 Task: Open Card Cryptocurrency Review in Board Customer Service to Workspace Acquisitions and Mergers and add a team member Softage.4@softage.net, a label Green, a checklist User Testing, an attachment from Trello, a color Green and finally, add a card description 'Develop and launch new customer retention program for high-value customers' and a comment 'This task requires us to be detail-oriented and meticulous, ensuring that we do not miss any important information or details.'. Add a start date 'Jan 08, 1900' with a due date 'Jan 15, 1900'
Action: Mouse moved to (111, 432)
Screenshot: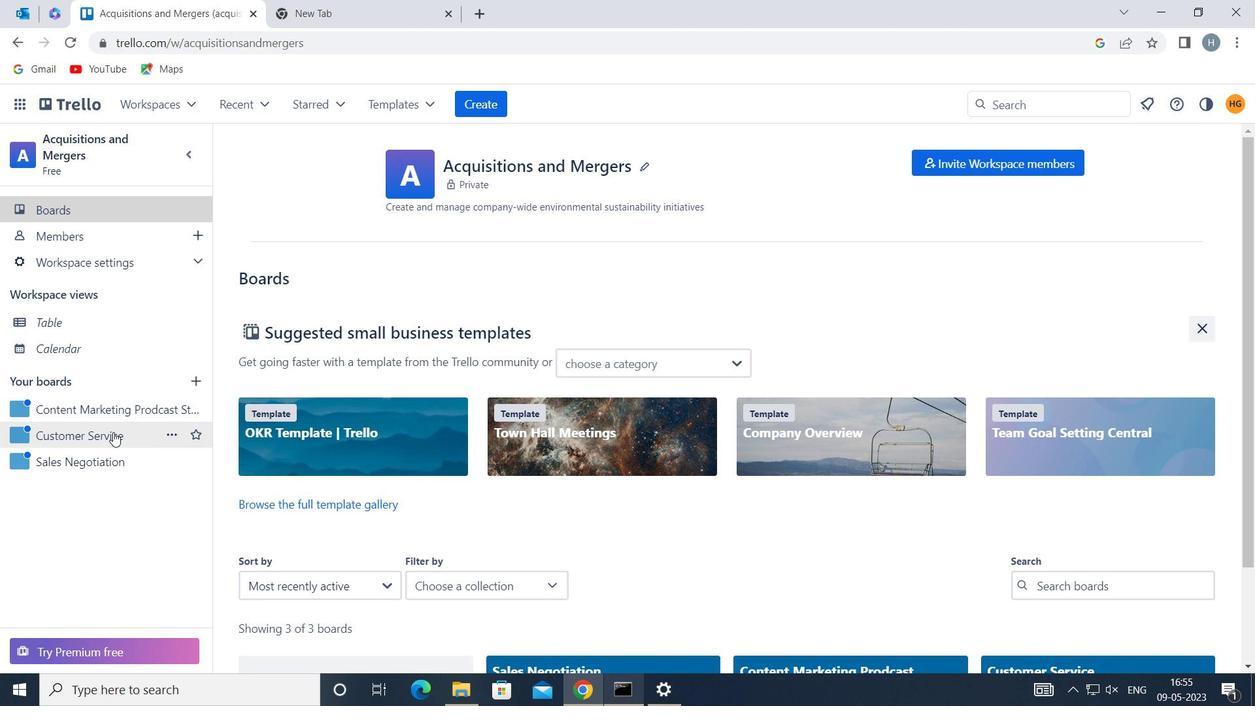 
Action: Mouse pressed left at (111, 432)
Screenshot: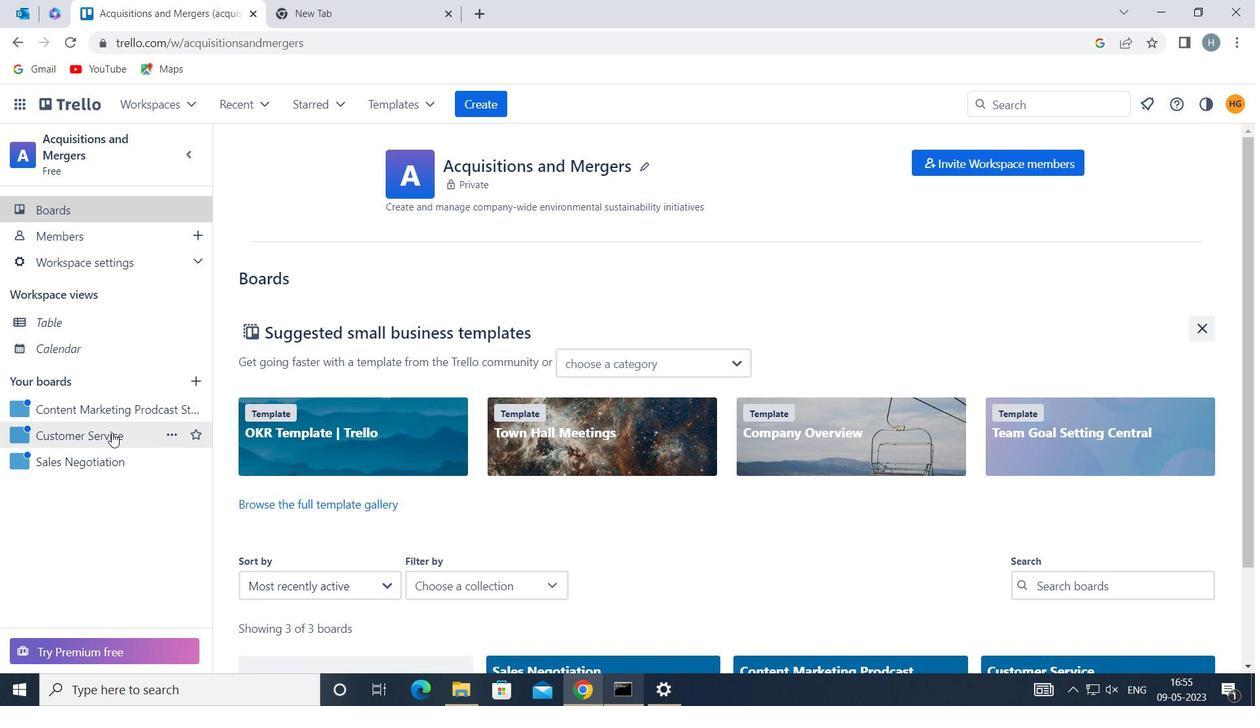
Action: Mouse moved to (772, 238)
Screenshot: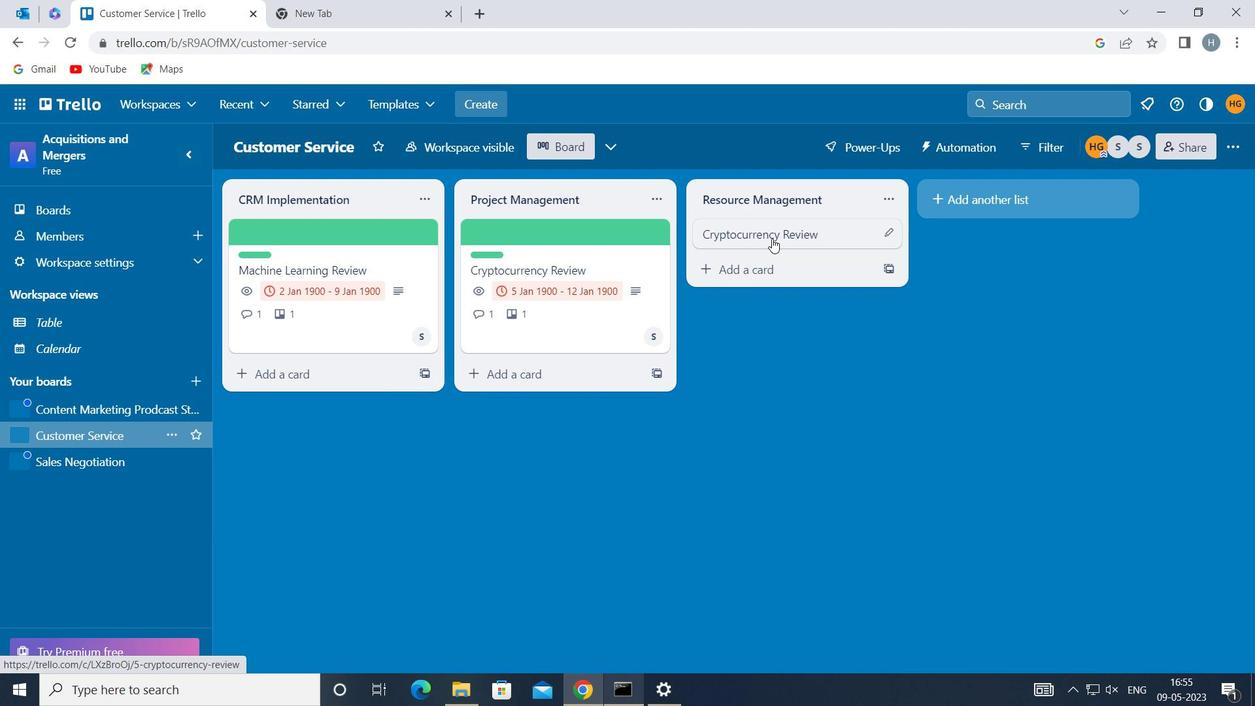 
Action: Mouse pressed left at (772, 238)
Screenshot: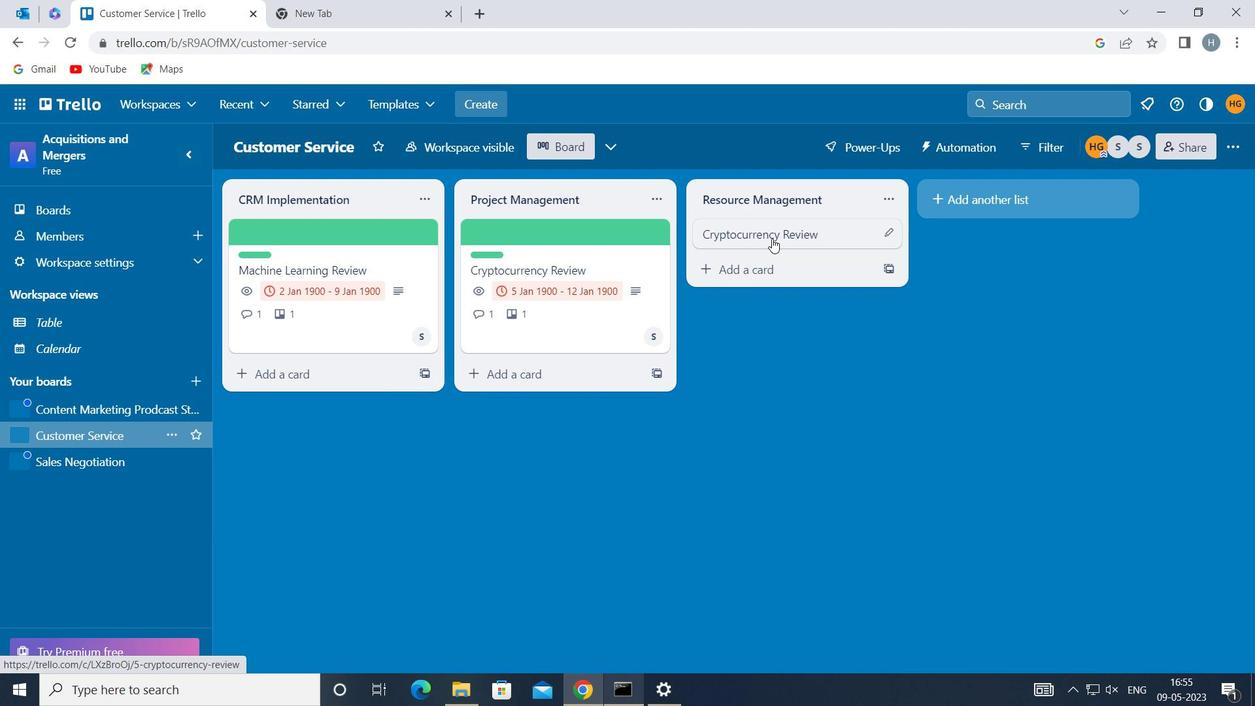 
Action: Mouse moved to (841, 287)
Screenshot: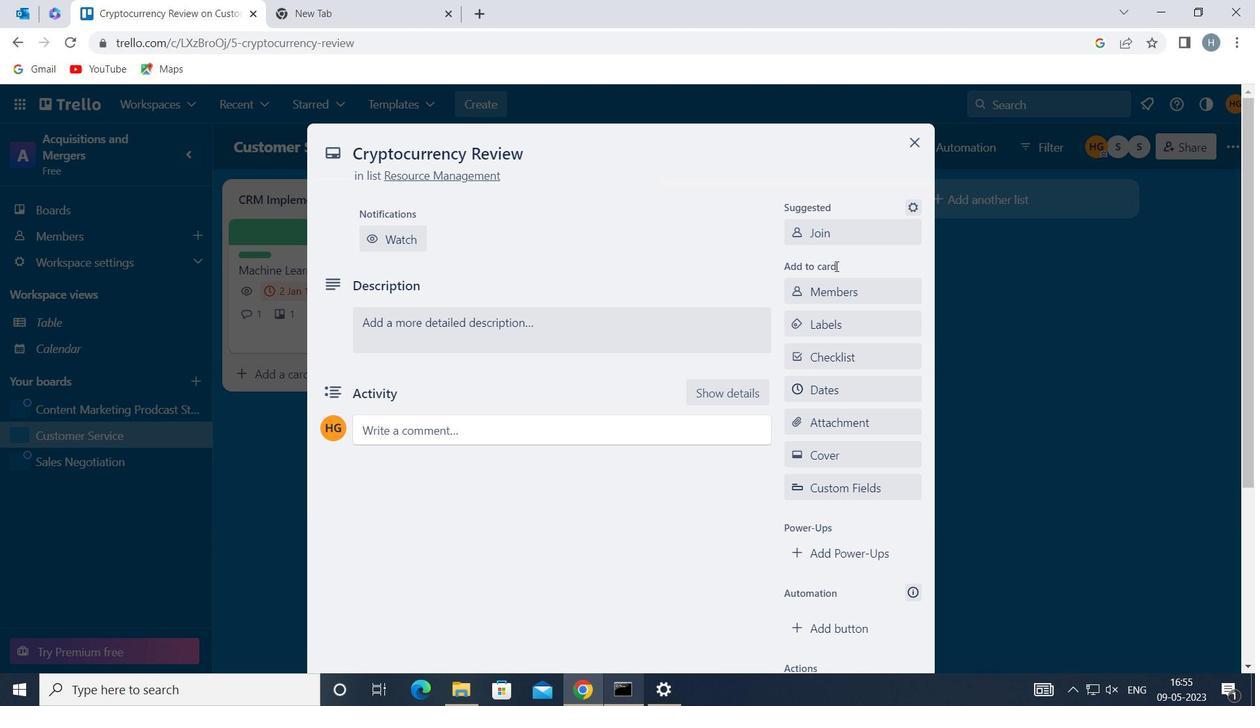
Action: Mouse pressed left at (841, 287)
Screenshot: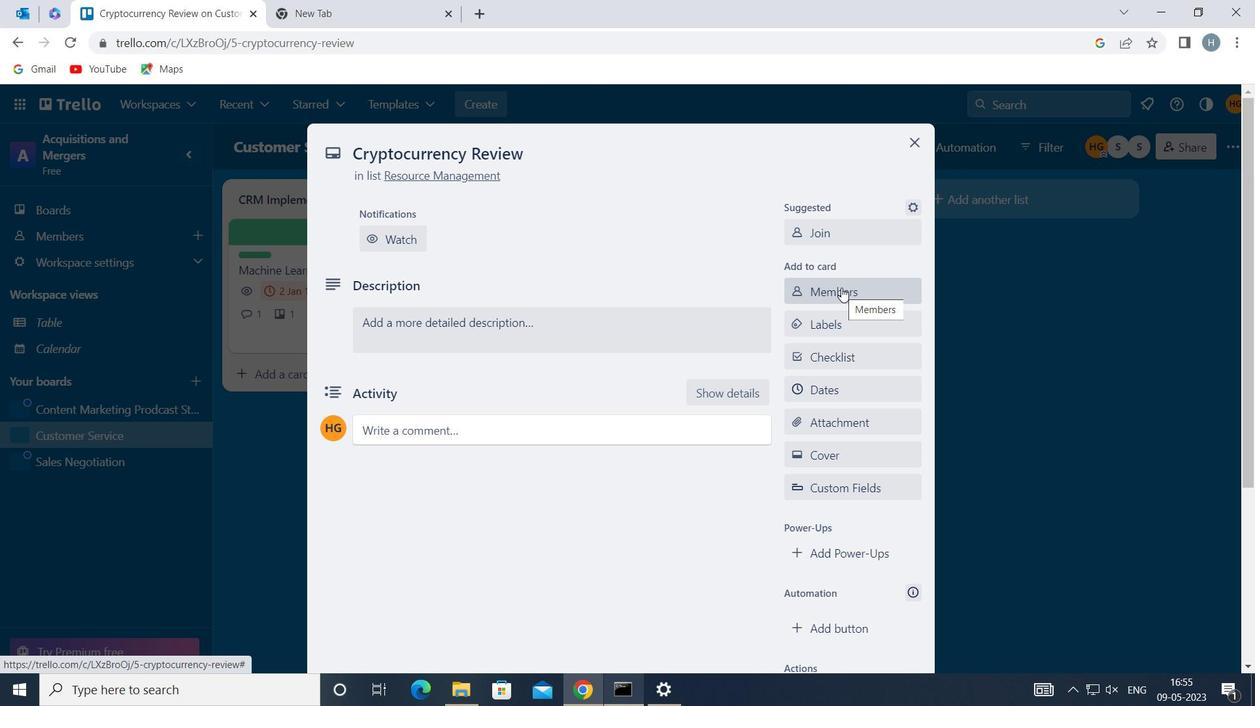 
Action: Mouse moved to (831, 299)
Screenshot: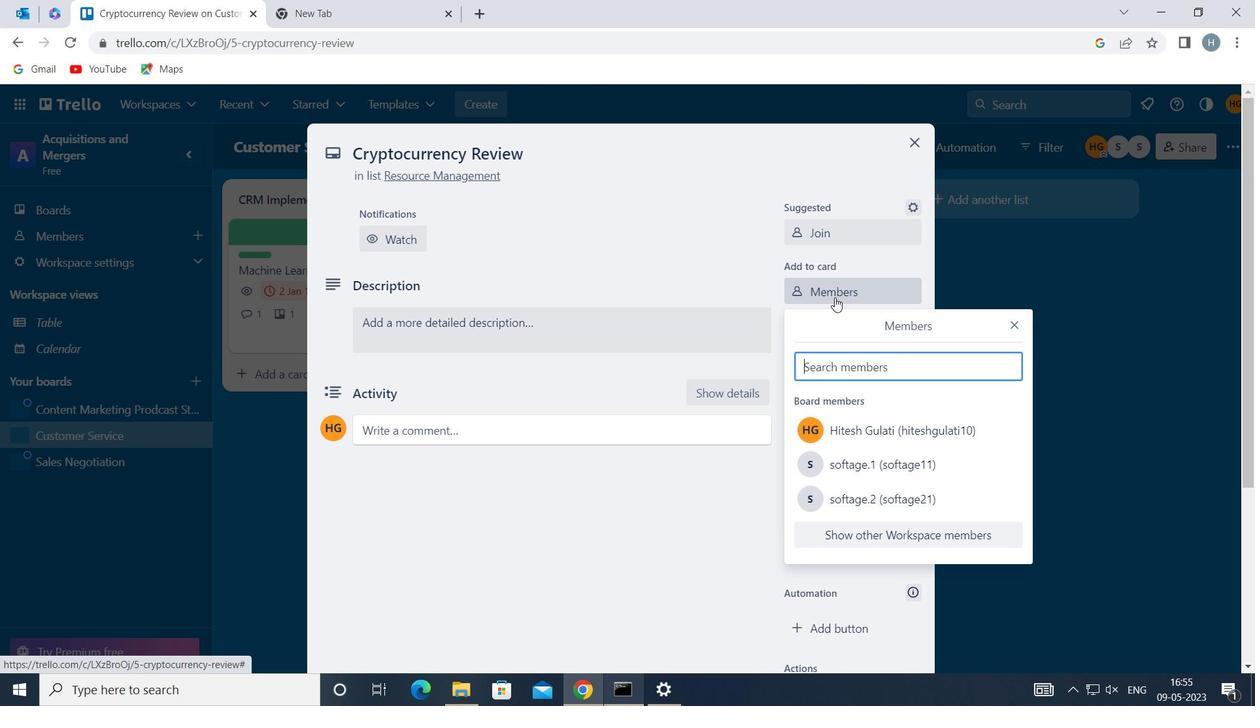 
Action: Key pressed s
Screenshot: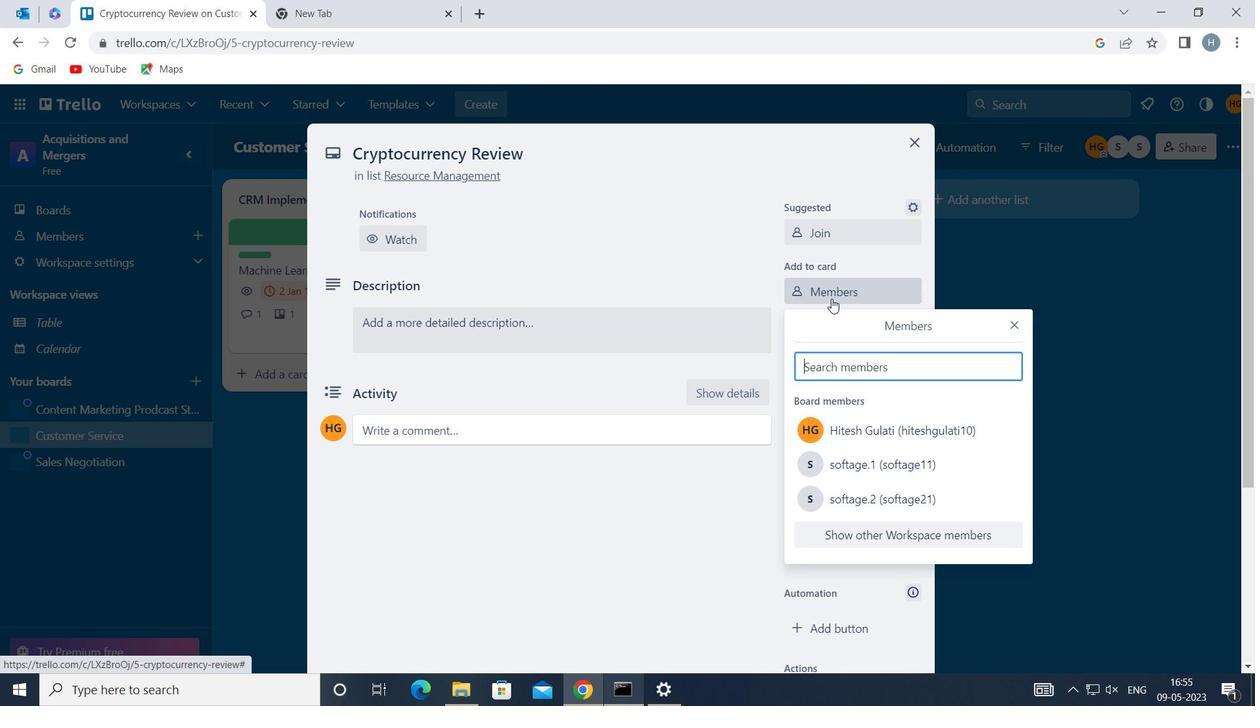 
Action: Mouse moved to (831, 299)
Screenshot: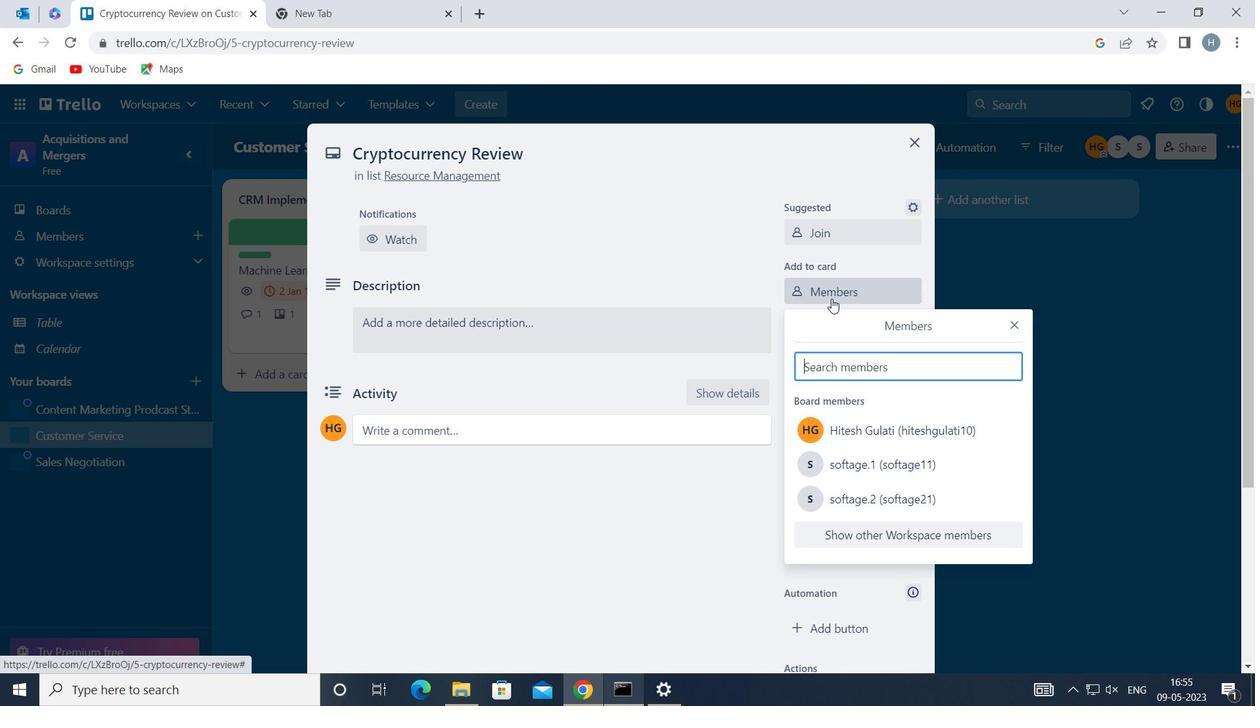 
Action: Key pressed o
Screenshot: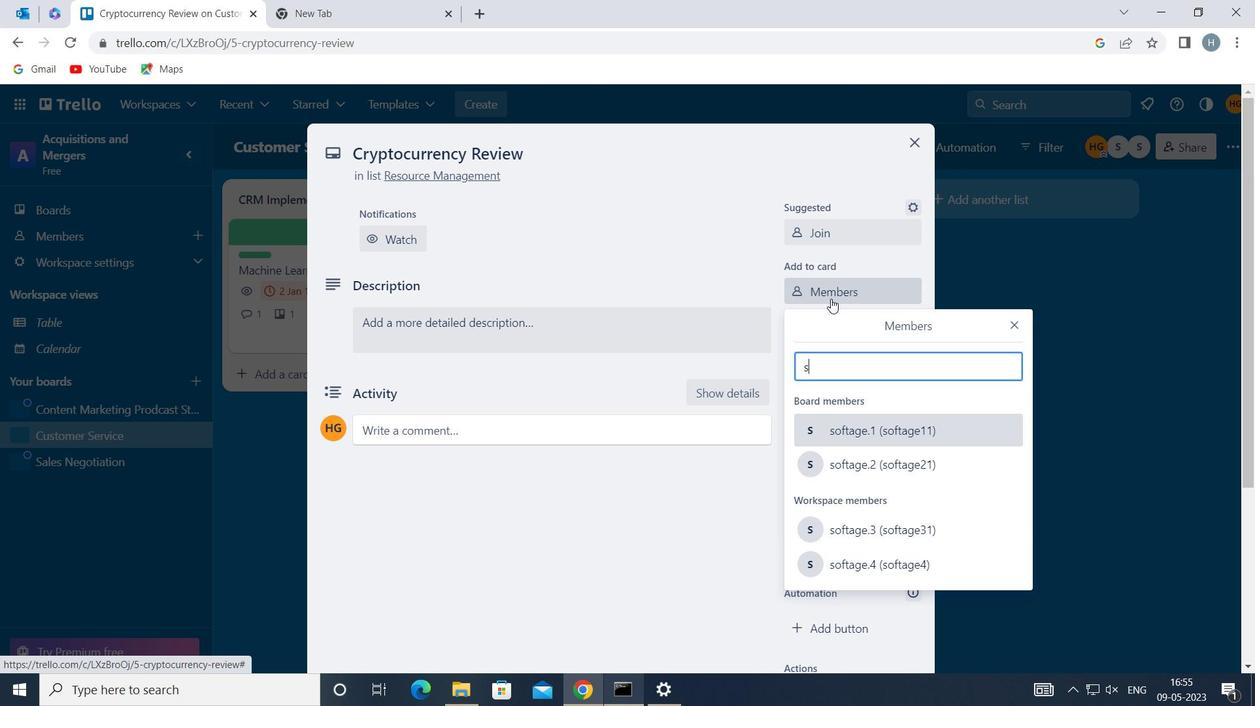 
Action: Mouse moved to (886, 558)
Screenshot: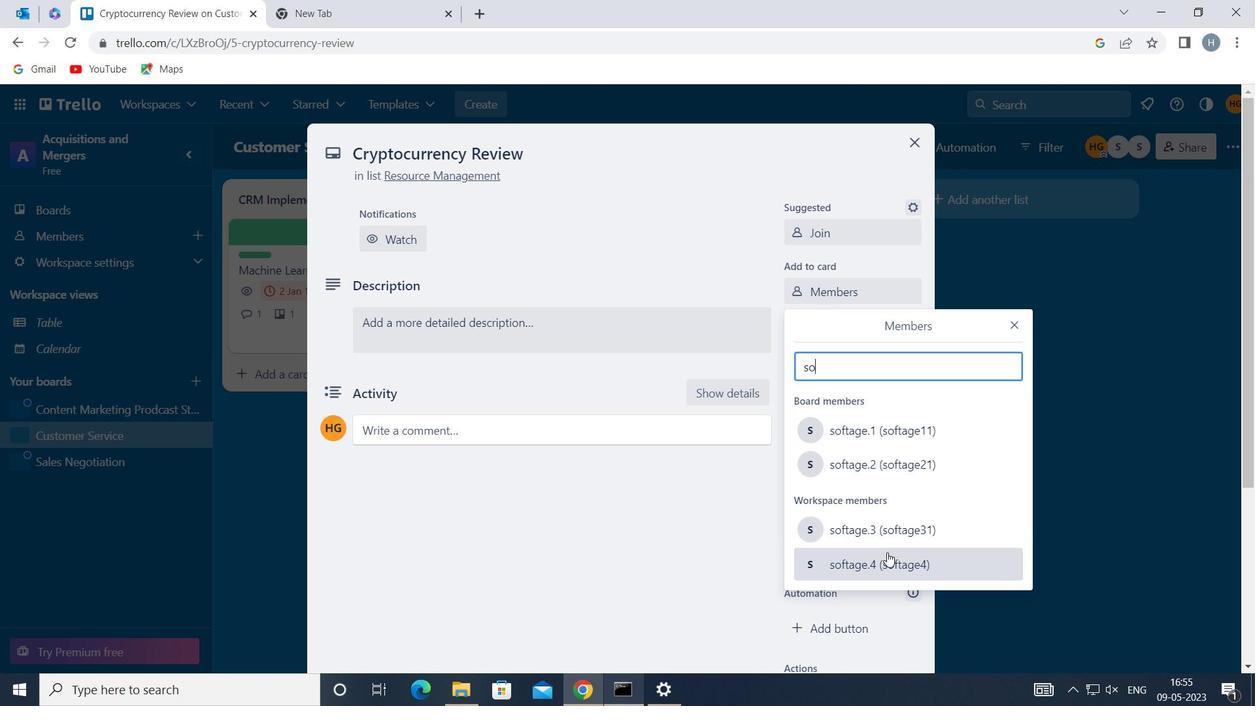 
Action: Mouse pressed left at (886, 558)
Screenshot: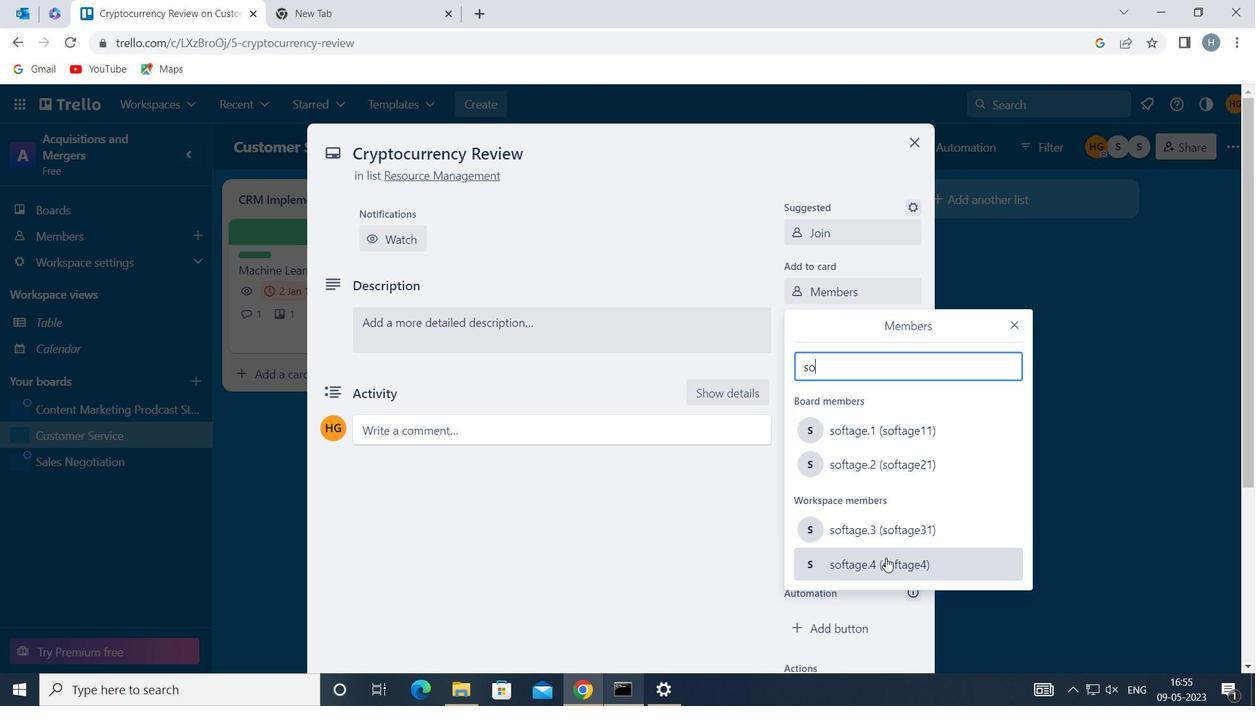 
Action: Mouse moved to (1018, 325)
Screenshot: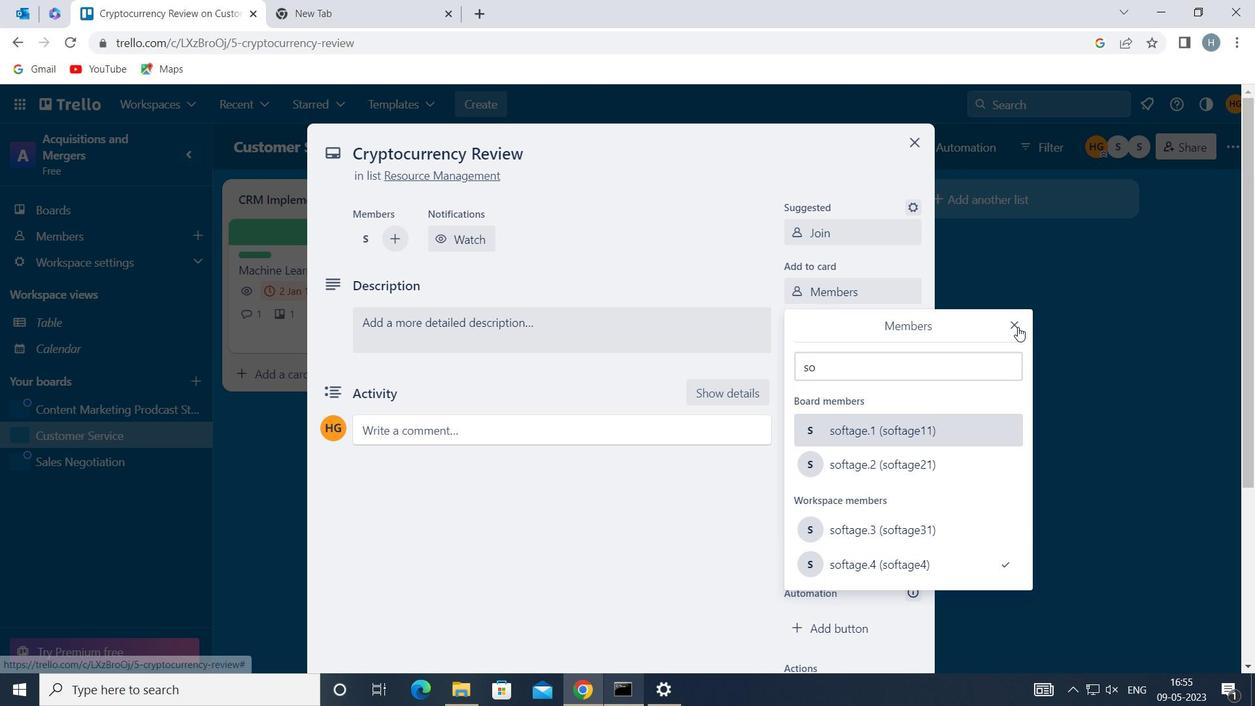 
Action: Mouse pressed left at (1018, 325)
Screenshot: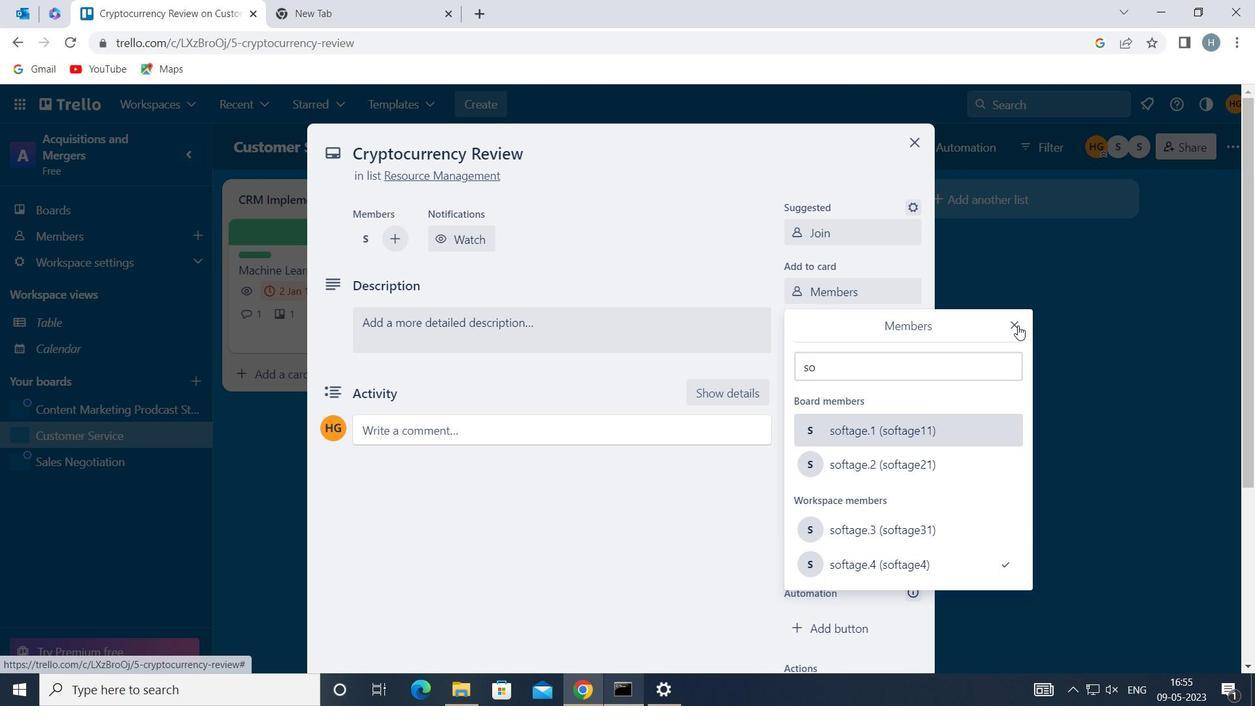 
Action: Mouse moved to (882, 319)
Screenshot: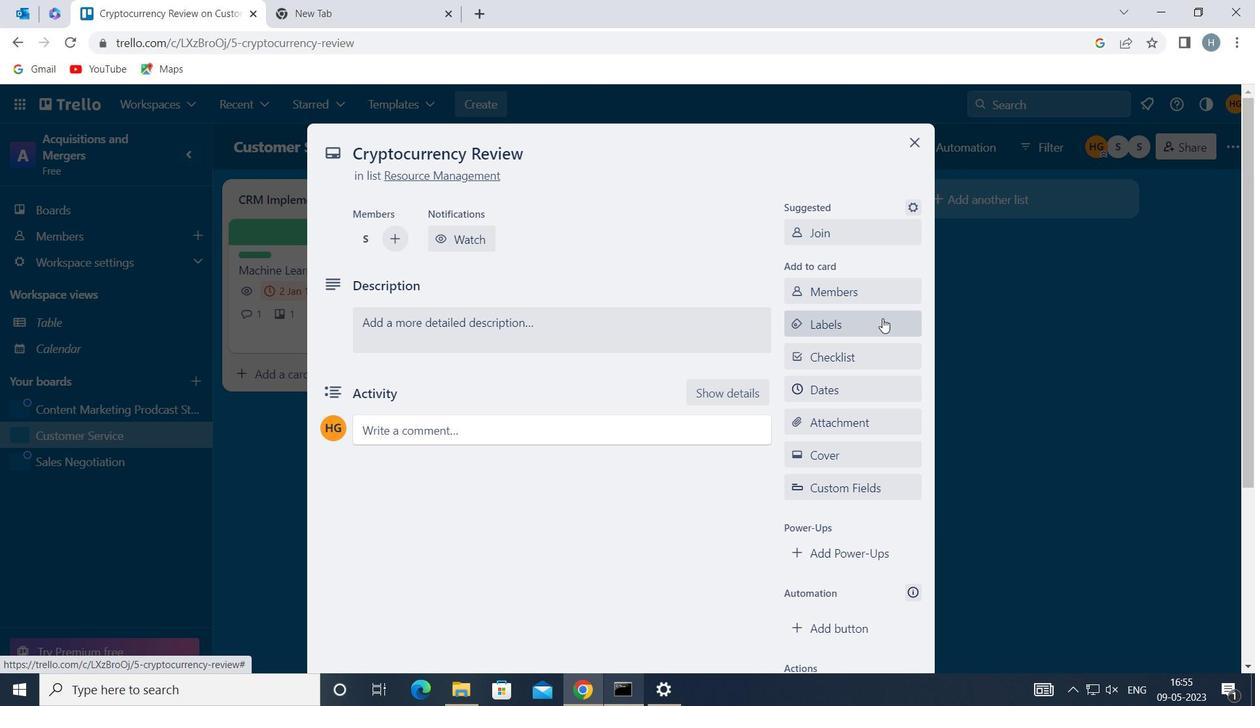 
Action: Mouse pressed left at (882, 319)
Screenshot: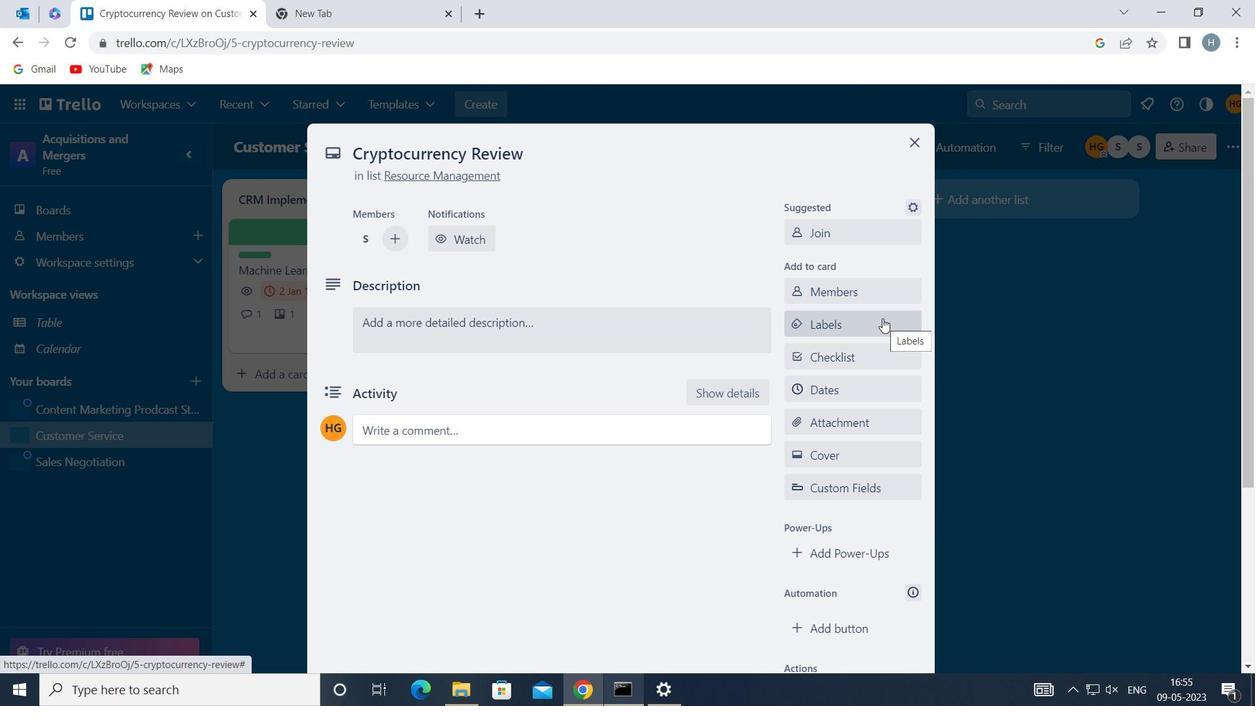 
Action: Mouse moved to (911, 243)
Screenshot: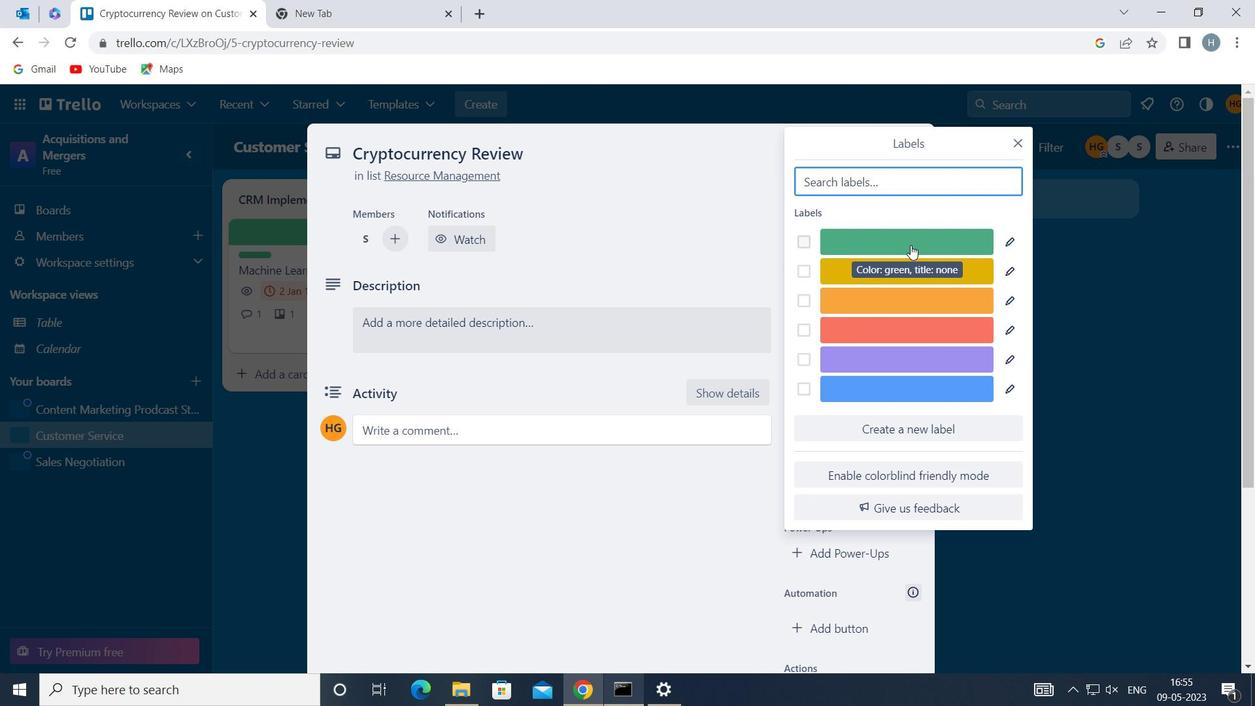 
Action: Mouse pressed left at (911, 243)
Screenshot: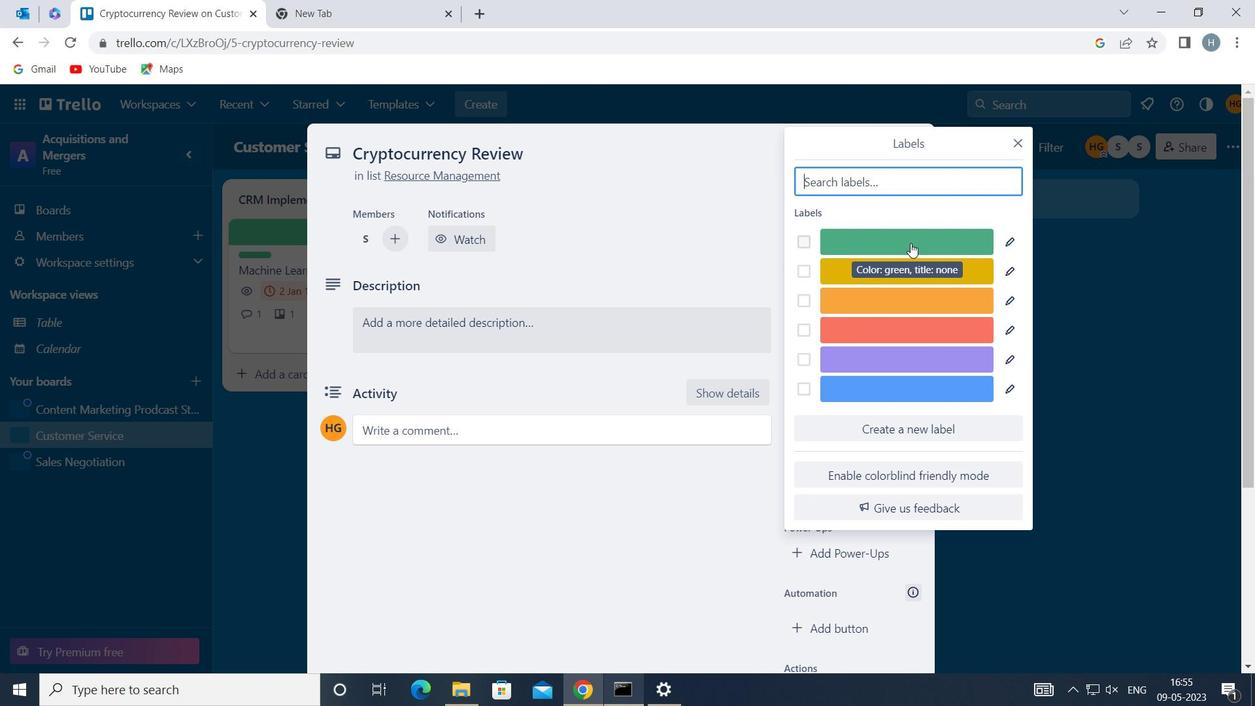 
Action: Mouse moved to (1022, 144)
Screenshot: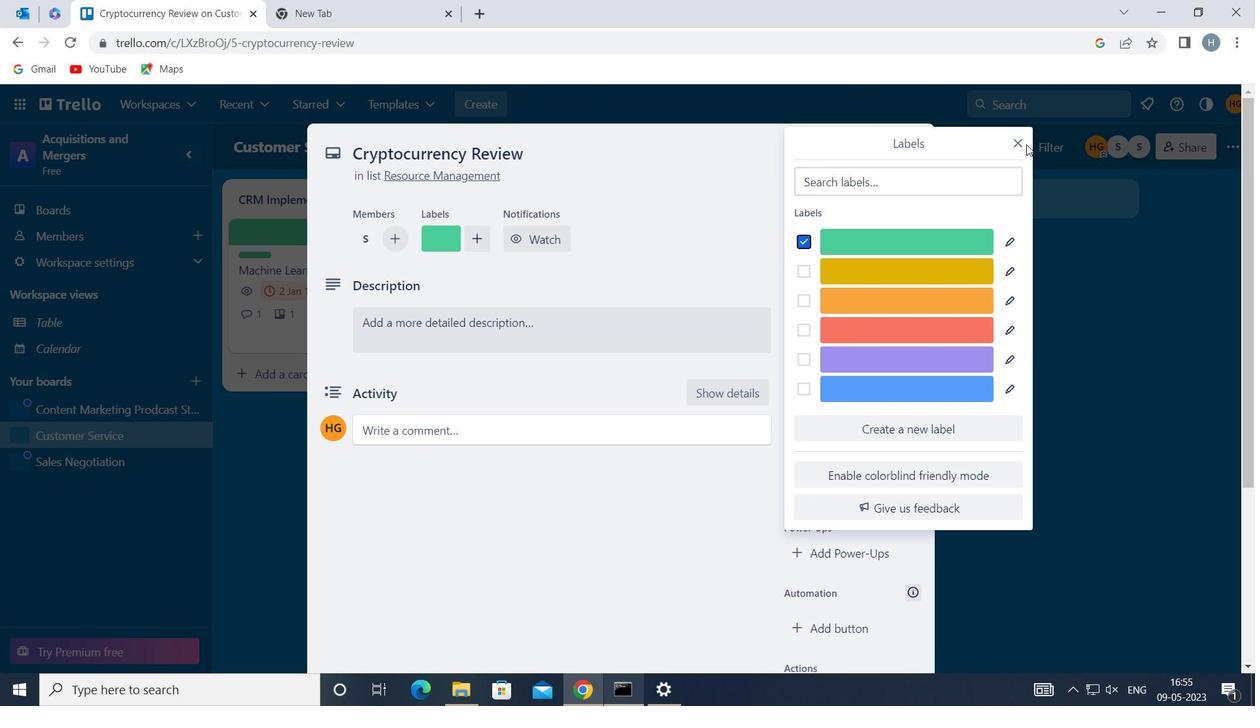 
Action: Mouse pressed left at (1022, 144)
Screenshot: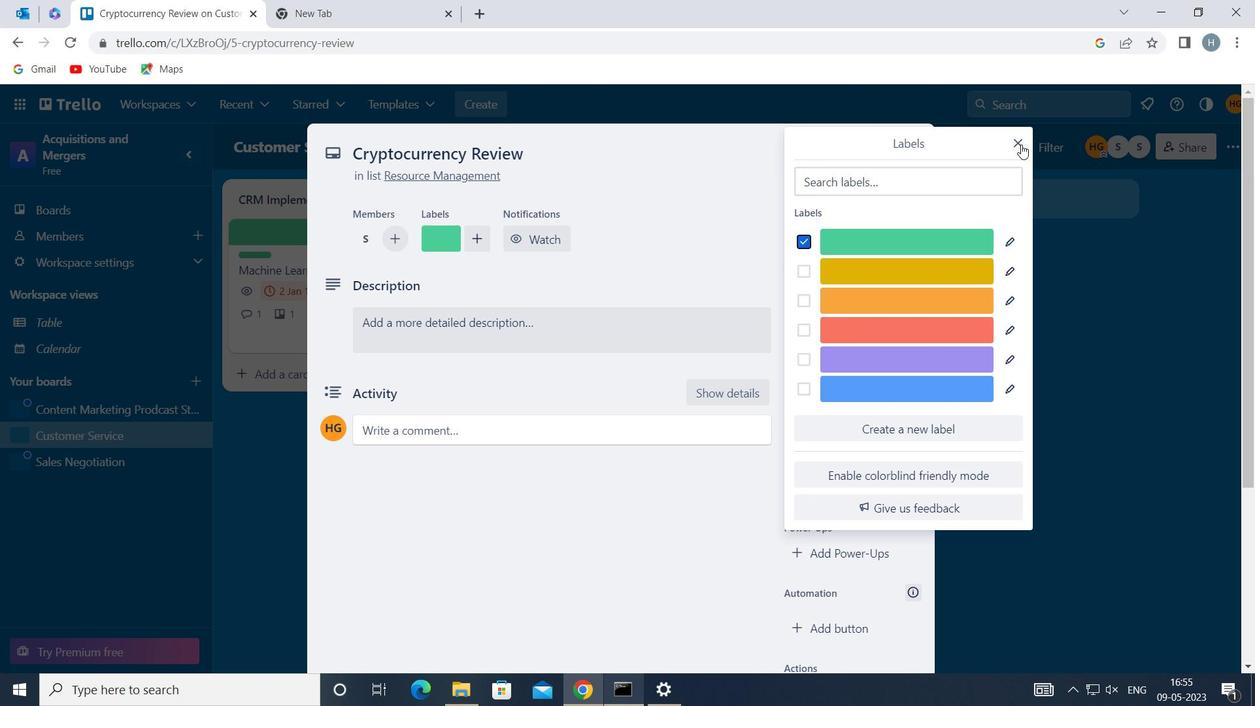 
Action: Mouse moved to (894, 347)
Screenshot: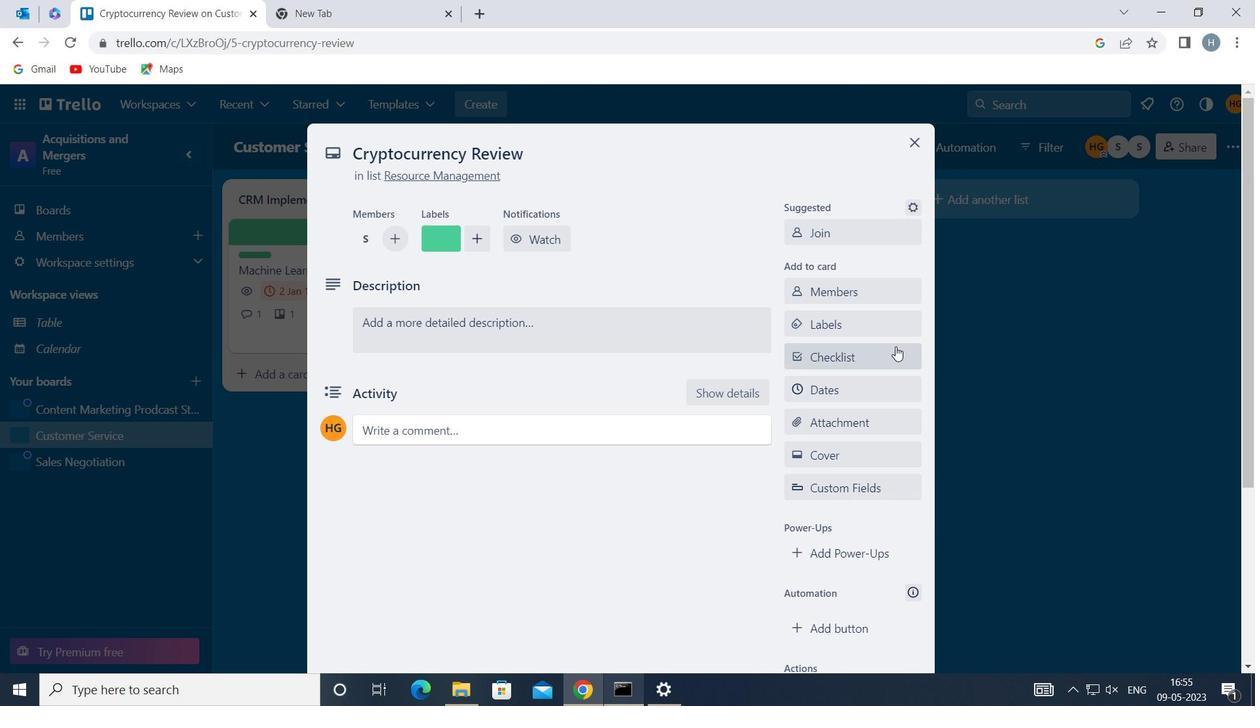
Action: Mouse pressed left at (894, 347)
Screenshot: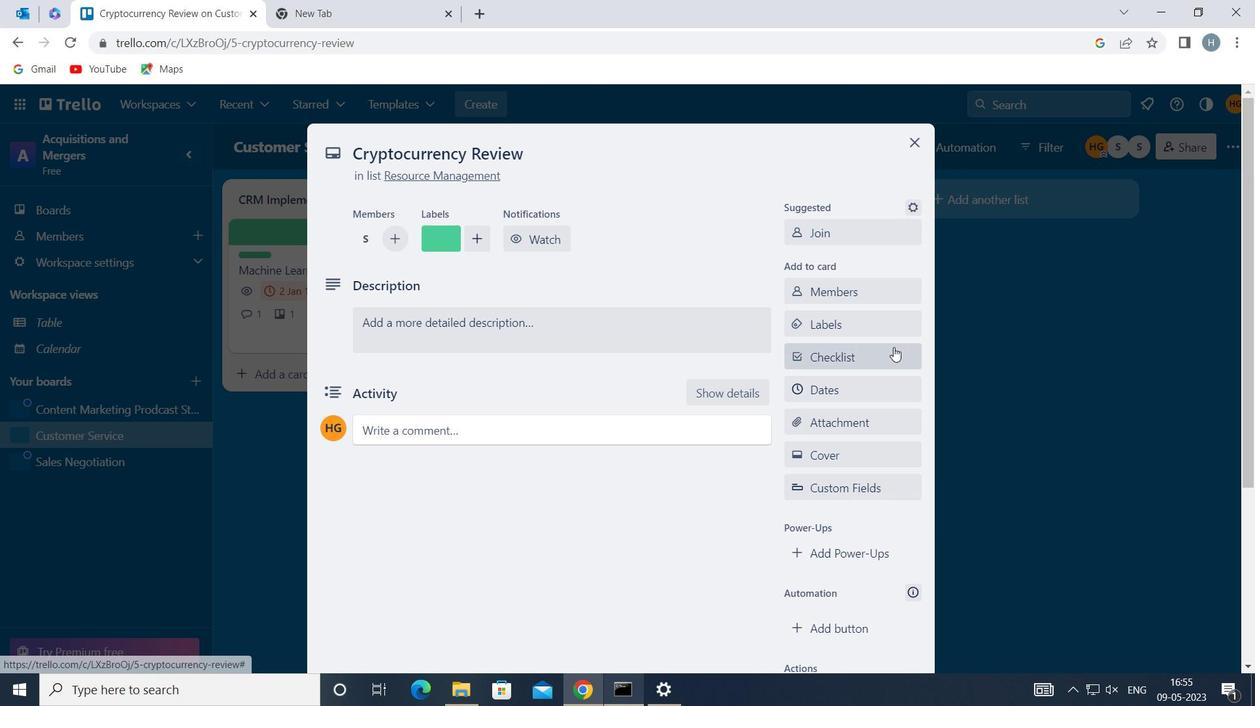 
Action: Mouse moved to (890, 348)
Screenshot: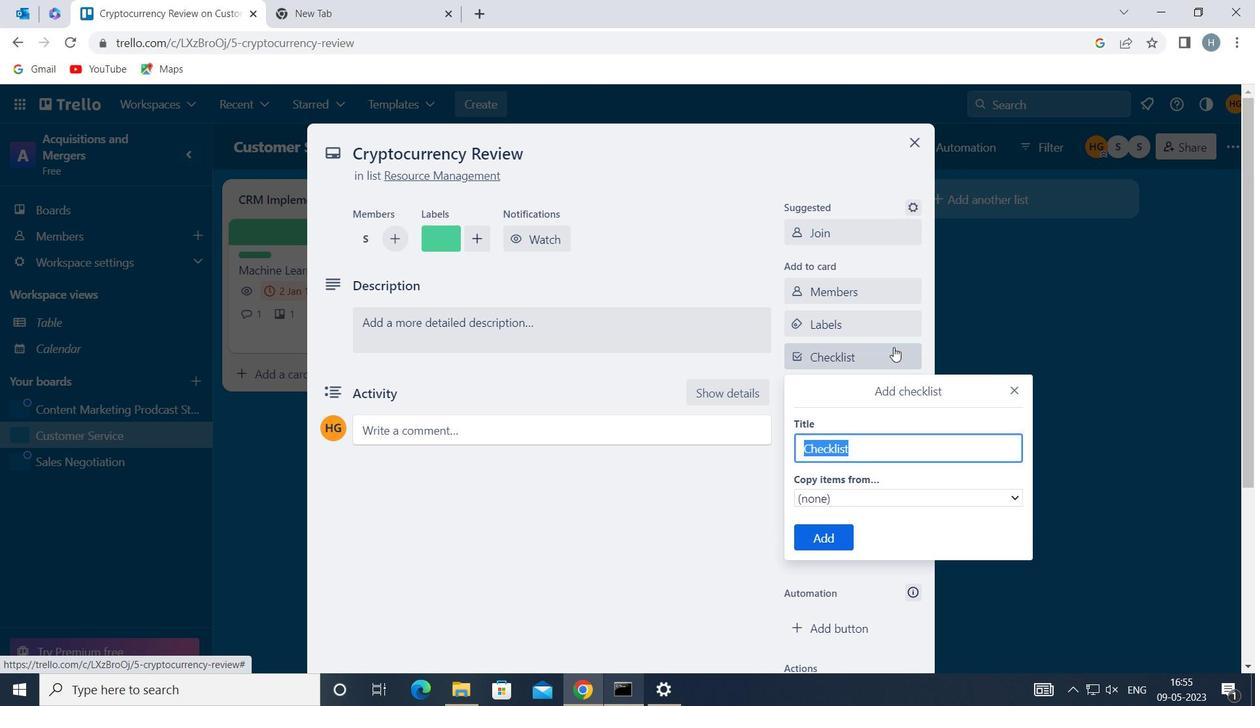 
Action: Key pressed <Key.shift>USER<Key.space><Key.shift>TESTING
Screenshot: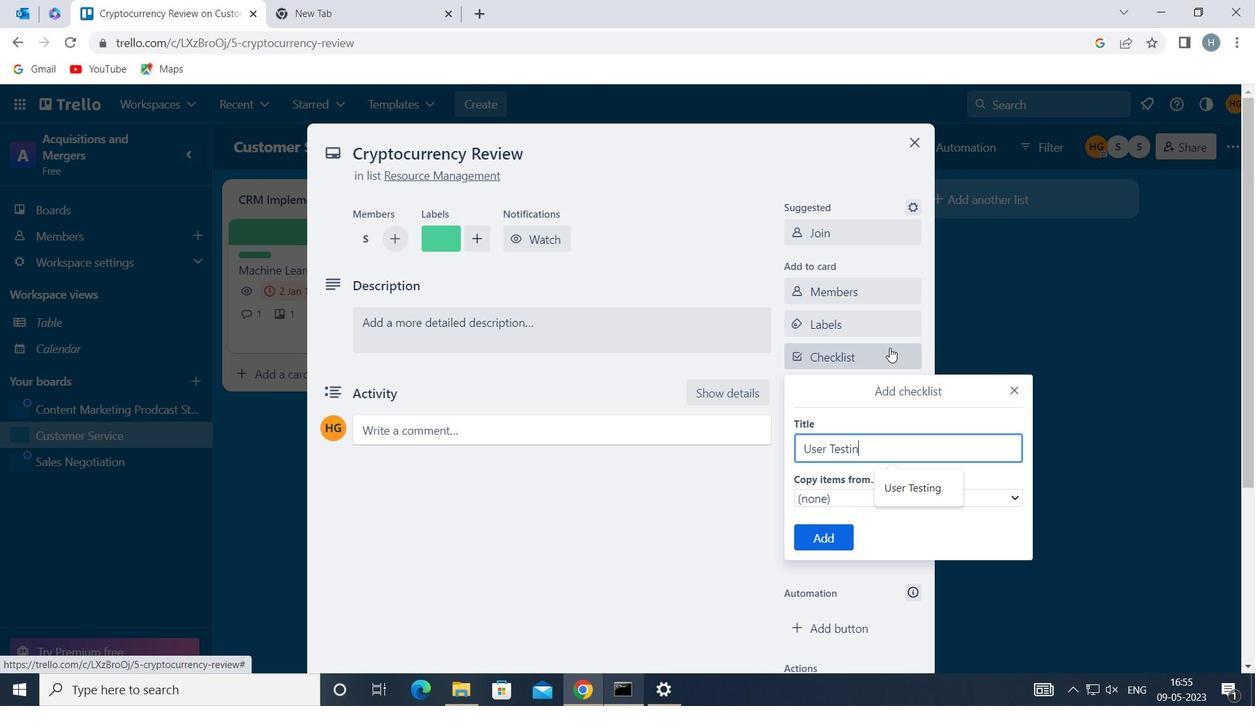 
Action: Mouse moved to (812, 539)
Screenshot: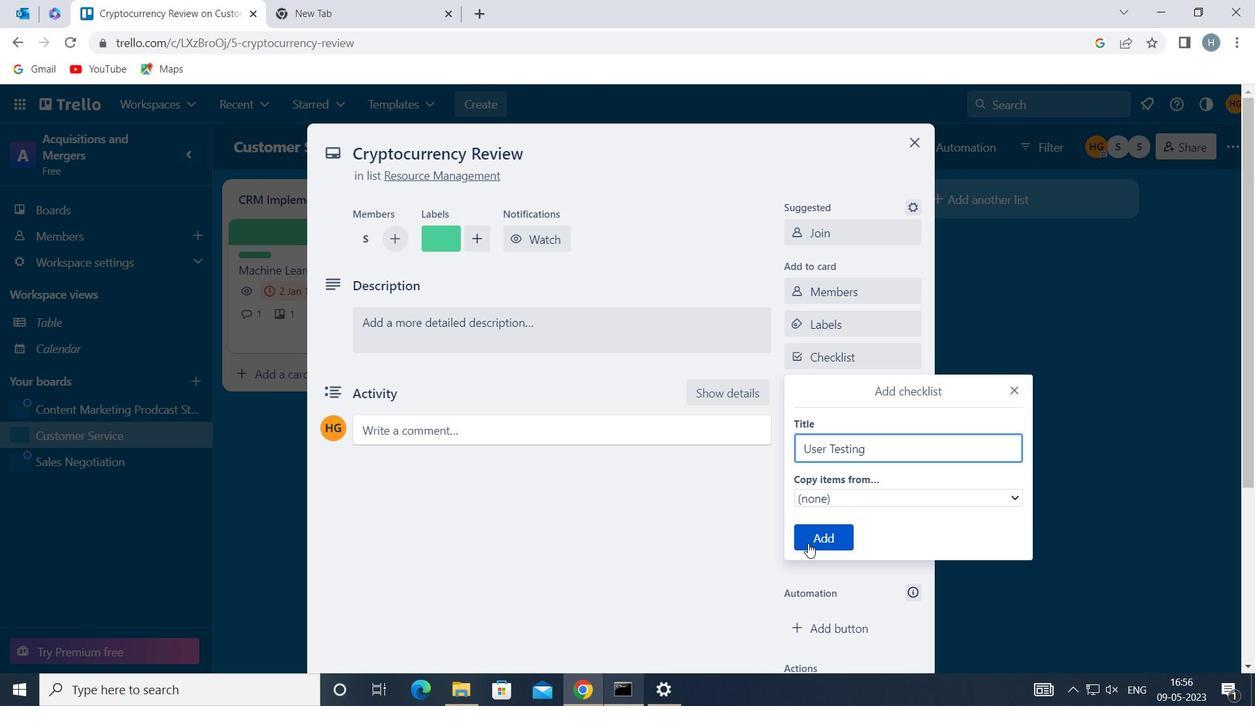 
Action: Mouse pressed left at (812, 539)
Screenshot: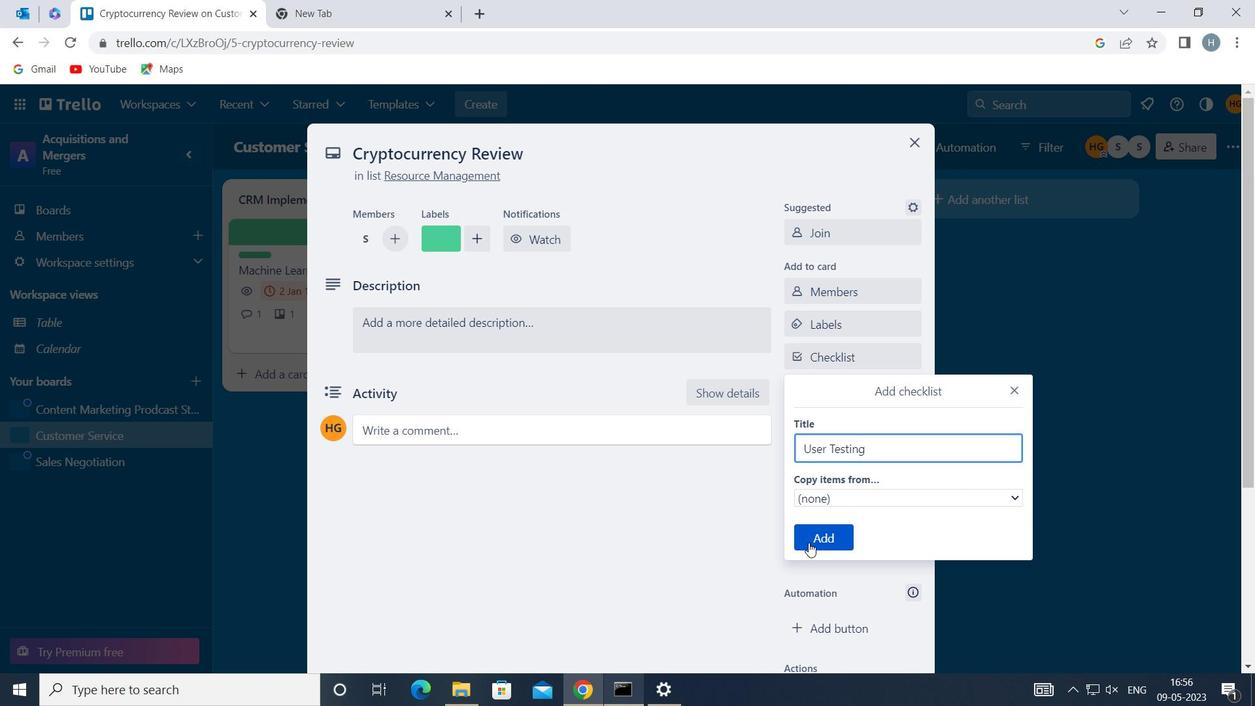
Action: Mouse moved to (861, 413)
Screenshot: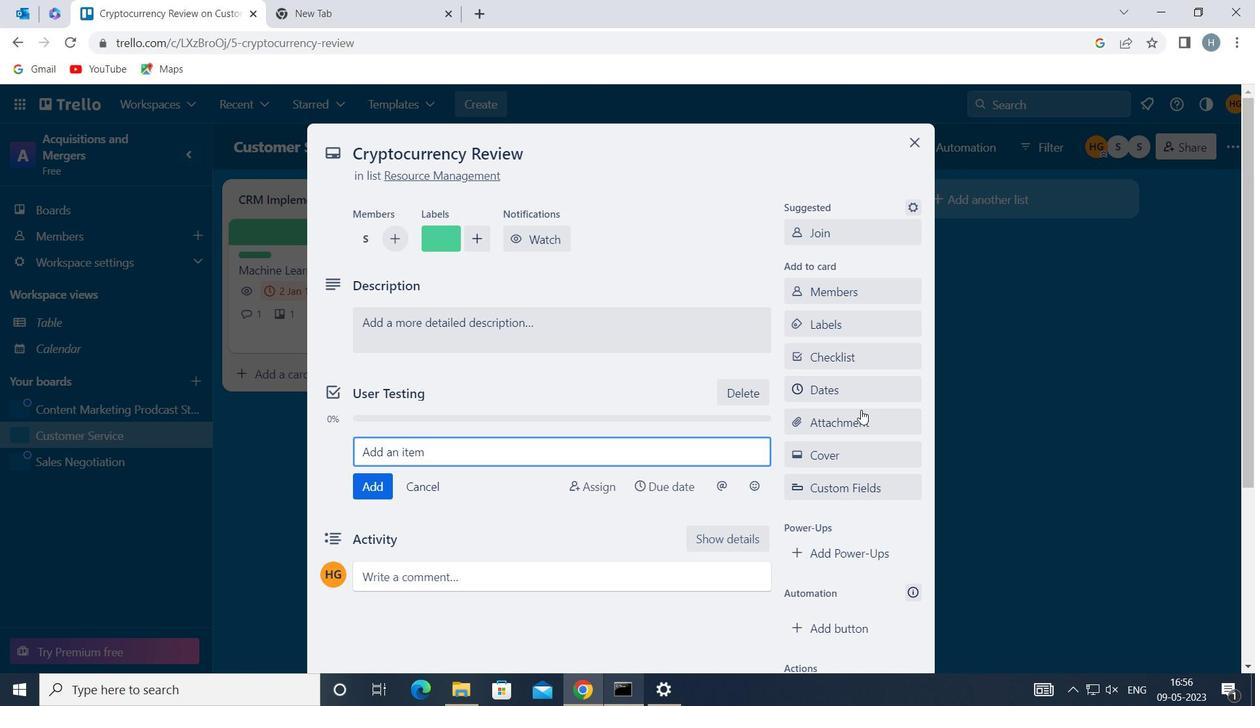 
Action: Mouse pressed left at (861, 413)
Screenshot: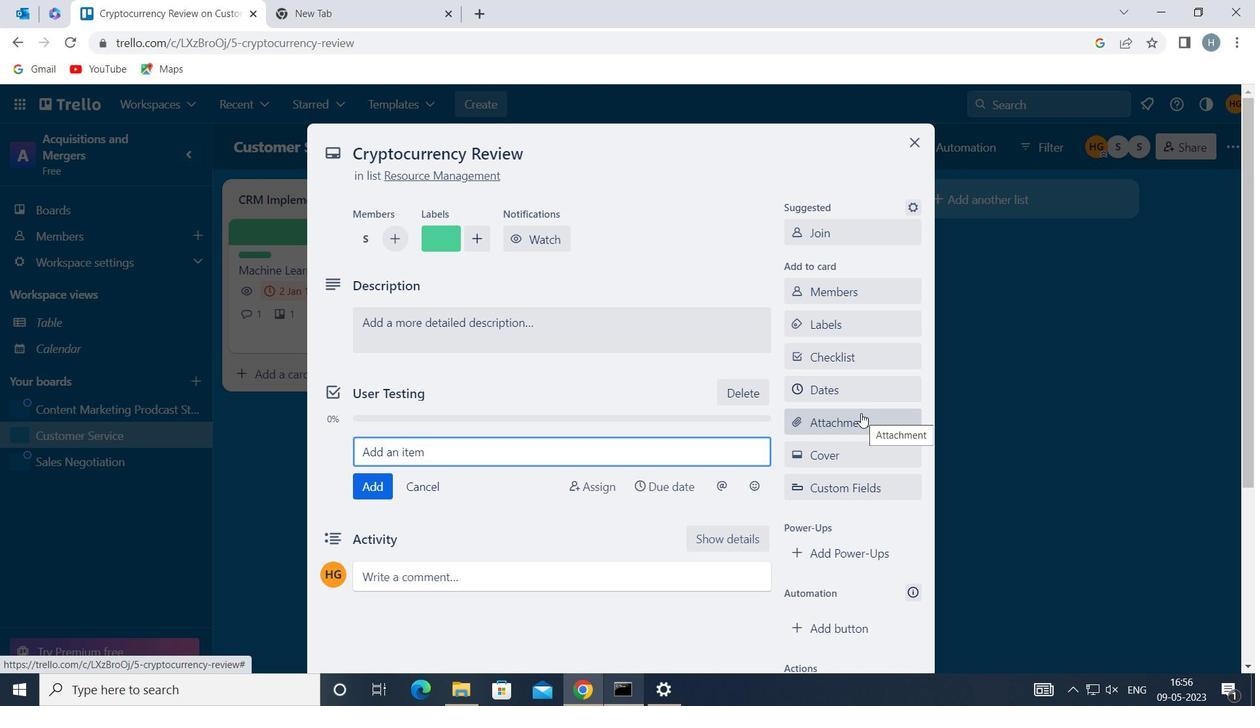 
Action: Mouse moved to (867, 202)
Screenshot: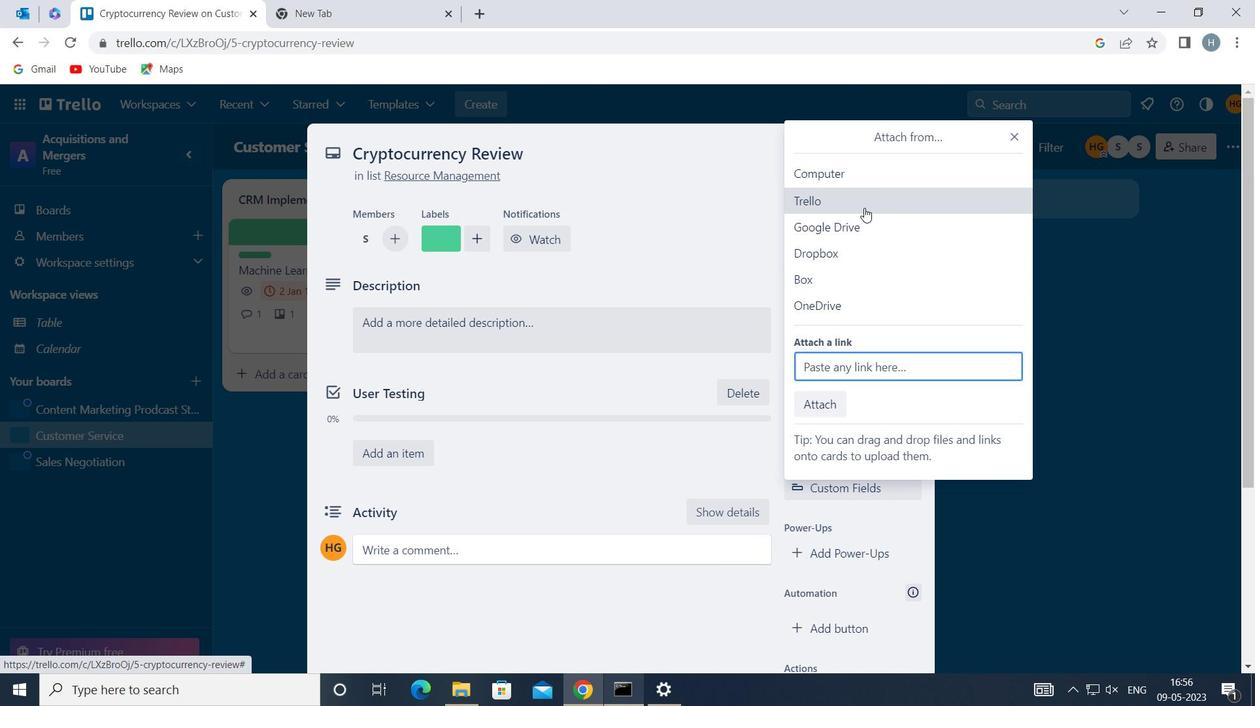 
Action: Mouse pressed left at (867, 202)
Screenshot: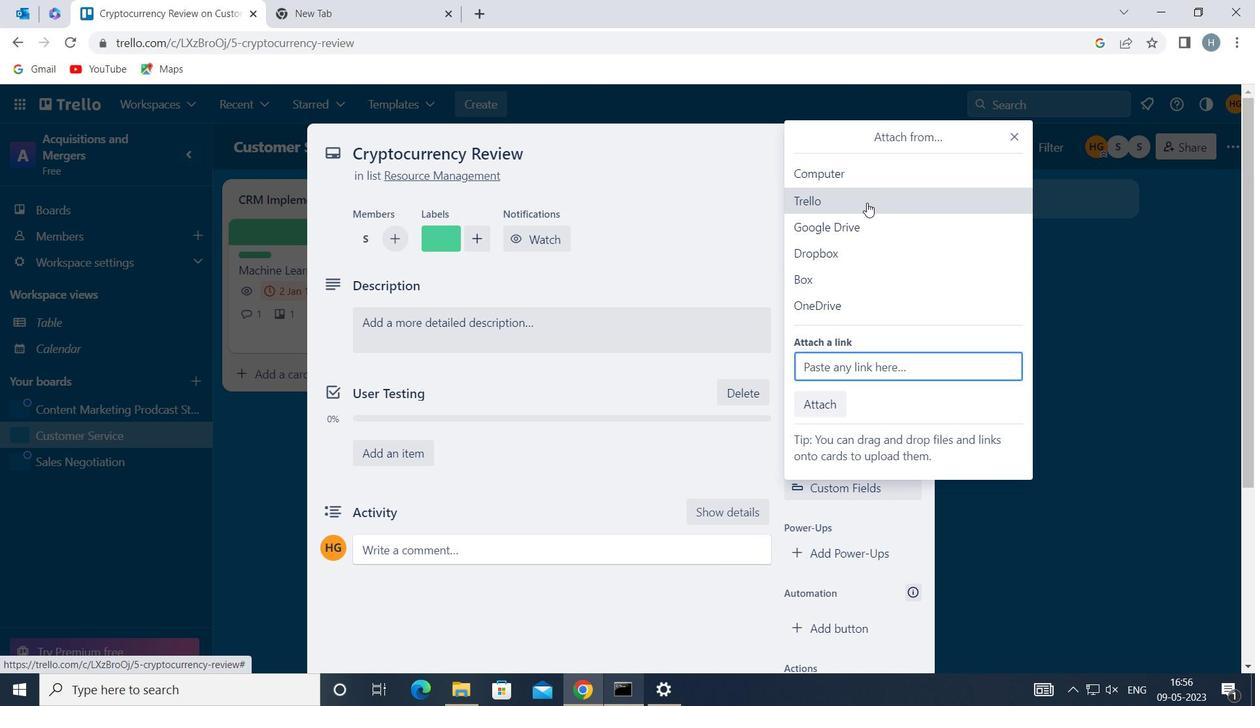 
Action: Mouse moved to (912, 312)
Screenshot: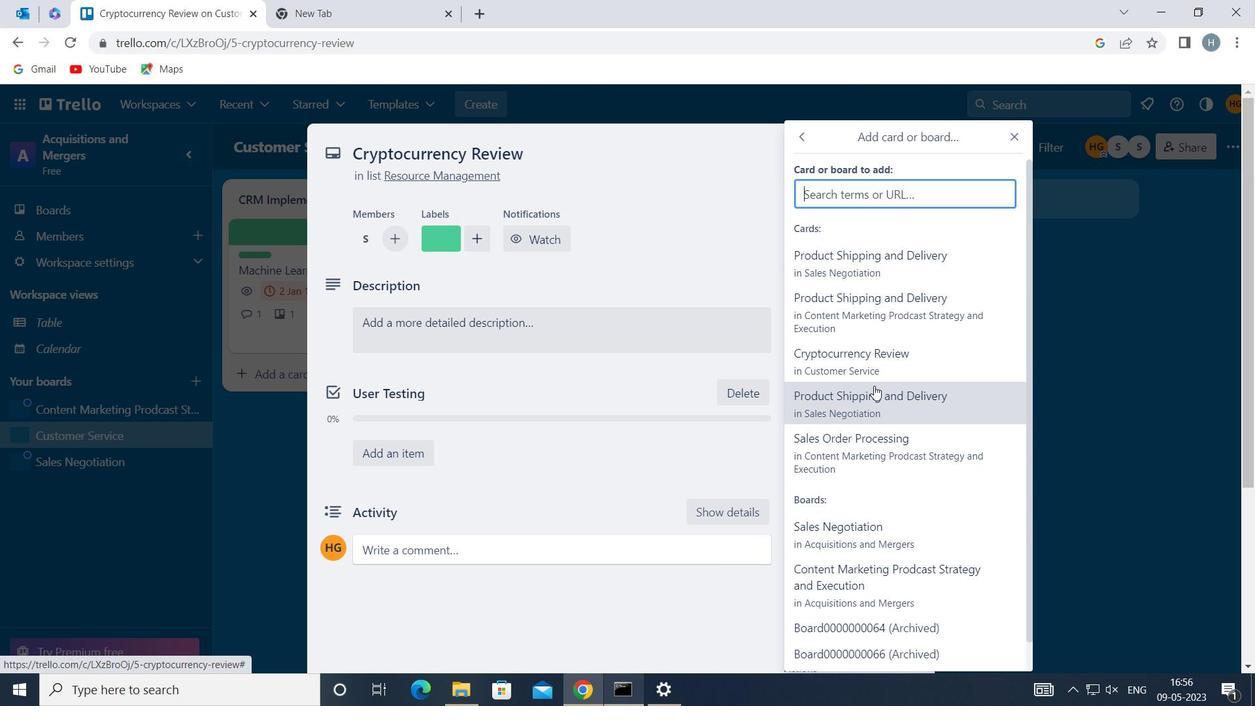 
Action: Mouse pressed left at (912, 312)
Screenshot: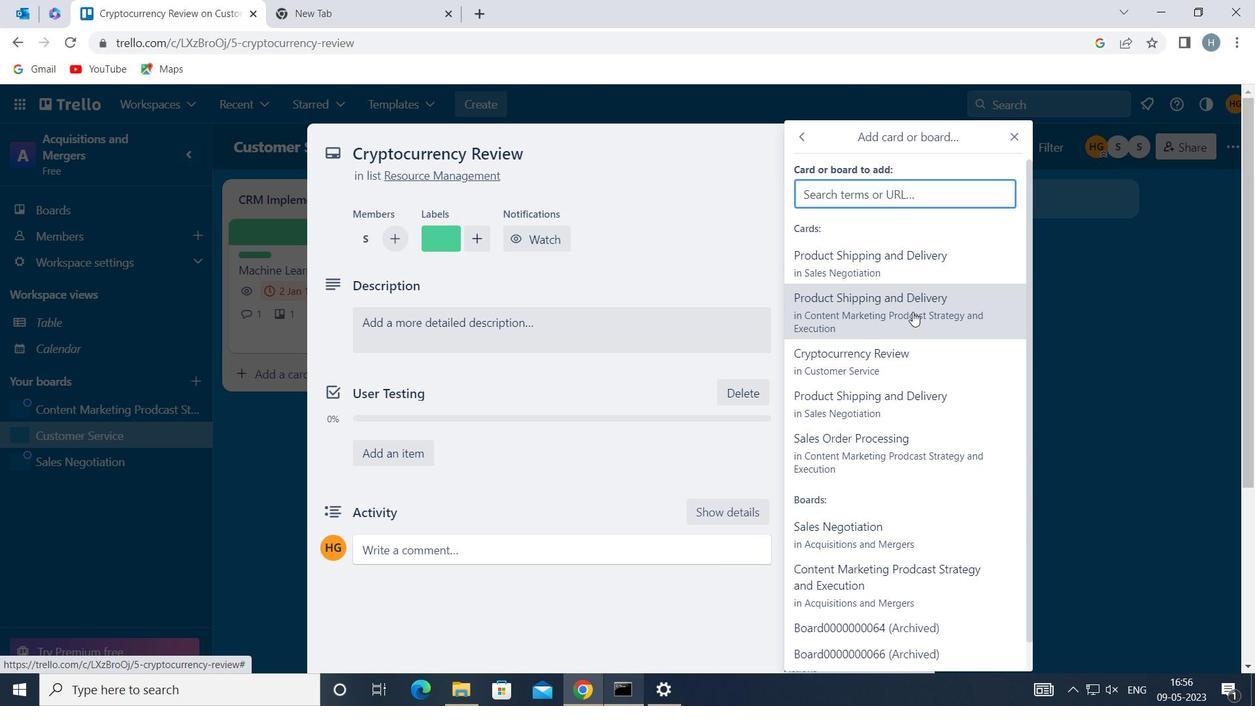 
Action: Mouse moved to (873, 451)
Screenshot: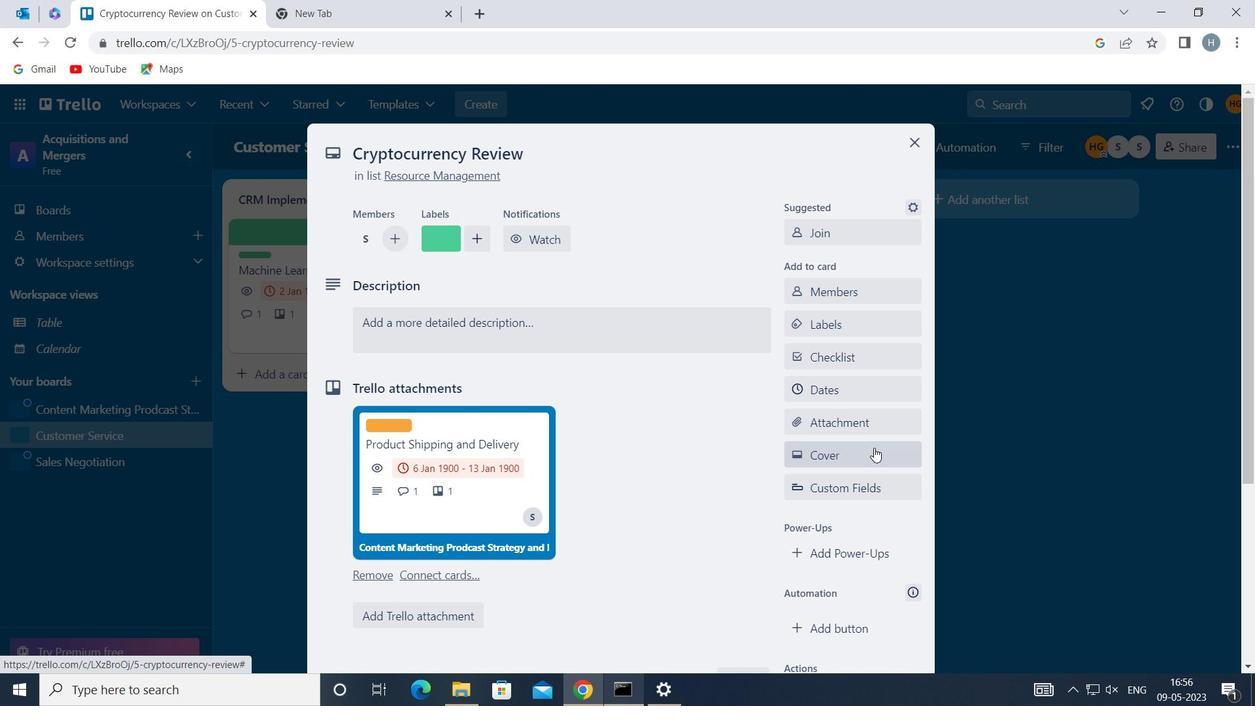 
Action: Mouse pressed left at (873, 451)
Screenshot: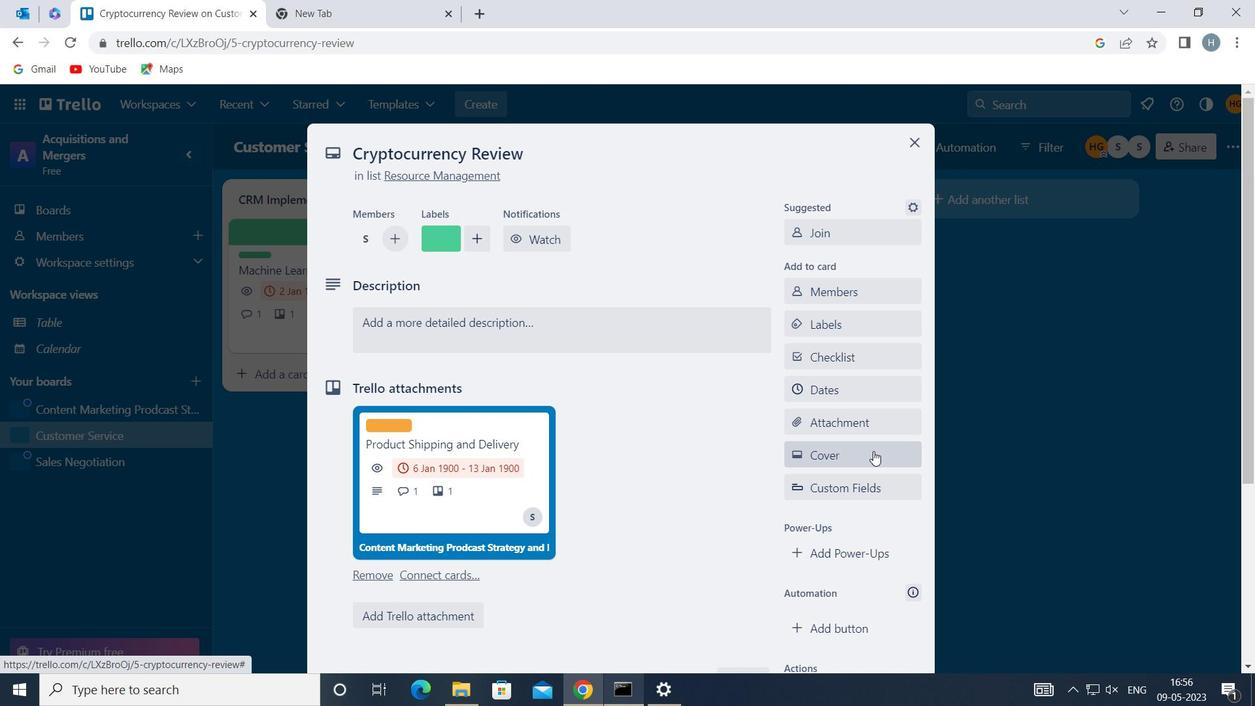 
Action: Mouse moved to (820, 345)
Screenshot: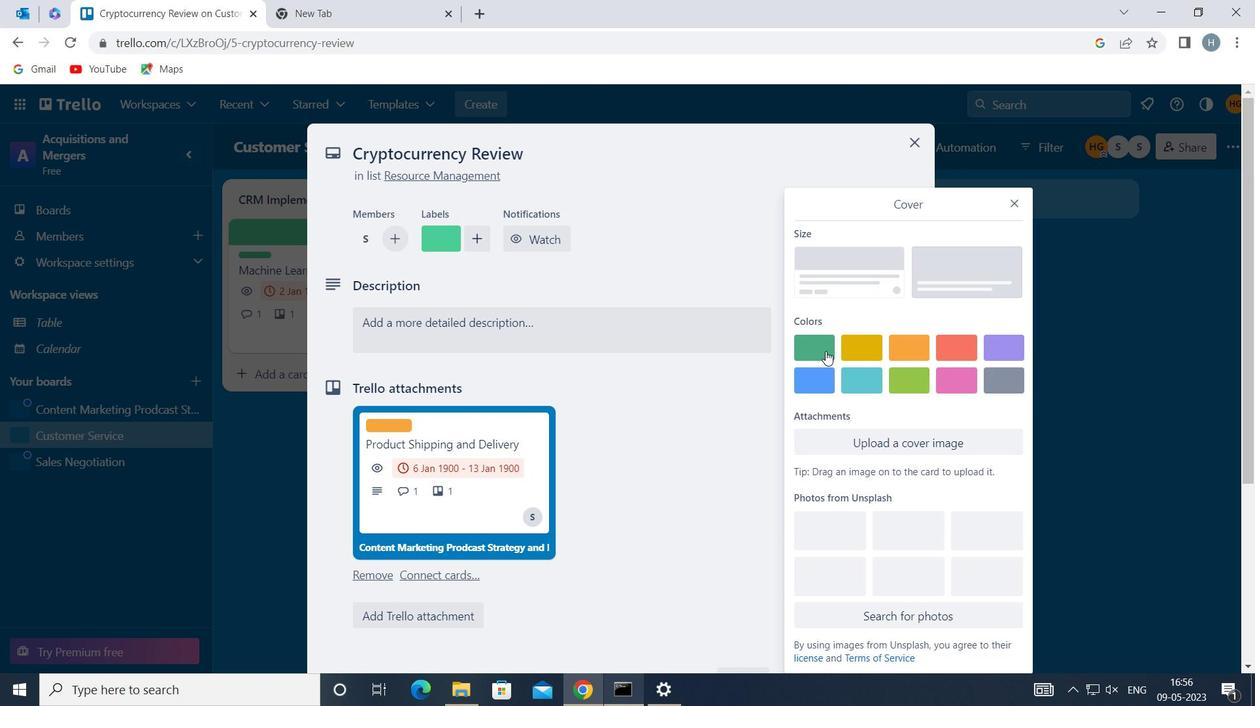 
Action: Mouse pressed left at (820, 345)
Screenshot: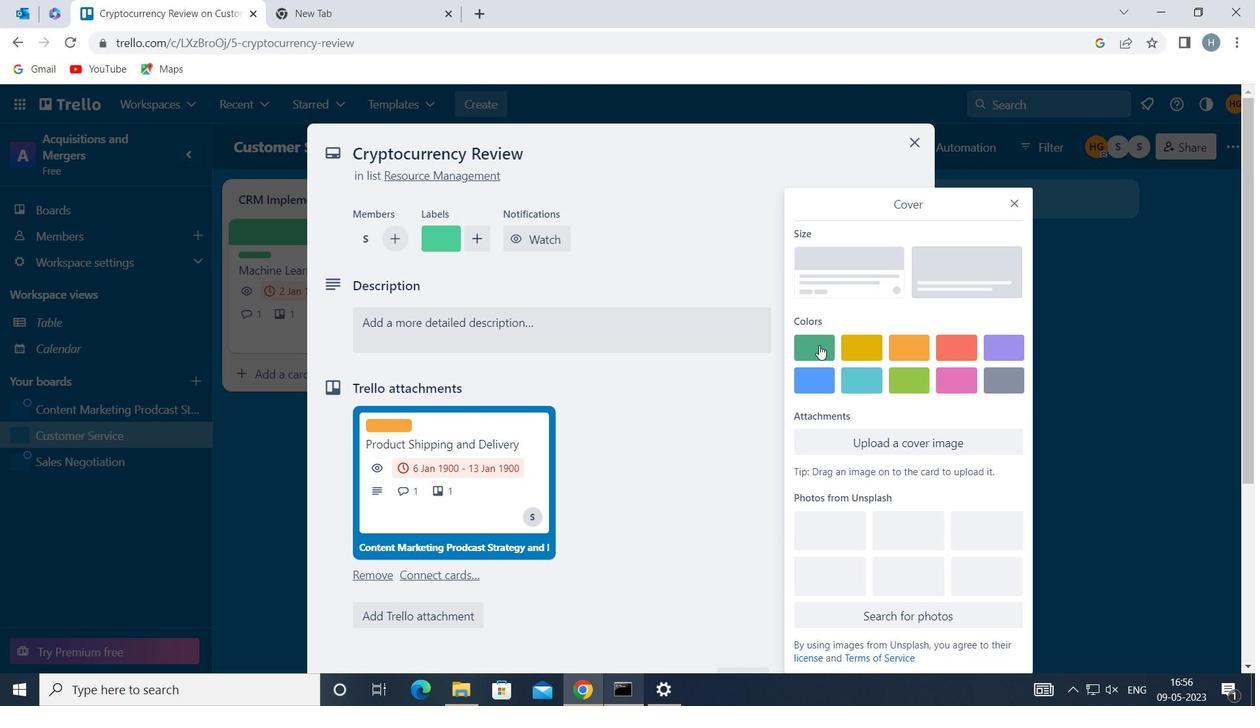 
Action: Mouse moved to (1012, 170)
Screenshot: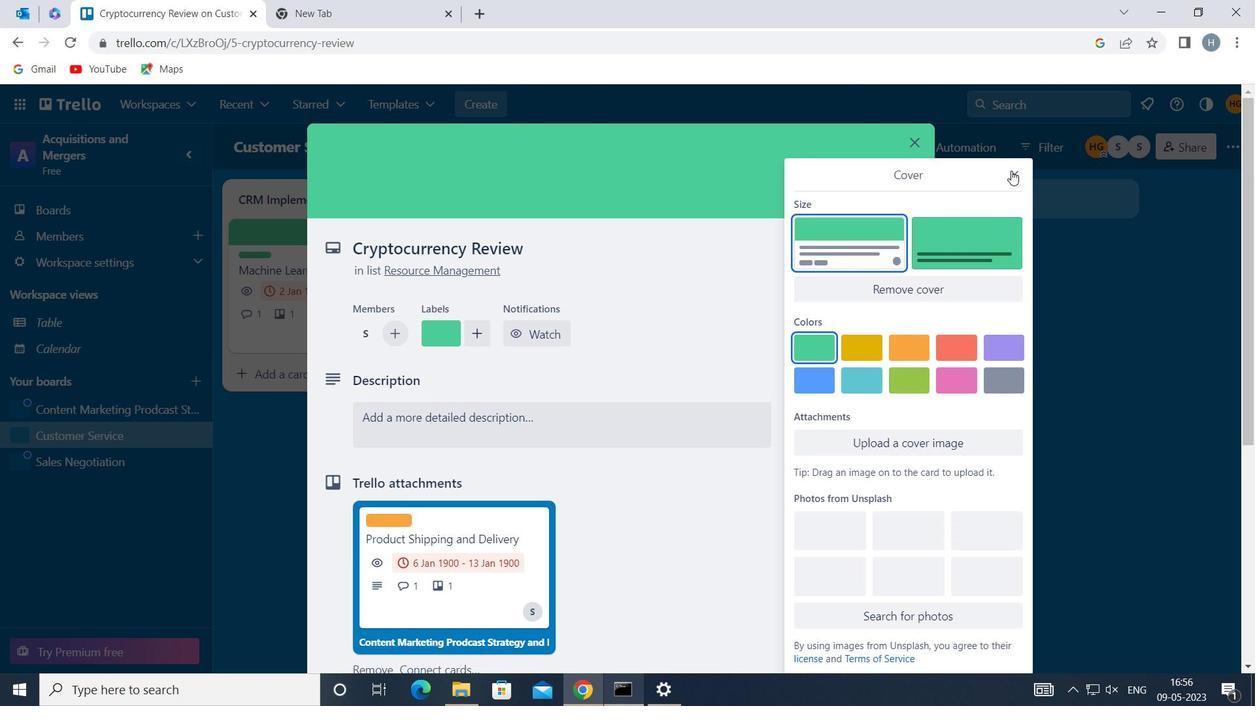 
Action: Mouse pressed left at (1012, 170)
Screenshot: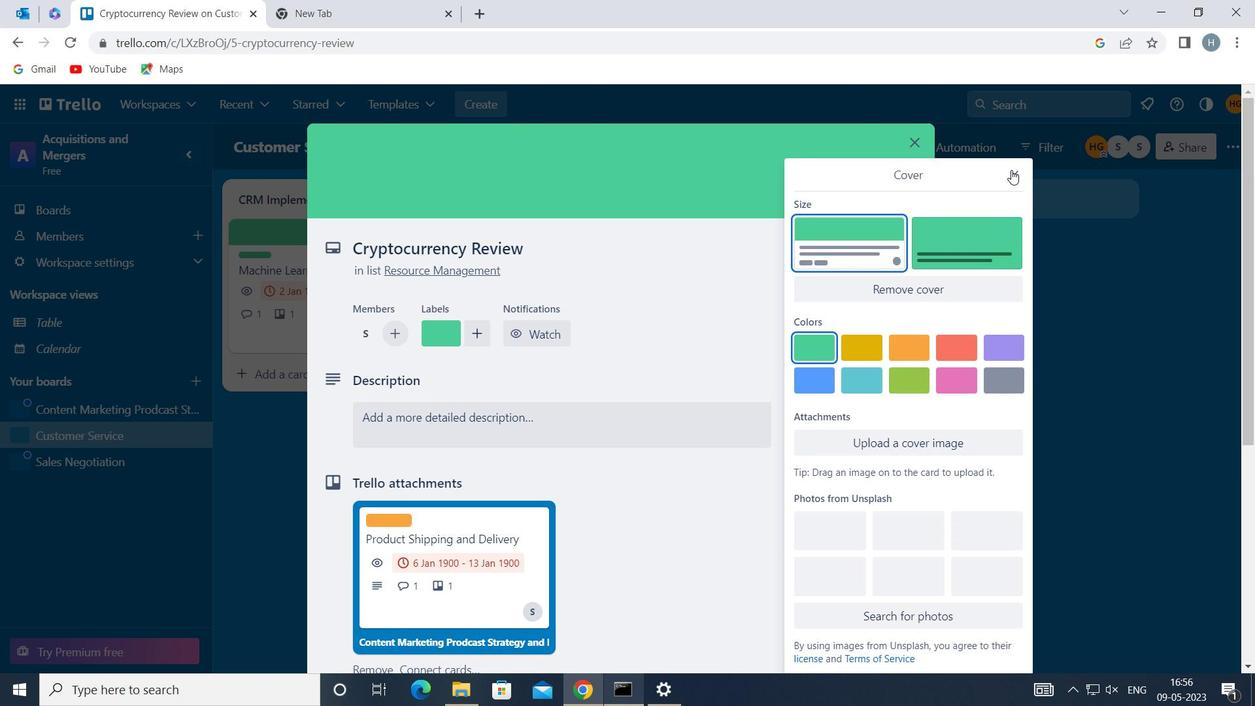 
Action: Mouse moved to (863, 375)
Screenshot: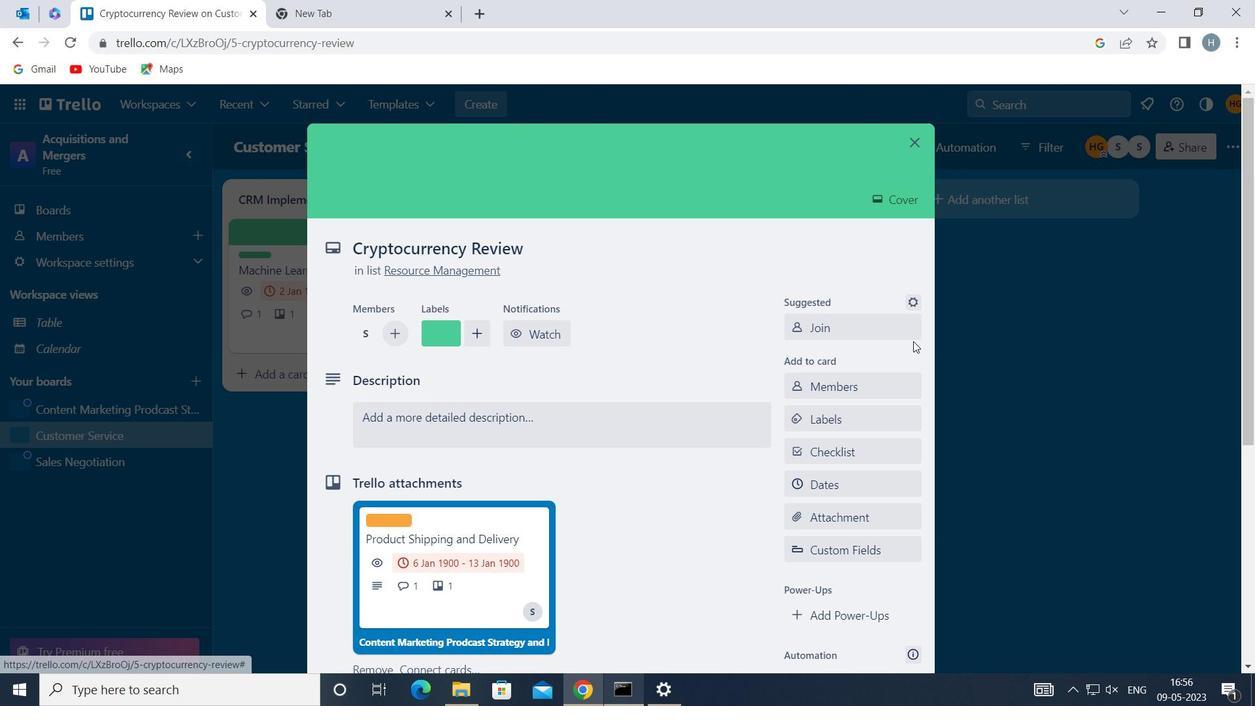 
Action: Mouse scrolled (863, 374) with delta (0, 0)
Screenshot: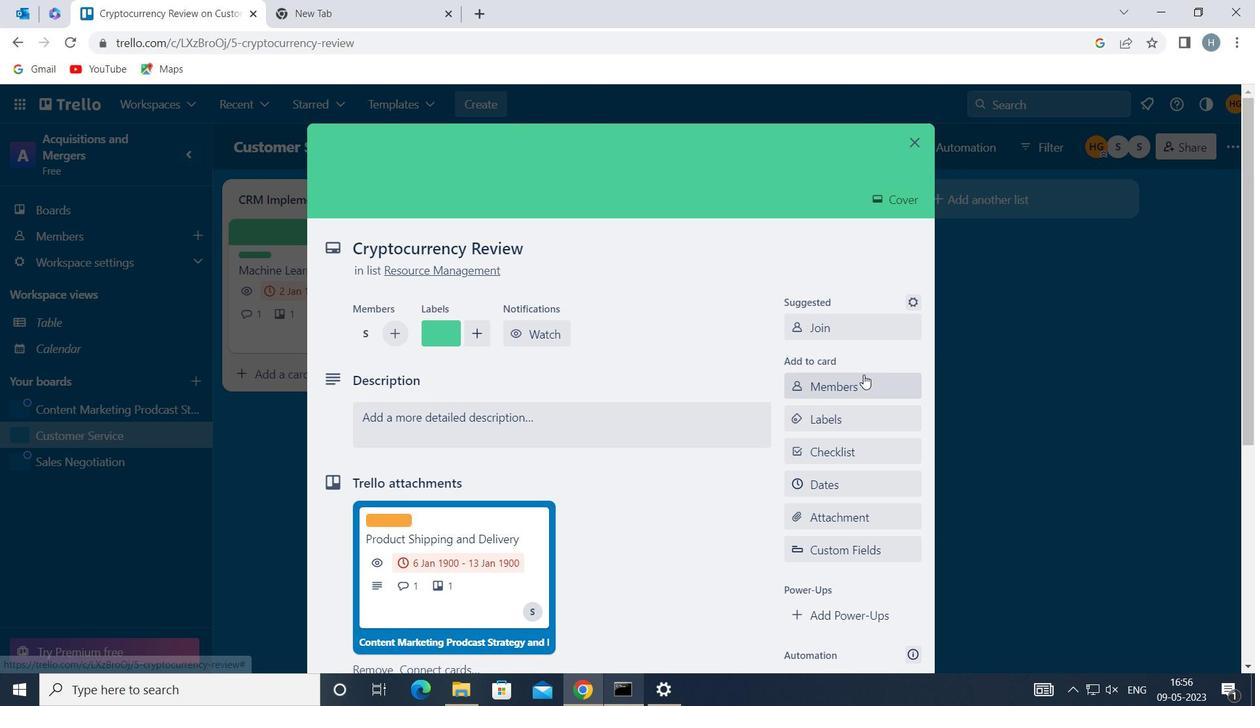 
Action: Mouse moved to (869, 372)
Screenshot: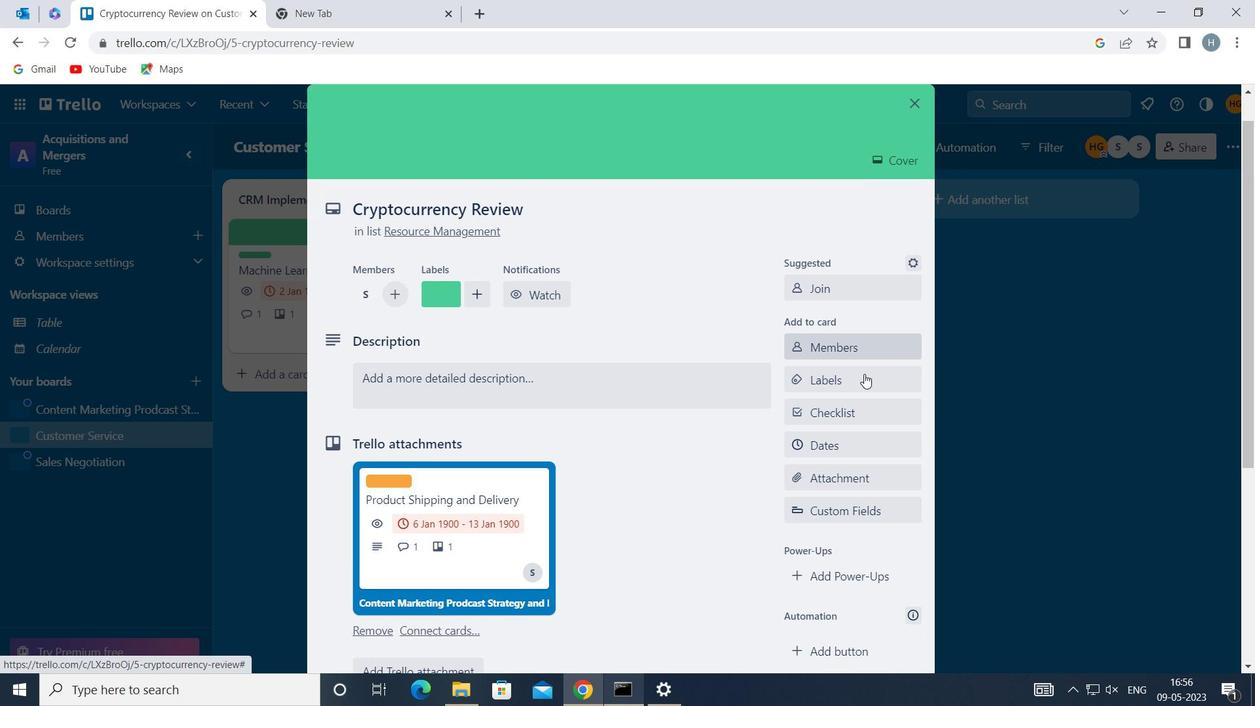 
Action: Mouse scrolled (869, 372) with delta (0, 0)
Screenshot: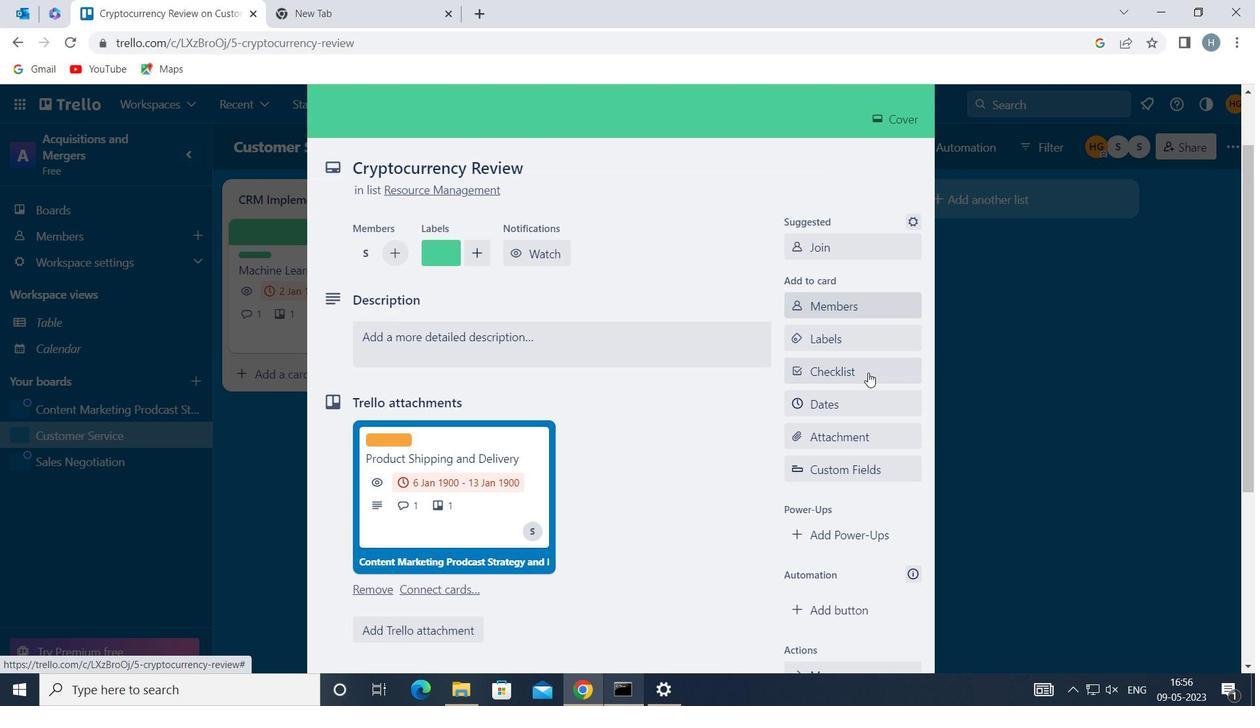 
Action: Mouse moved to (676, 266)
Screenshot: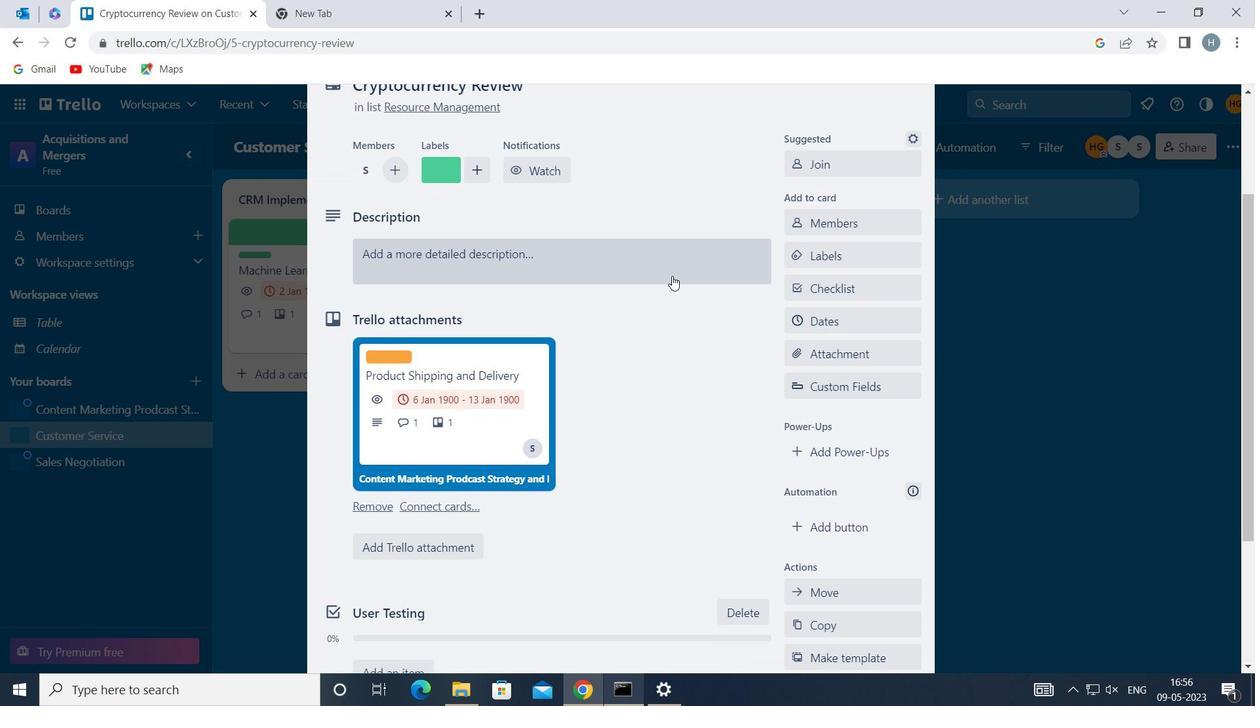
Action: Mouse pressed left at (676, 266)
Screenshot: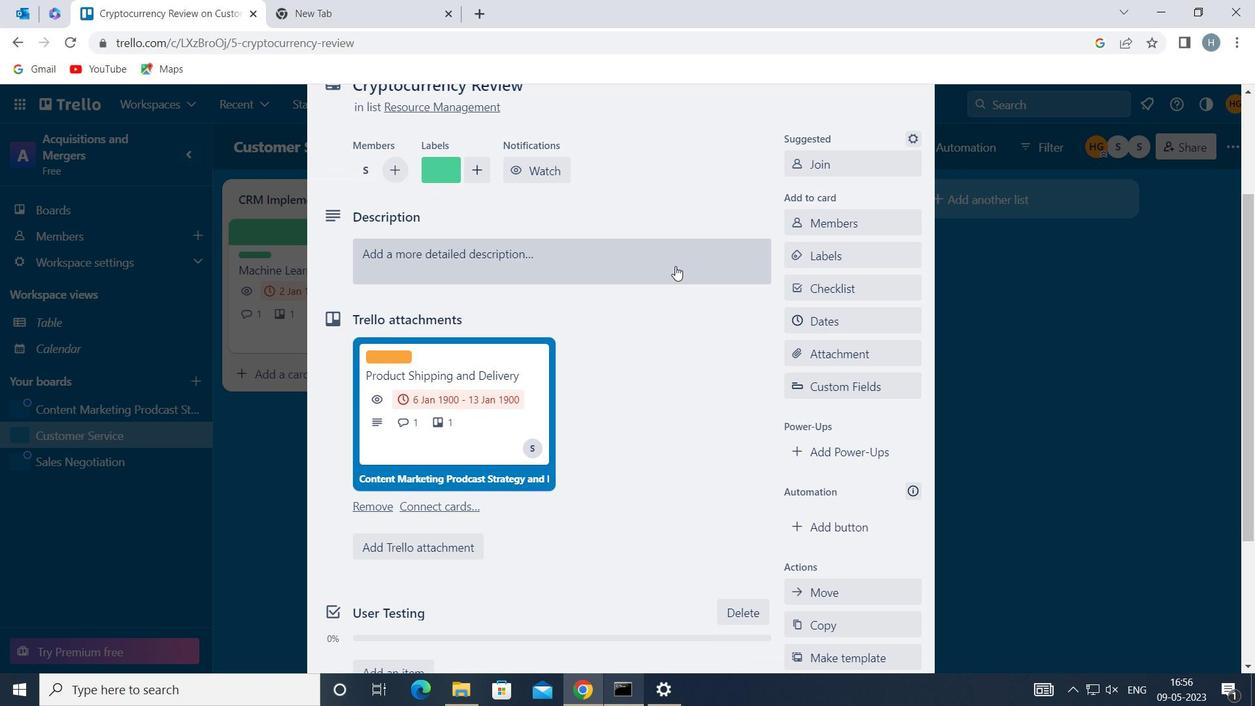 
Action: Mouse moved to (627, 297)
Screenshot: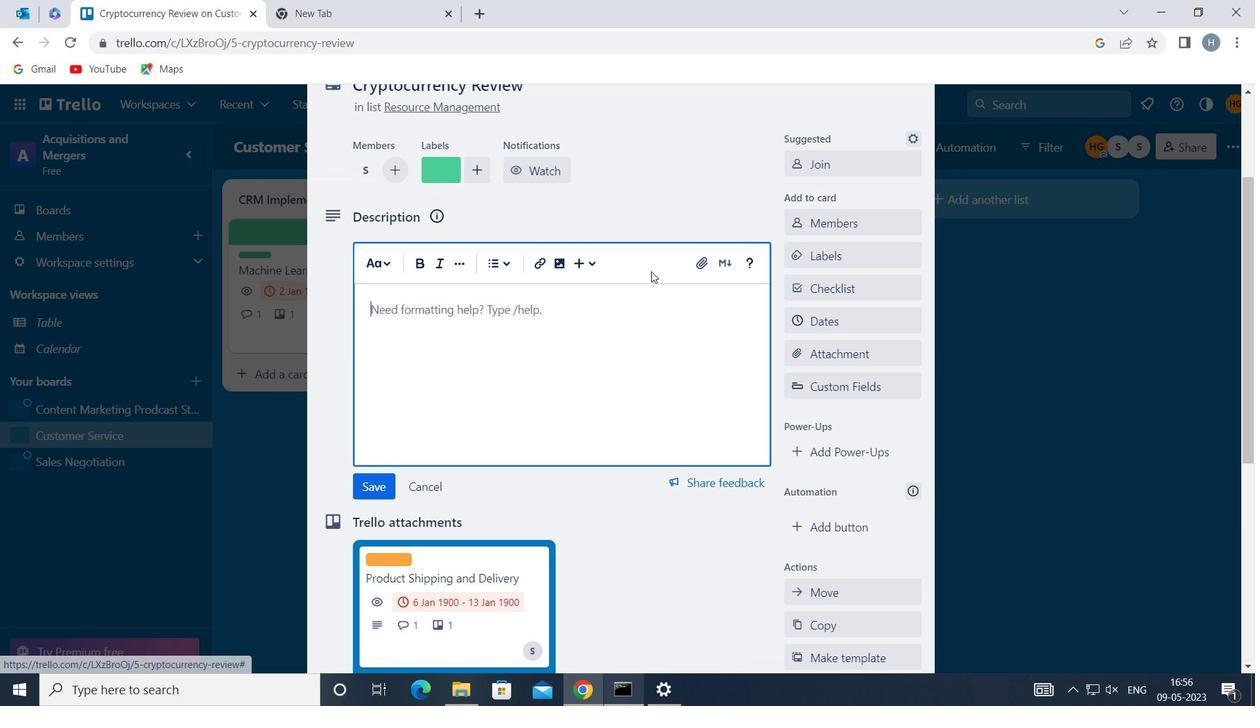
Action: Mouse pressed left at (627, 297)
Screenshot: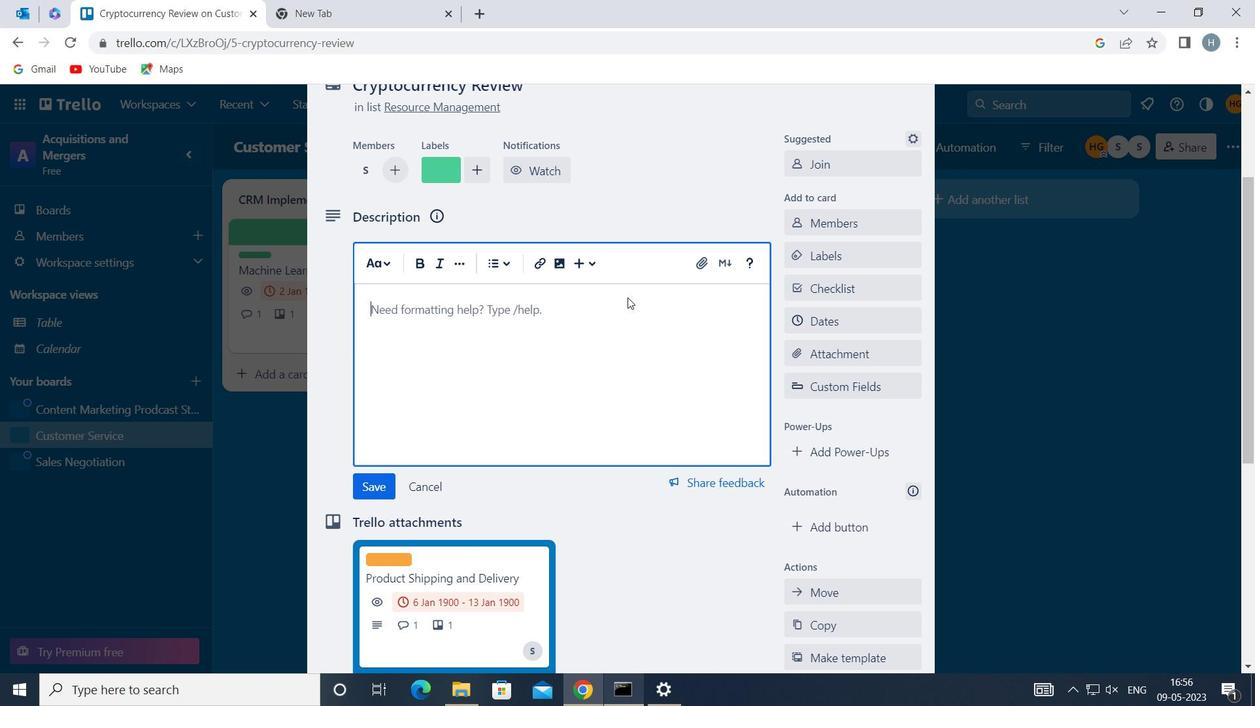 
Action: Key pressed <Key.shift>DEVELOP<Key.space>AND<Key.space>LAUNCH<Key.space>NEW<Key.space>CUSTOMER<Key.space>RETENTION<Key.space>PROGRAM<Key.space>FOR<Key.space>HIGH<Key.space>VALUE<Key.space>CUSTOMERS
Screenshot: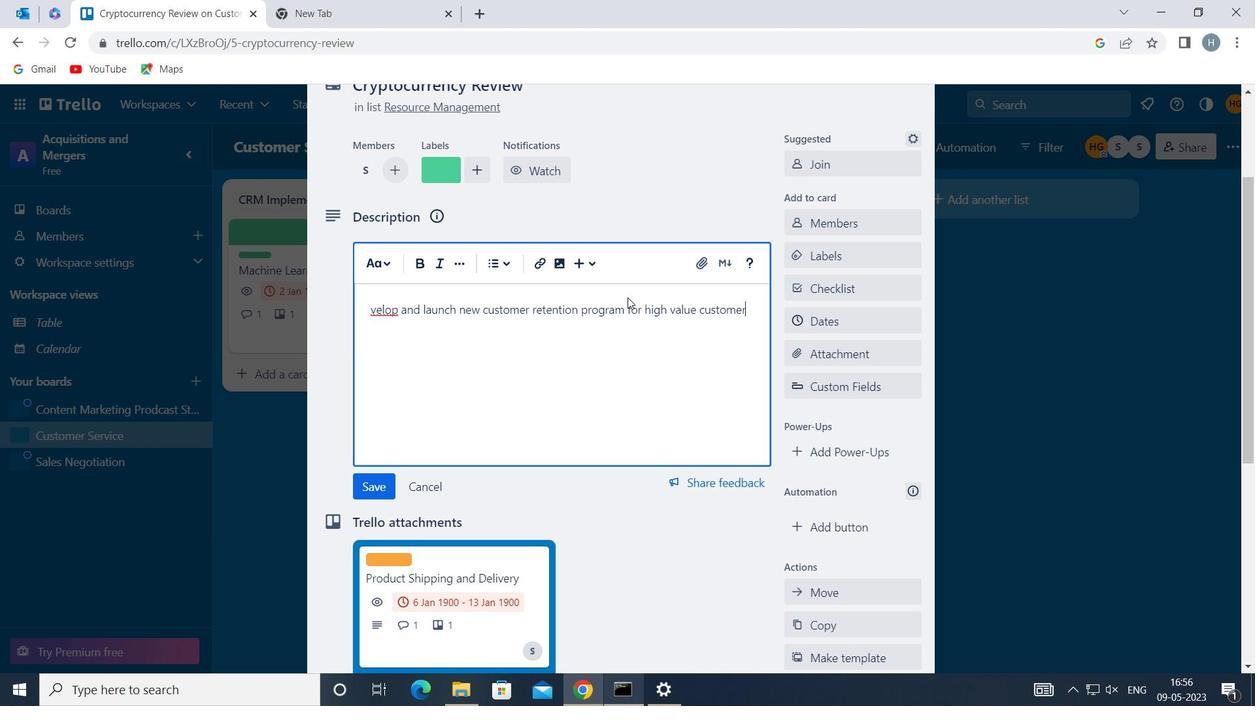
Action: Mouse moved to (587, 349)
Screenshot: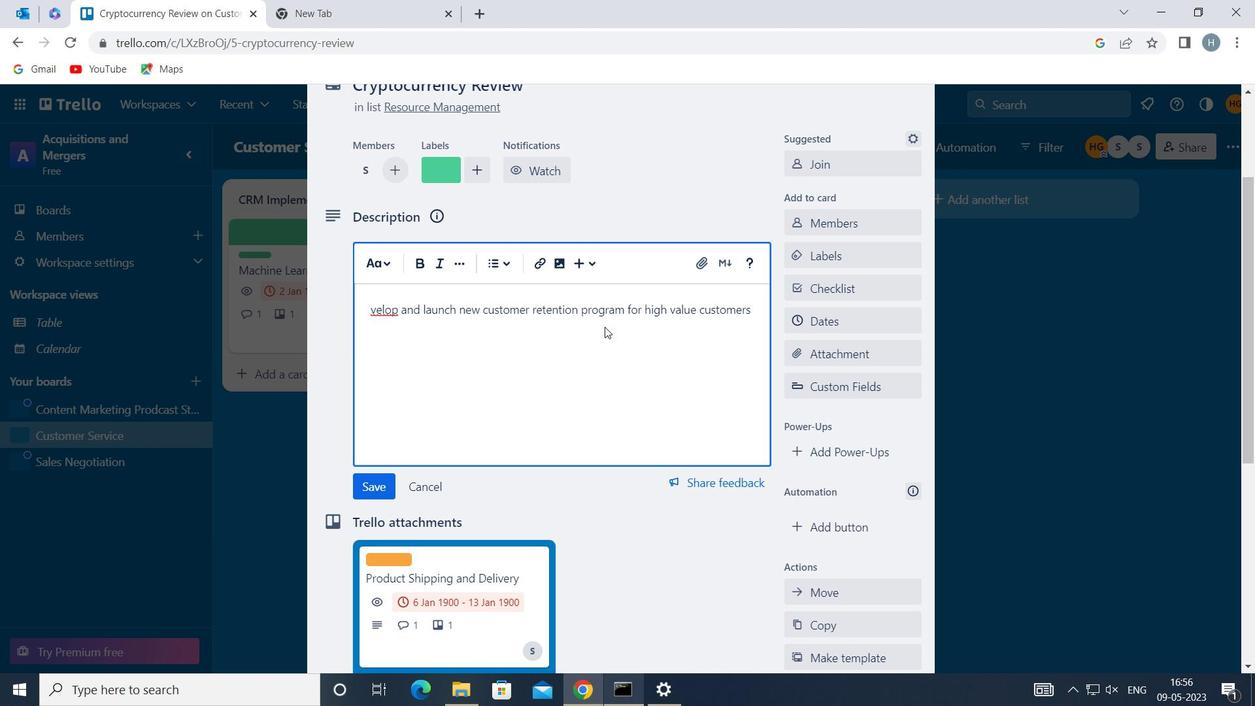 
Action: Mouse pressed left at (587, 349)
Screenshot: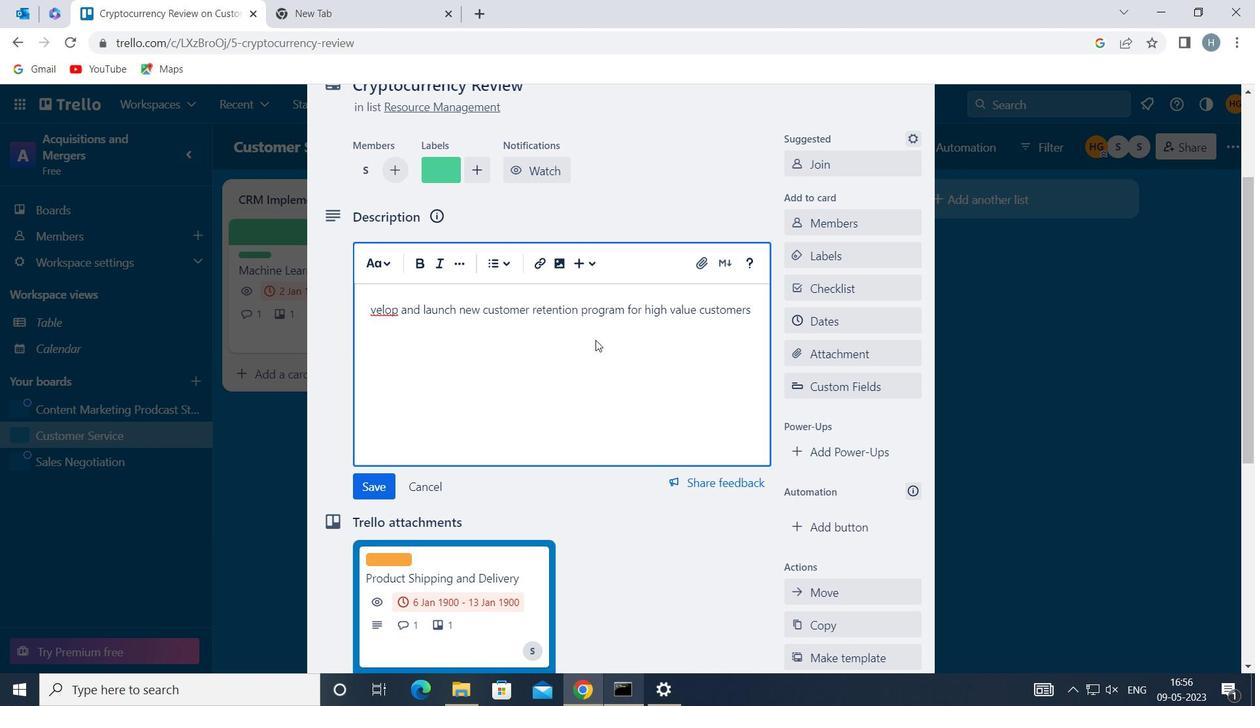 
Action: Mouse moved to (387, 483)
Screenshot: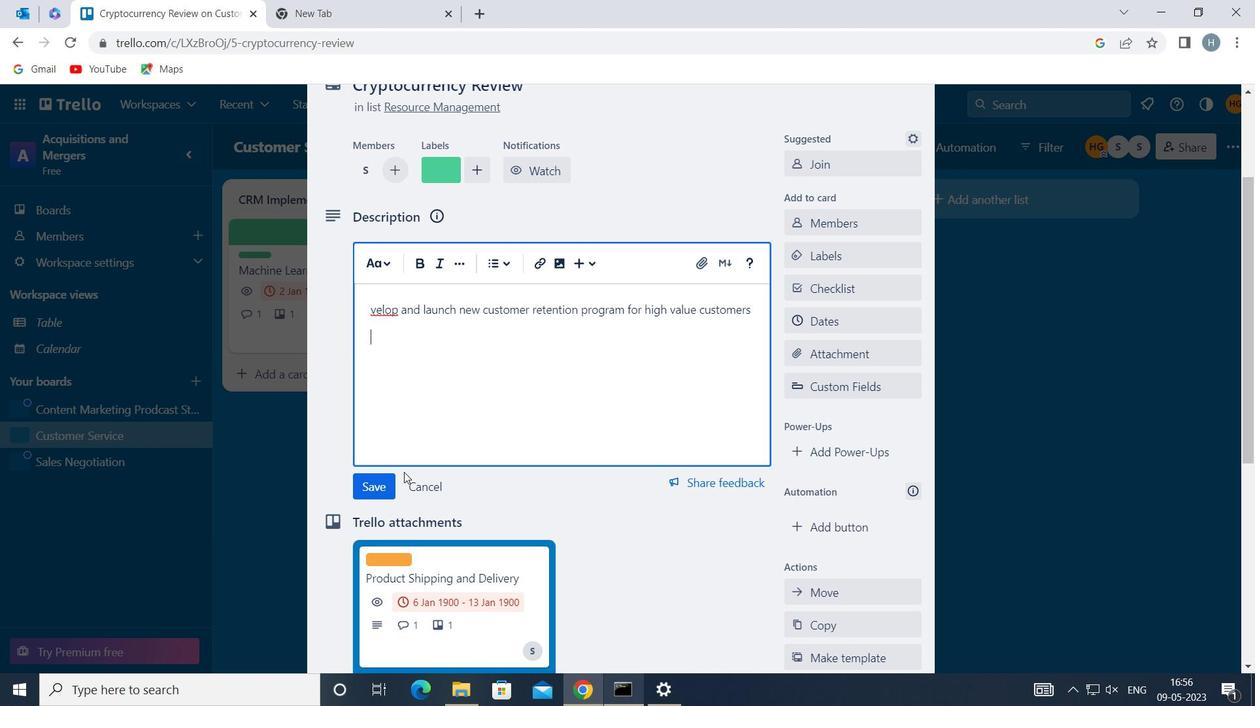 
Action: Mouse pressed left at (387, 483)
Screenshot: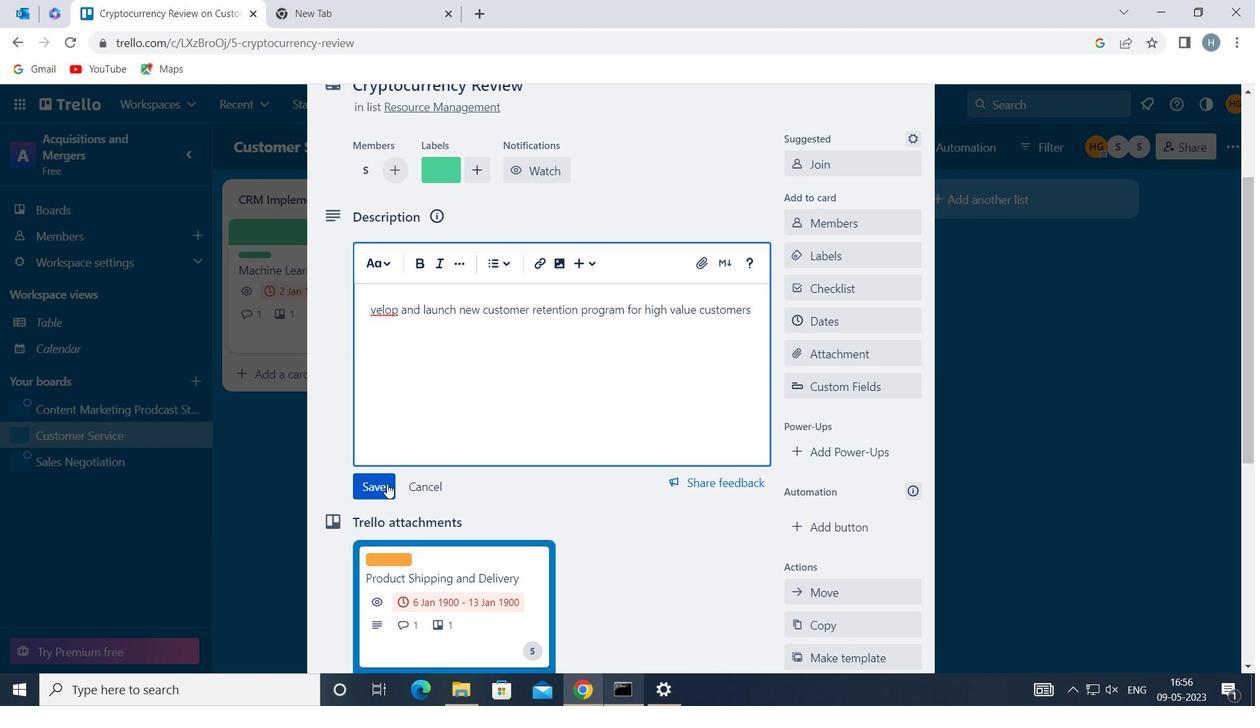 
Action: Mouse moved to (587, 421)
Screenshot: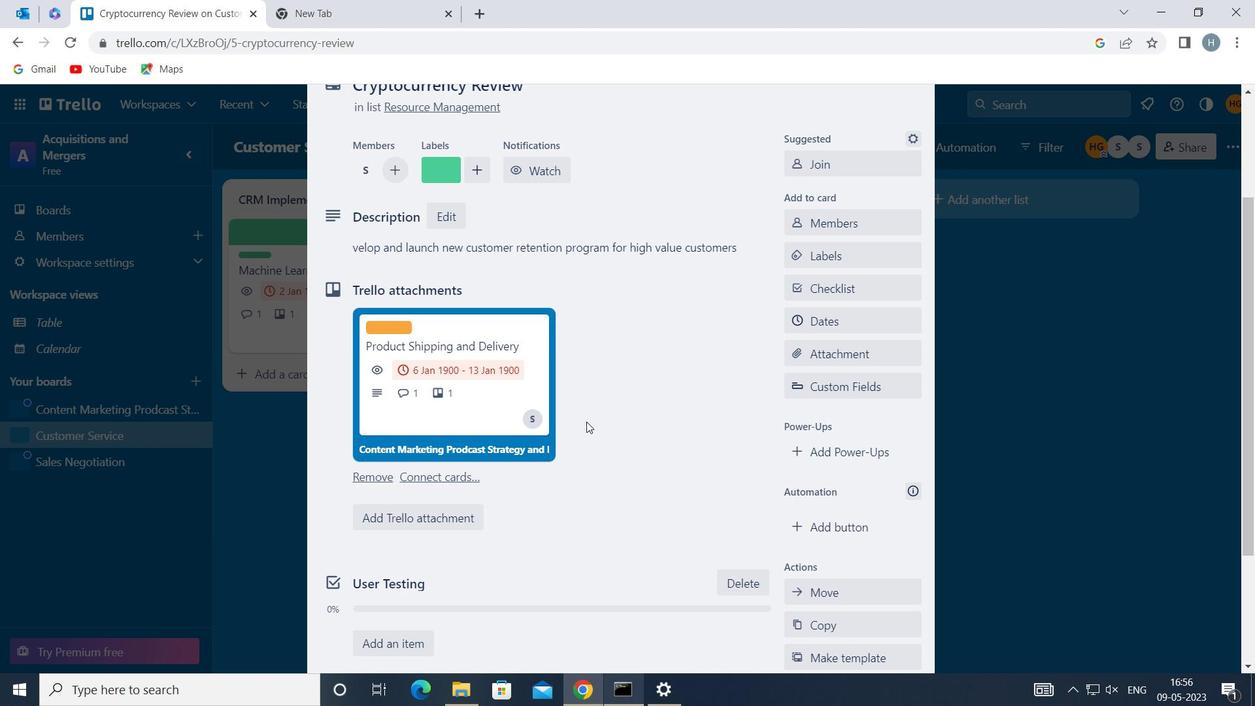 
Action: Mouse scrolled (587, 420) with delta (0, 0)
Screenshot: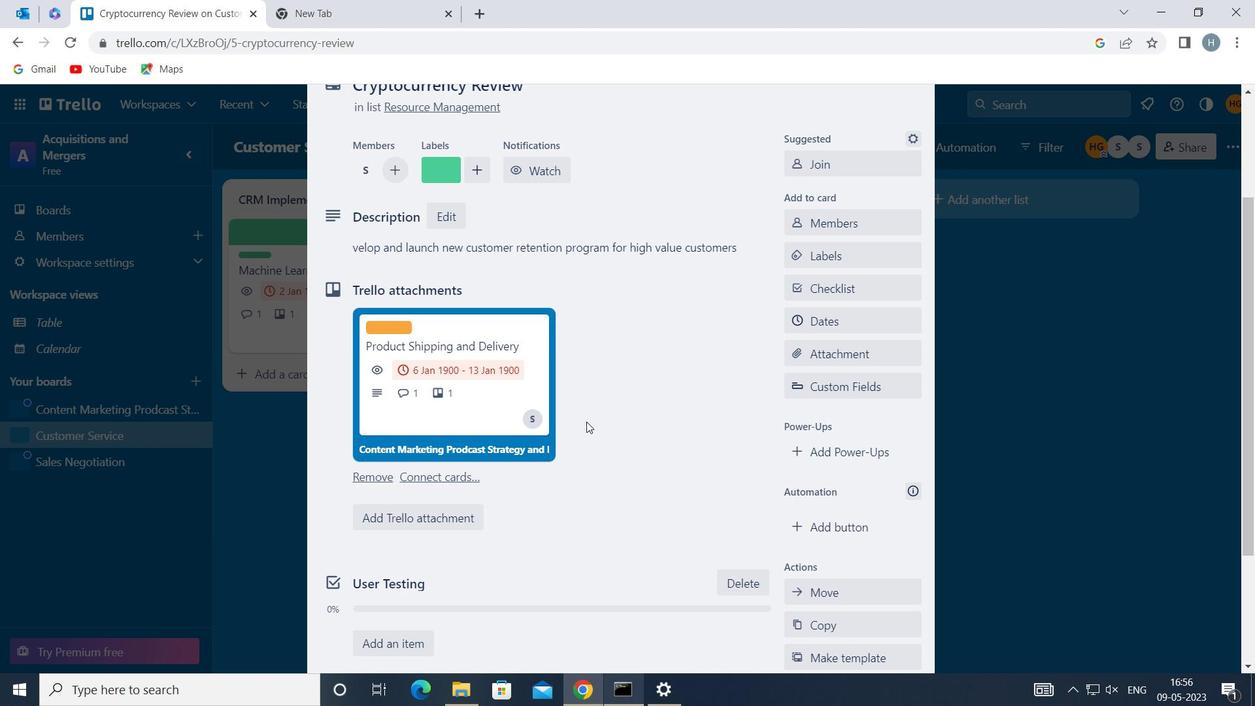 
Action: Mouse moved to (608, 388)
Screenshot: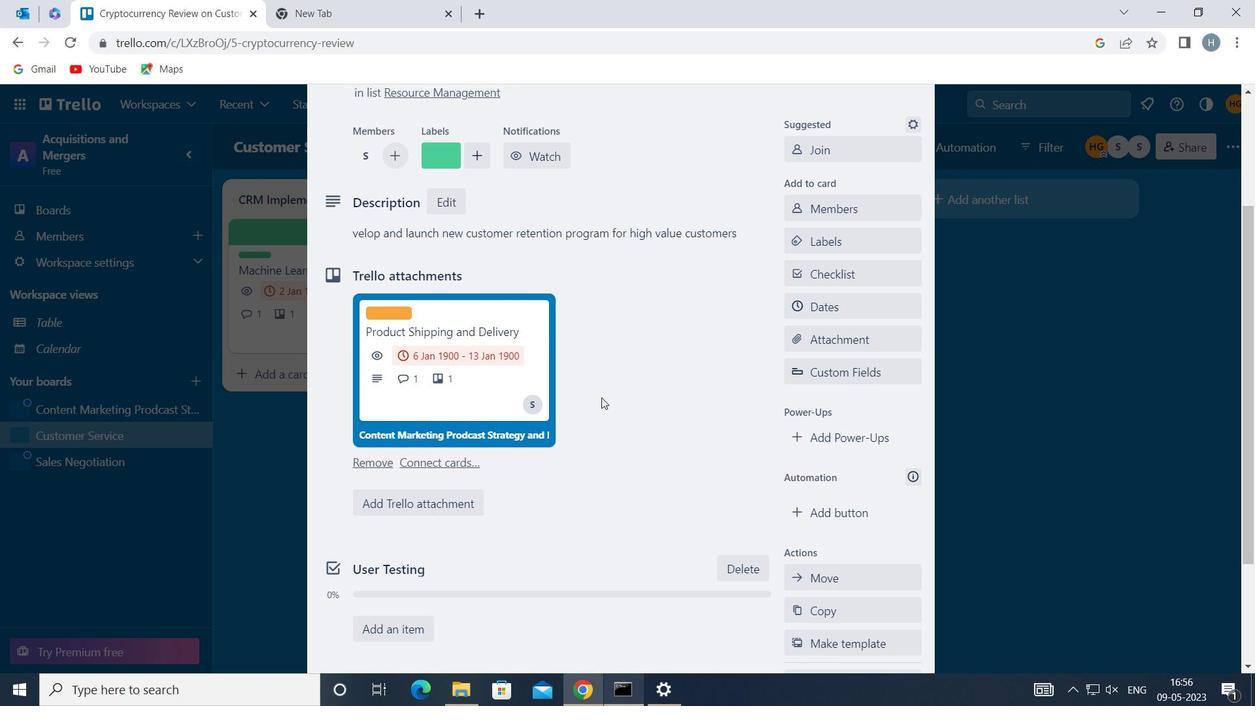 
Action: Mouse scrolled (608, 387) with delta (0, 0)
Screenshot: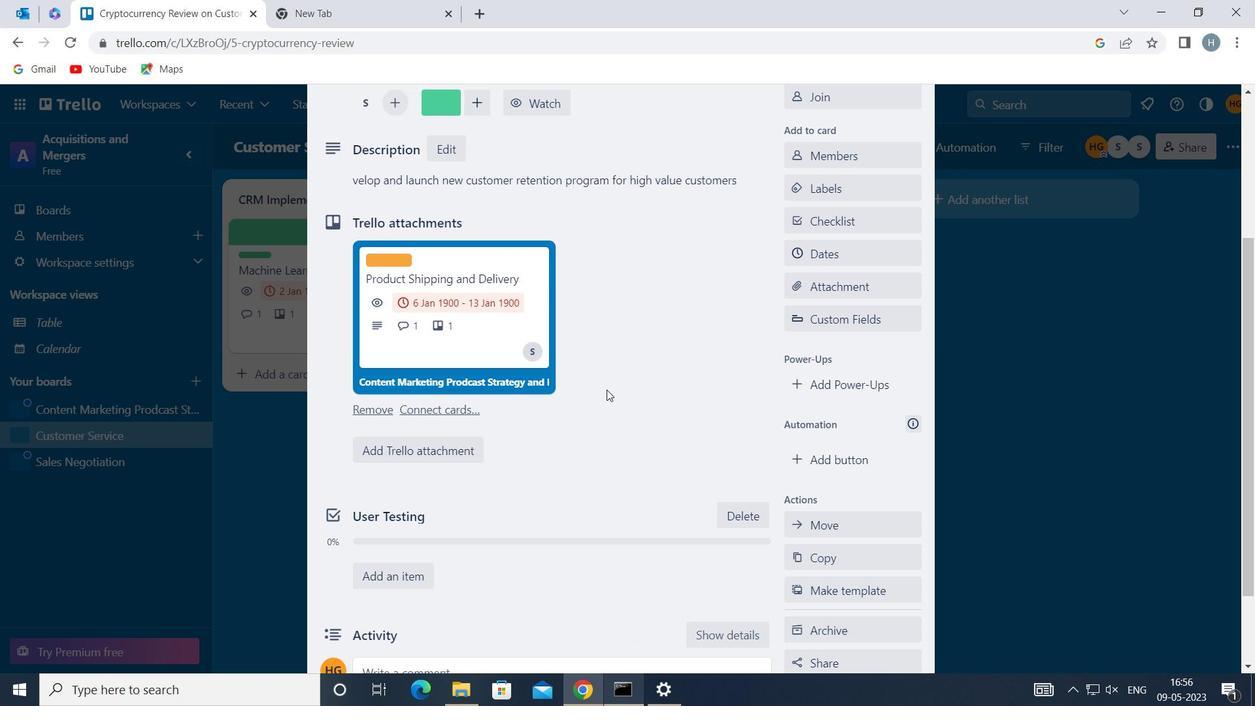 
Action: Mouse moved to (612, 380)
Screenshot: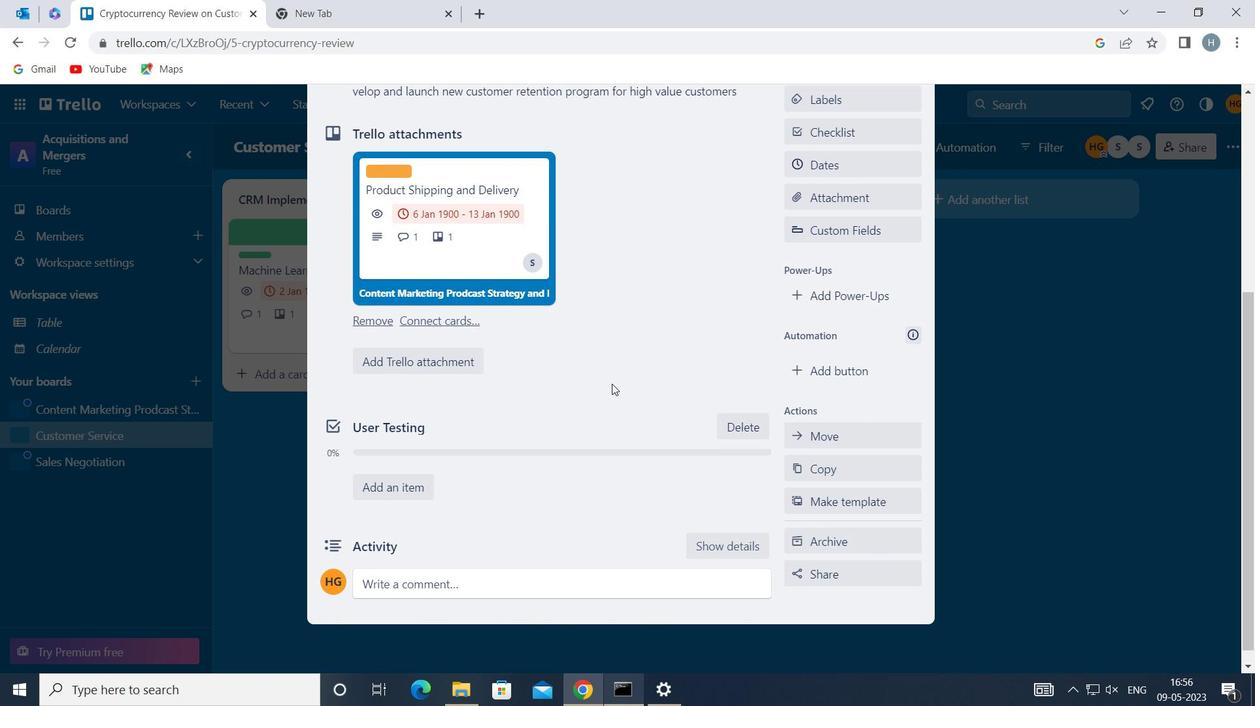 
Action: Mouse scrolled (612, 379) with delta (0, 0)
Screenshot: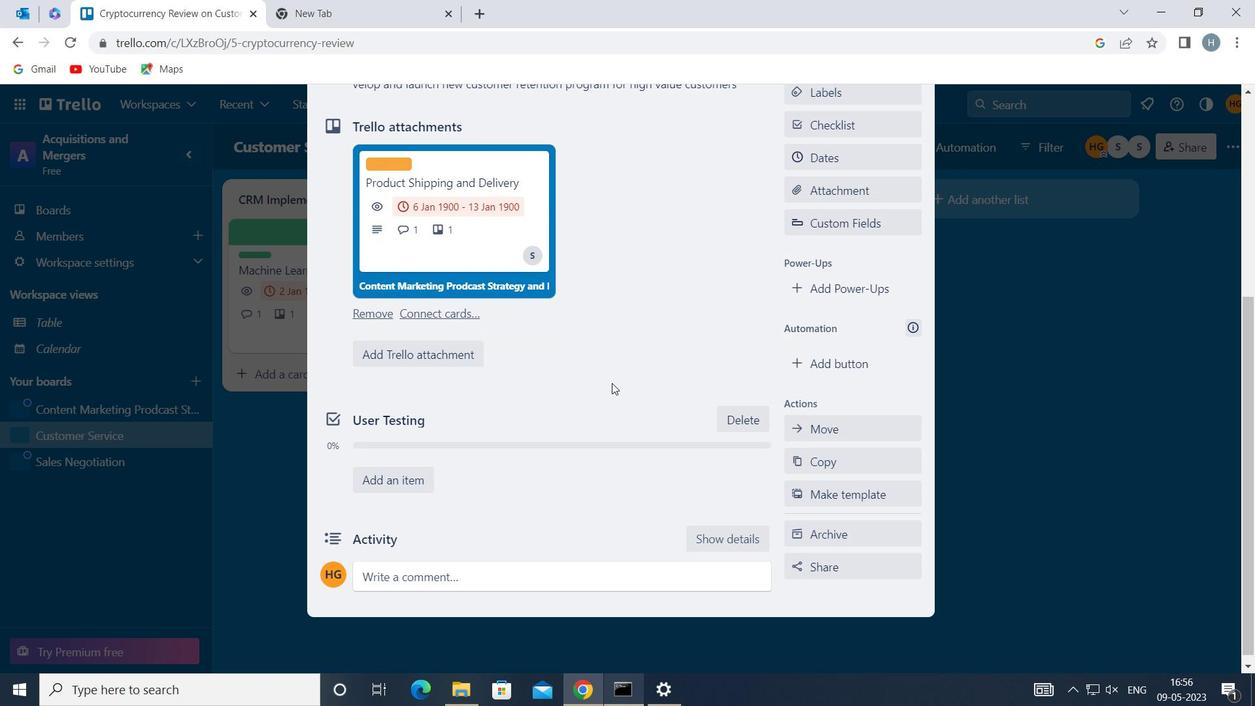
Action: Mouse moved to (600, 379)
Screenshot: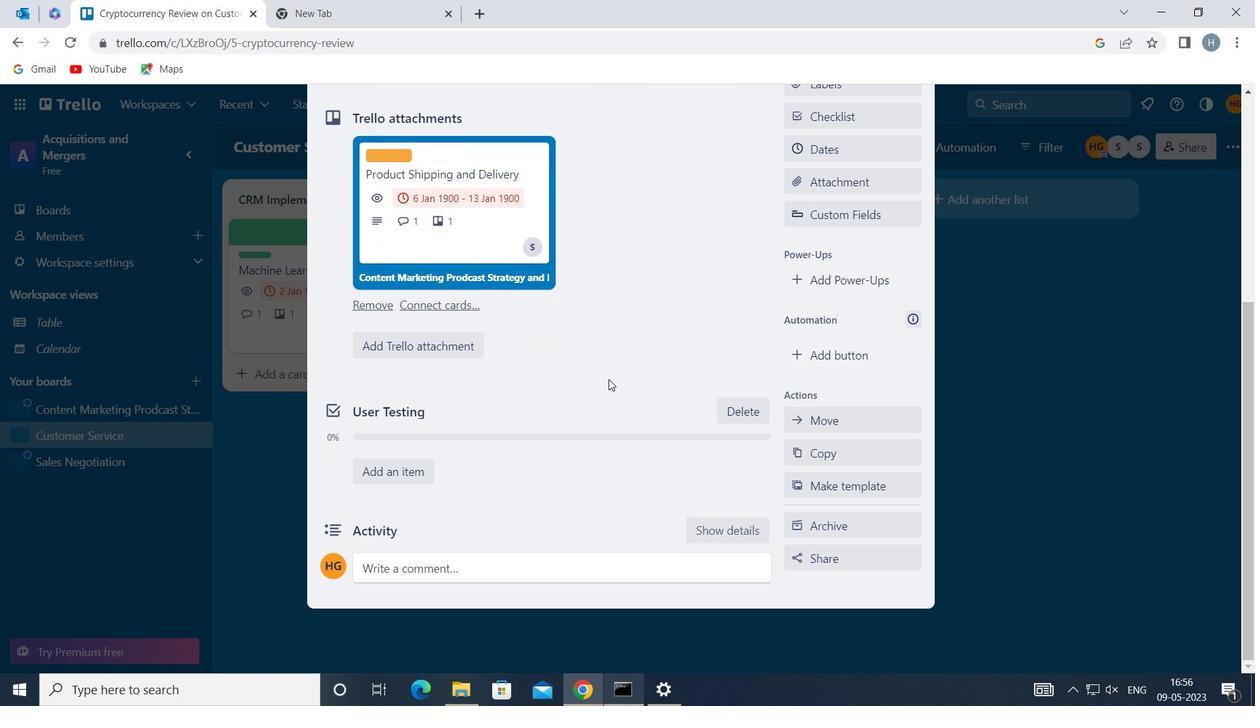 
Action: Mouse scrolled (600, 378) with delta (0, 0)
Screenshot: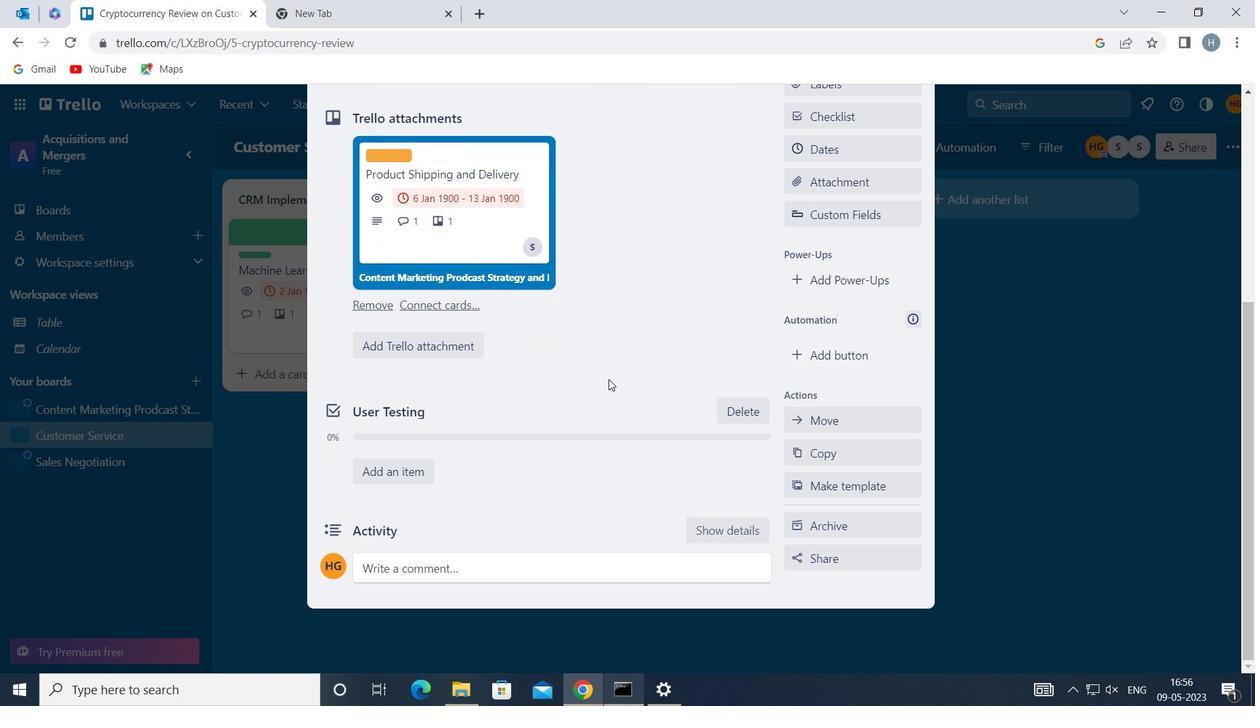 
Action: Mouse moved to (520, 567)
Screenshot: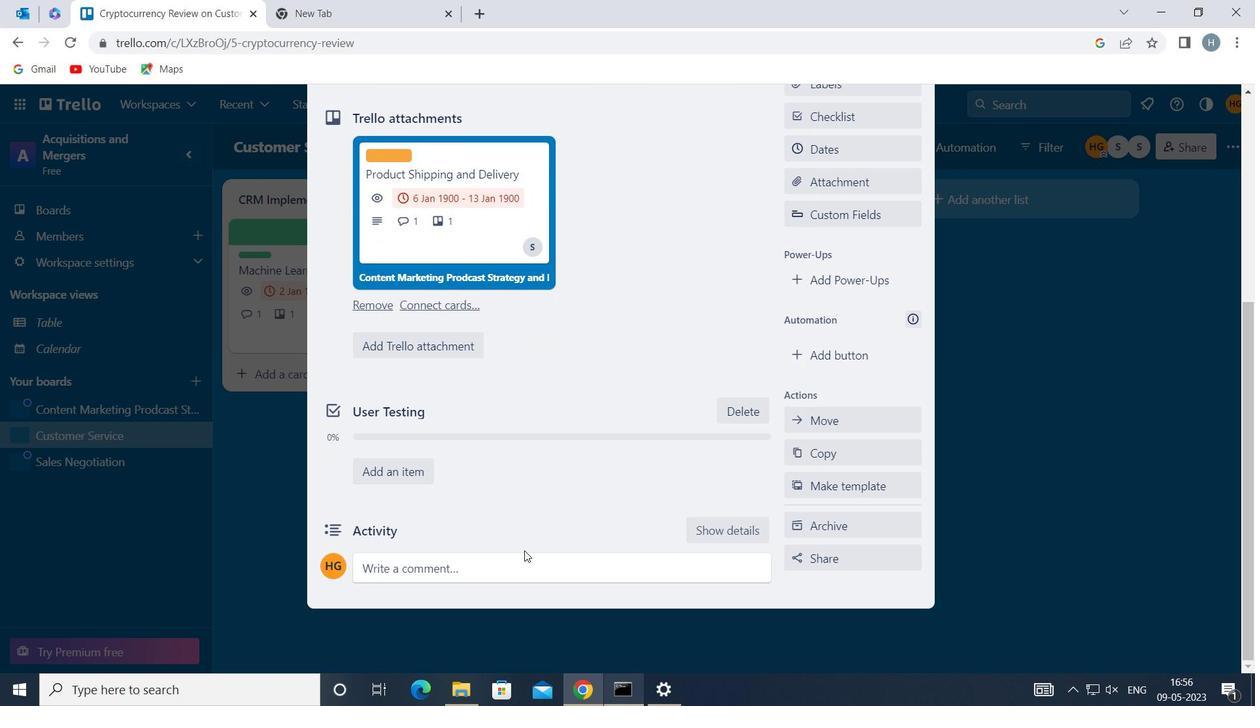 
Action: Mouse pressed left at (520, 567)
Screenshot: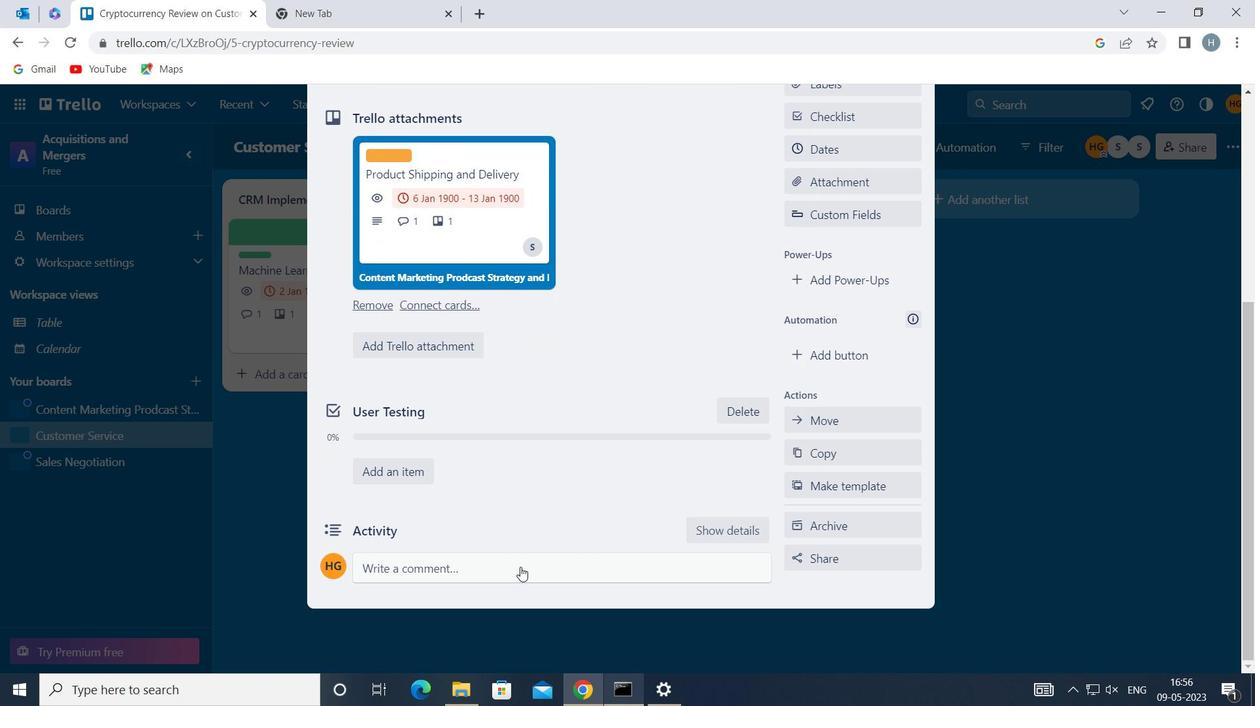 
Action: Mouse moved to (493, 604)
Screenshot: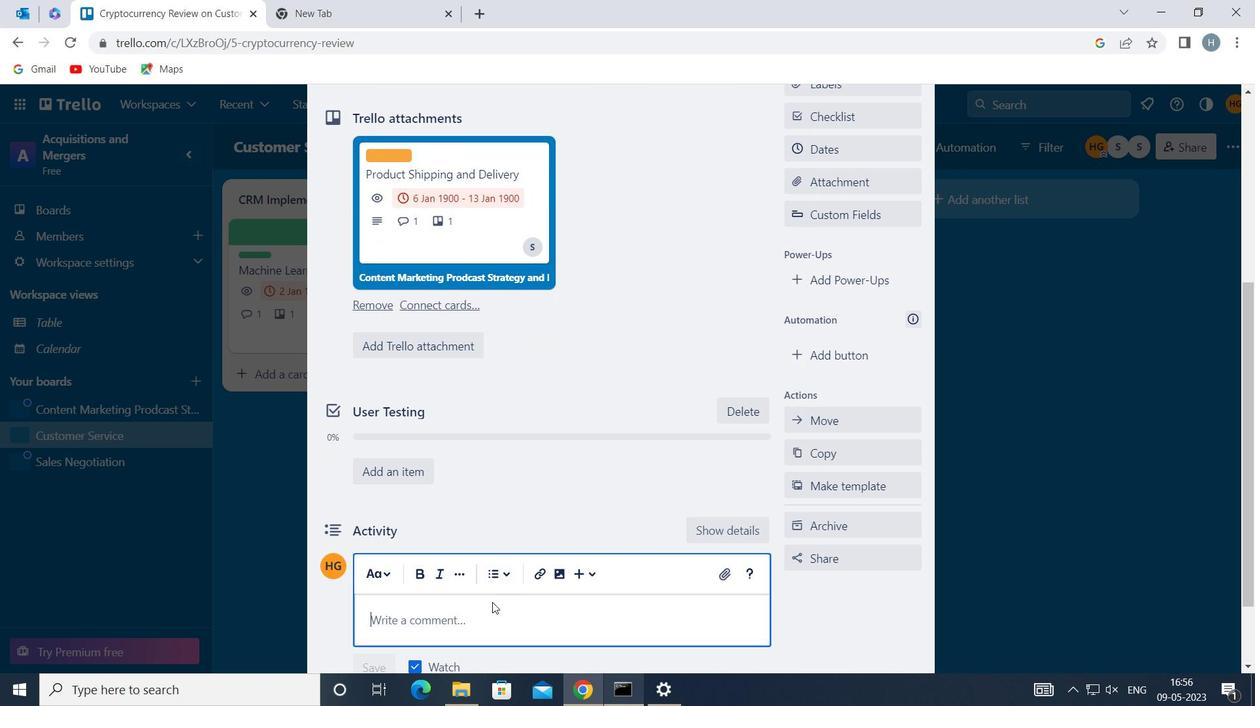 
Action: Mouse pressed left at (493, 604)
Screenshot: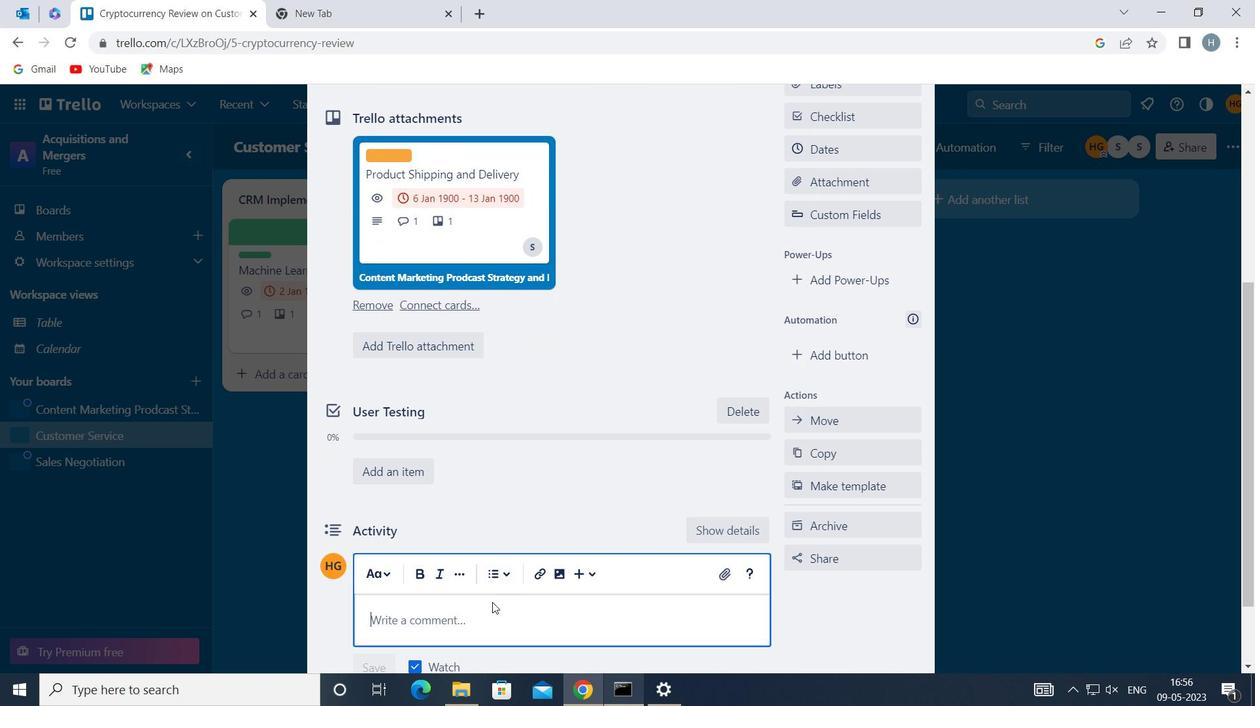 
Action: Mouse moved to (482, 610)
Screenshot: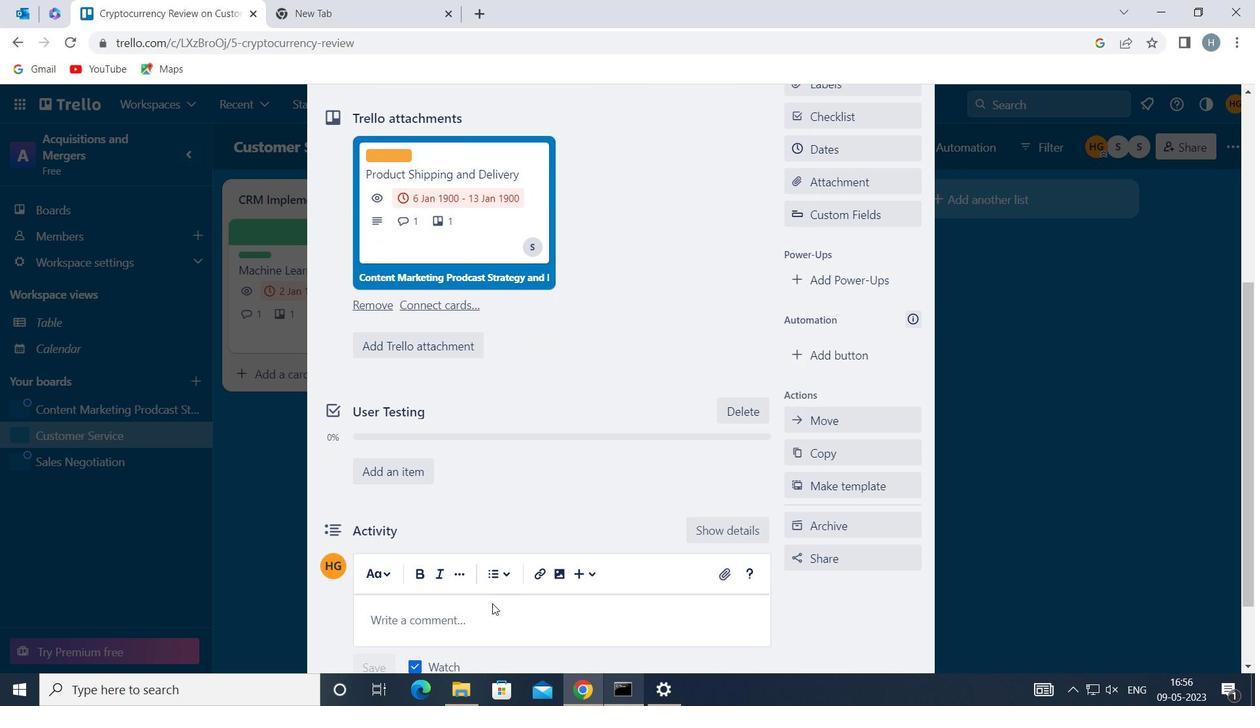 
Action: Mouse pressed left at (482, 610)
Screenshot: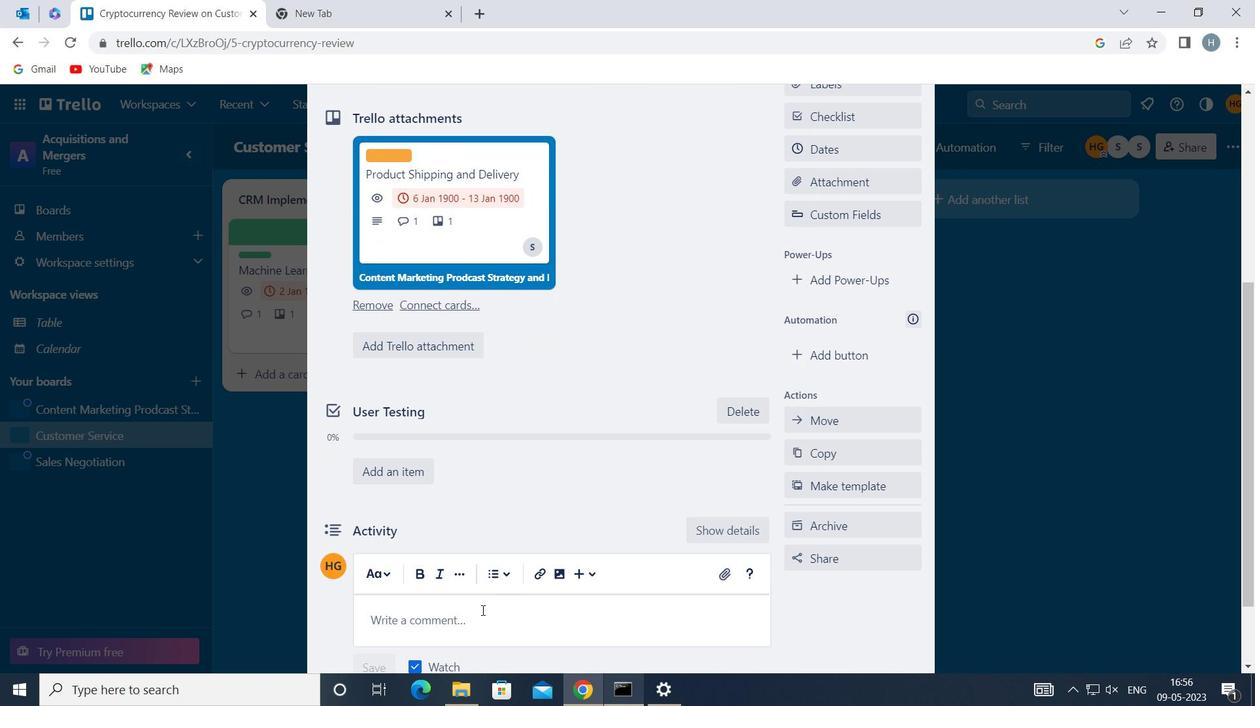 
Action: Mouse moved to (516, 600)
Screenshot: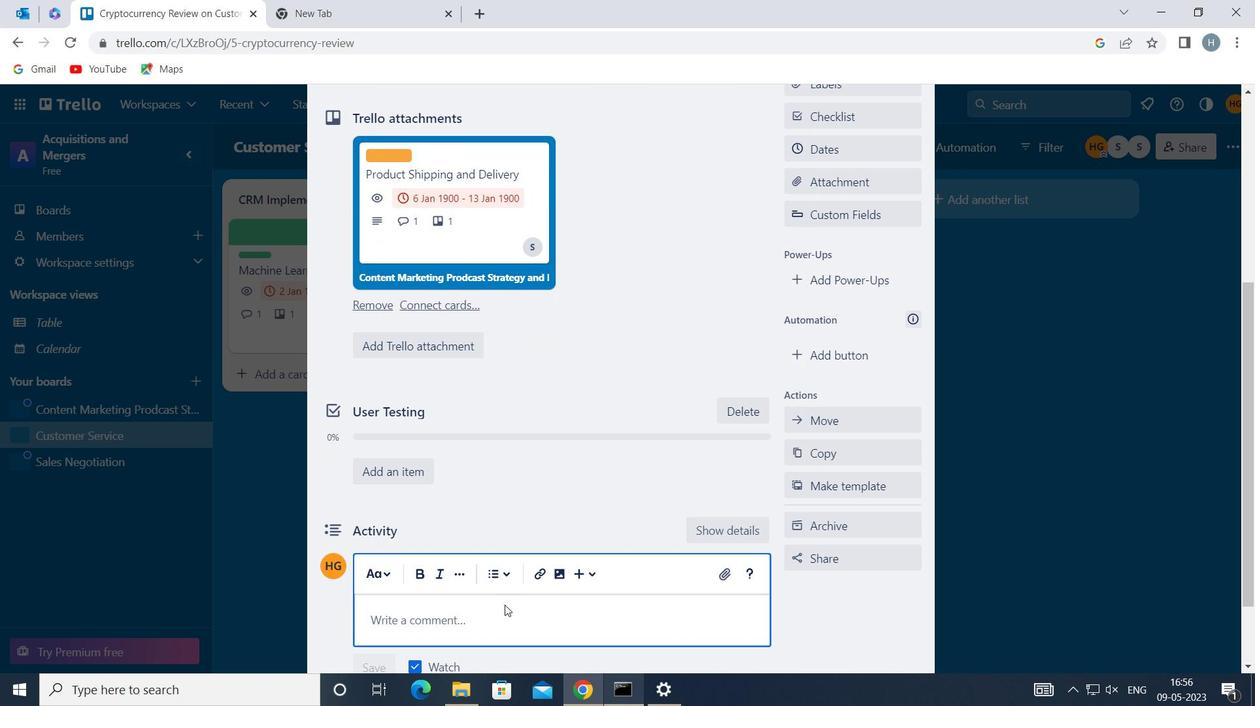 
Action: Key pressed <Key.shift><Key.shift>THIS<Key.space>TASK<Key.space>REQUIRES<Key.space>US<Key.space>TO<Key.space>BE<Key.space>DETAIL<Key.space>ORIENTED<Key.space>AND<Key.space>METICULOUS<Key.space>ENSURING<Key.space>THAT<Key.space>WE<Key.space>DO<Key.space><Key.space>NOT<Key.space>MISS<Key.space>ANY<Key.space>IMPORTANT<Key.space>INFORMATION<Key.space>OR<Key.space>DETAILE
Screenshot: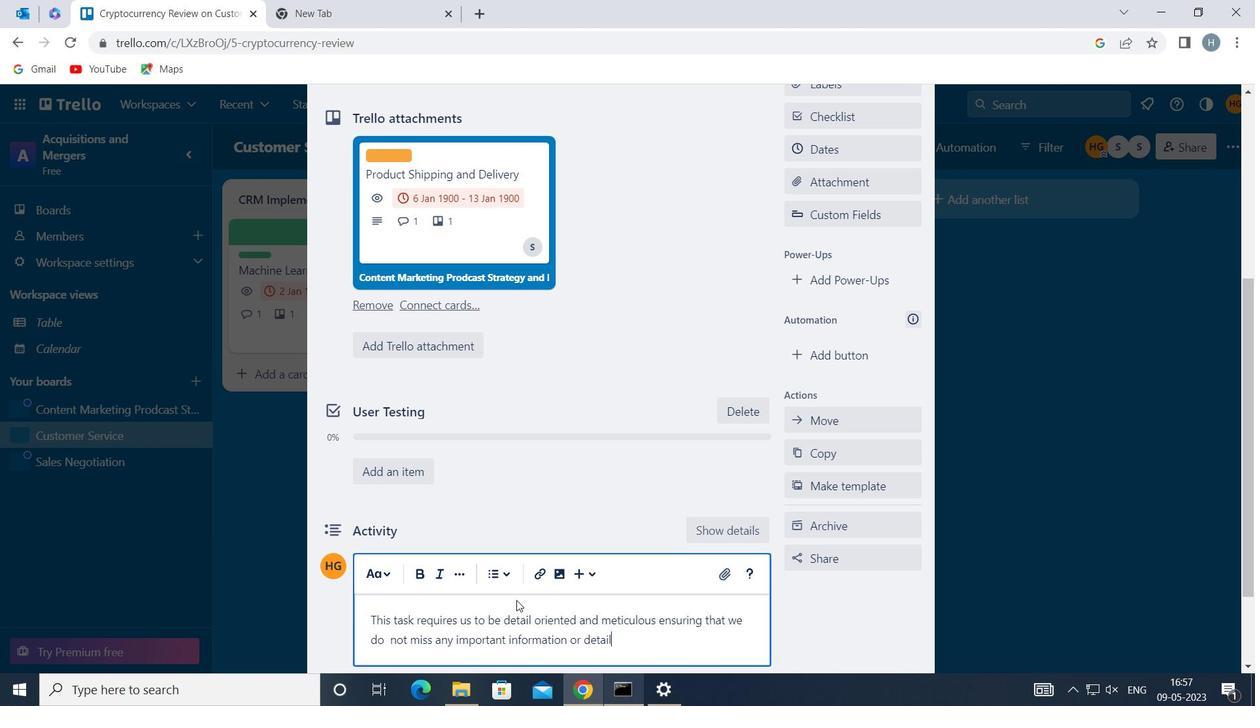 
Action: Mouse moved to (522, 599)
Screenshot: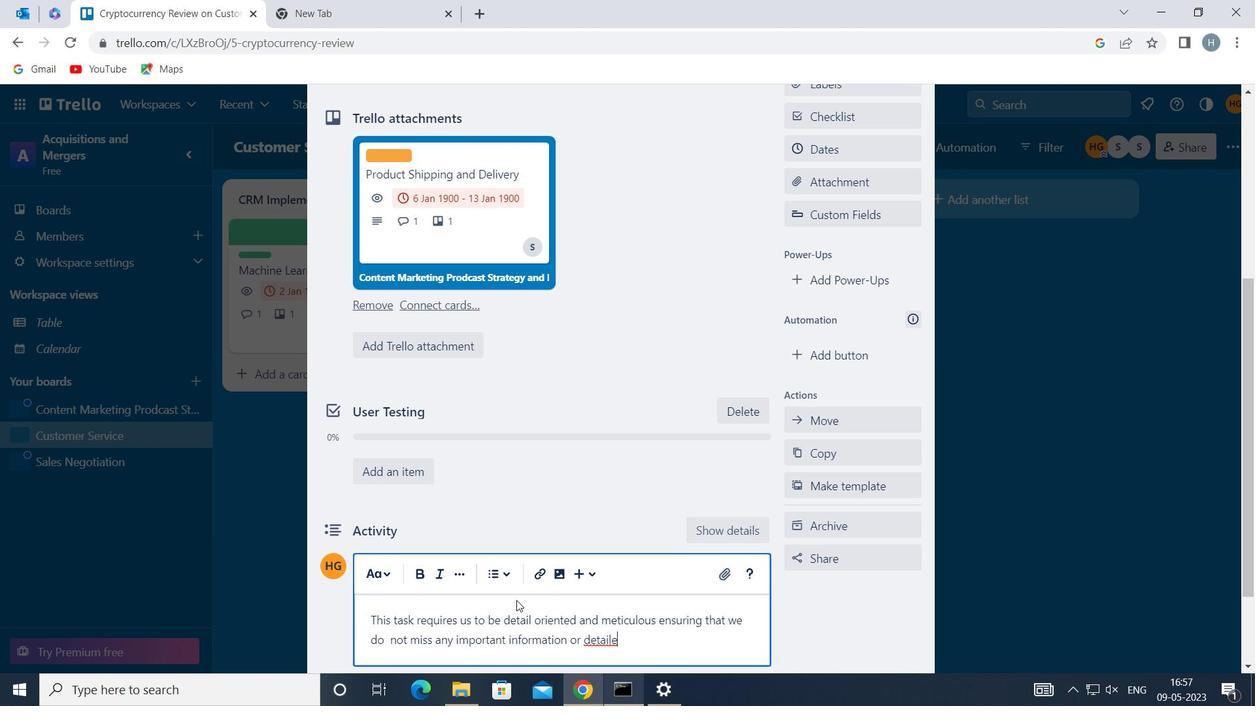 
Action: Key pressed <Key.backspace>S
Screenshot: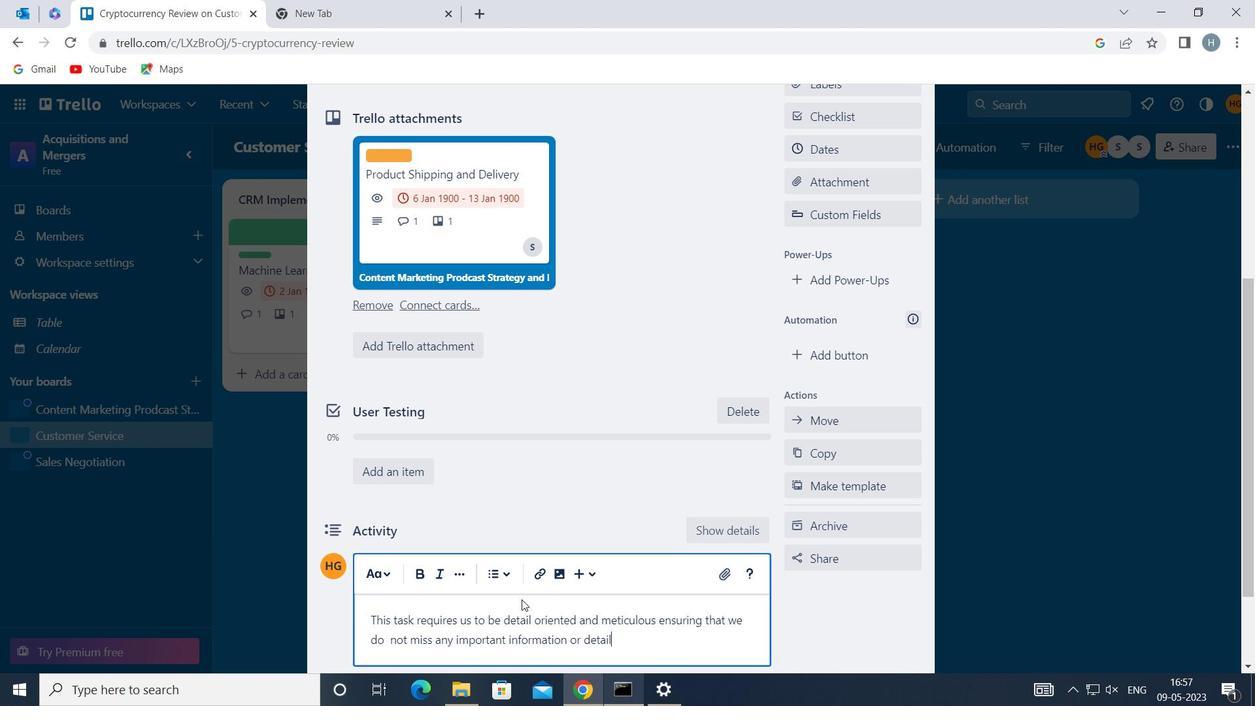 
Action: Mouse moved to (602, 580)
Screenshot: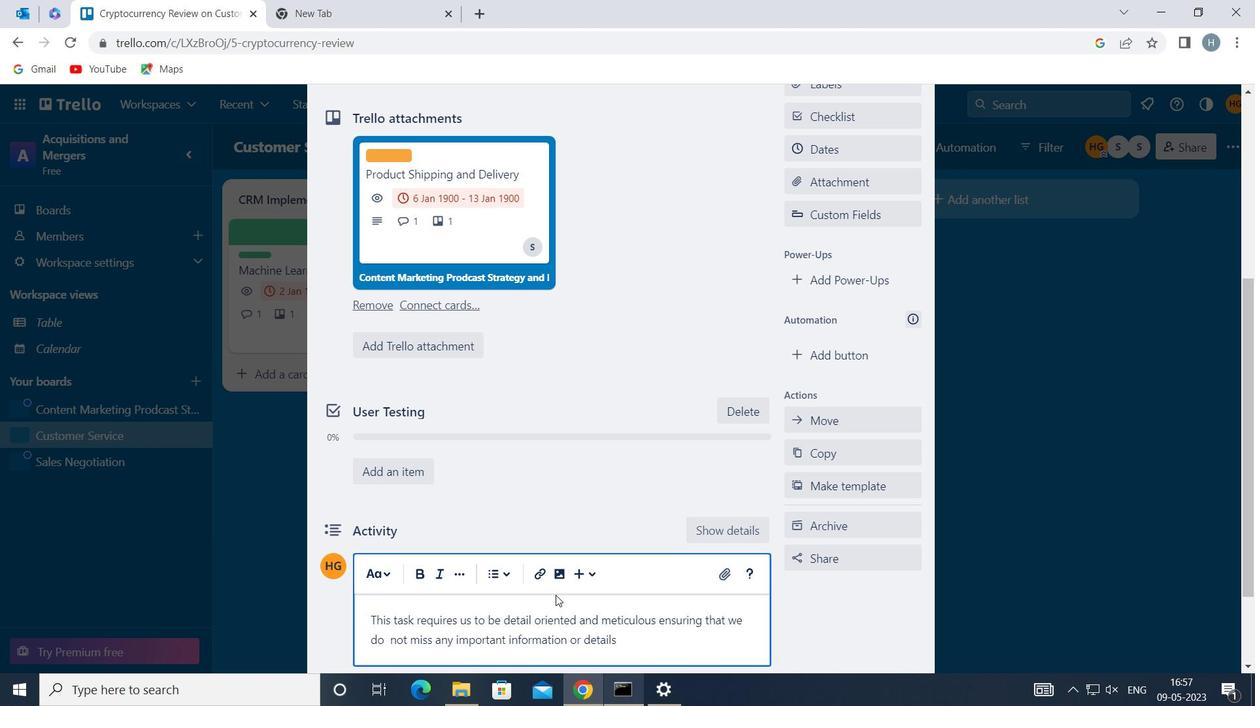 
Action: Mouse scrolled (602, 580) with delta (0, 0)
Screenshot: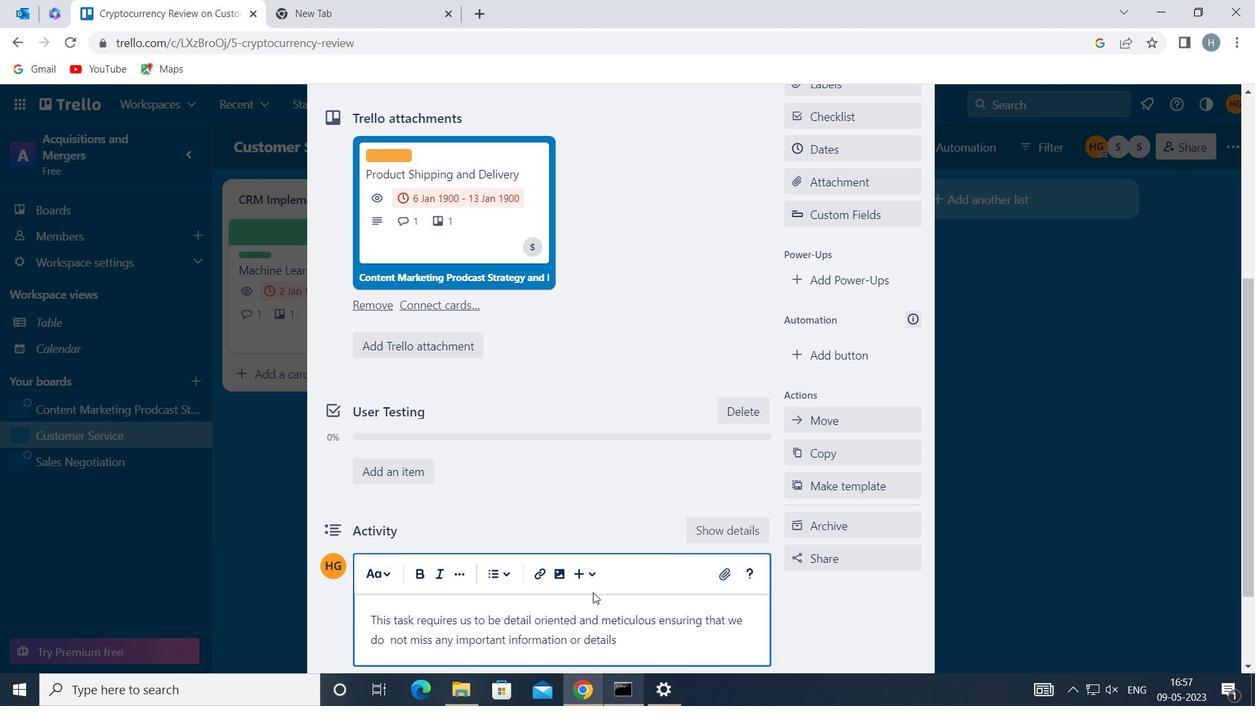 
Action: Mouse scrolled (602, 580) with delta (0, 0)
Screenshot: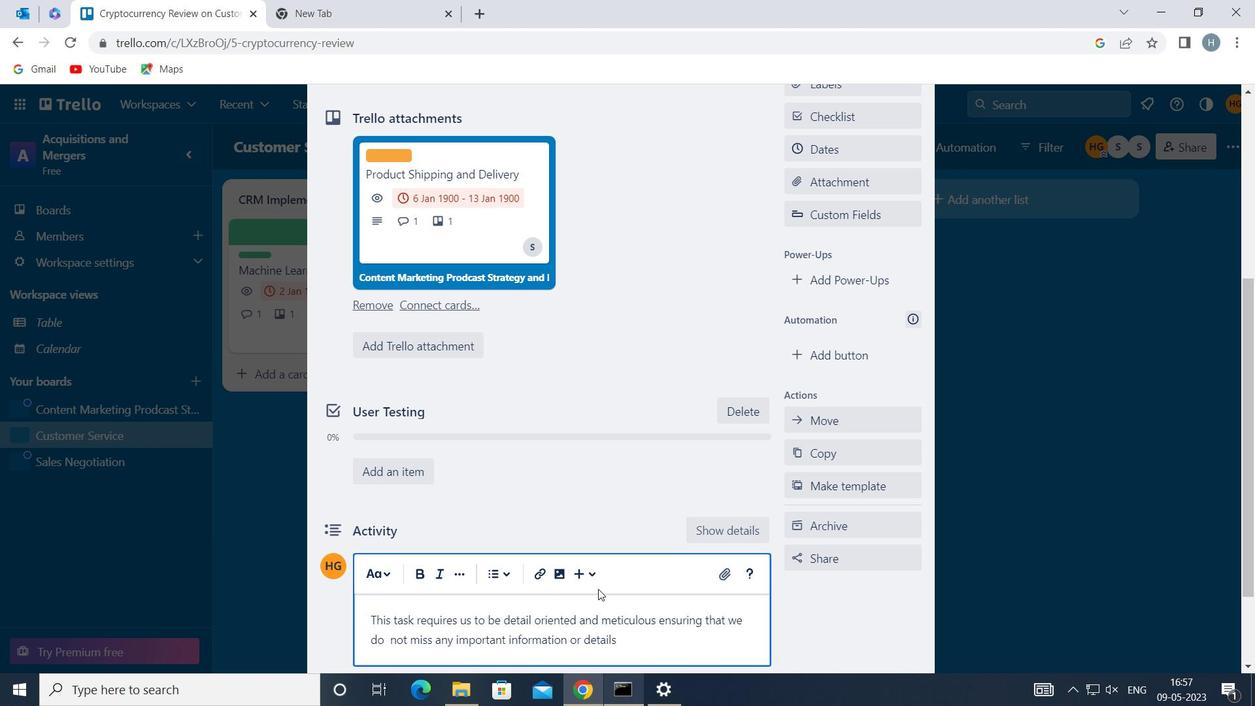
Action: Mouse scrolled (602, 580) with delta (0, 0)
Screenshot: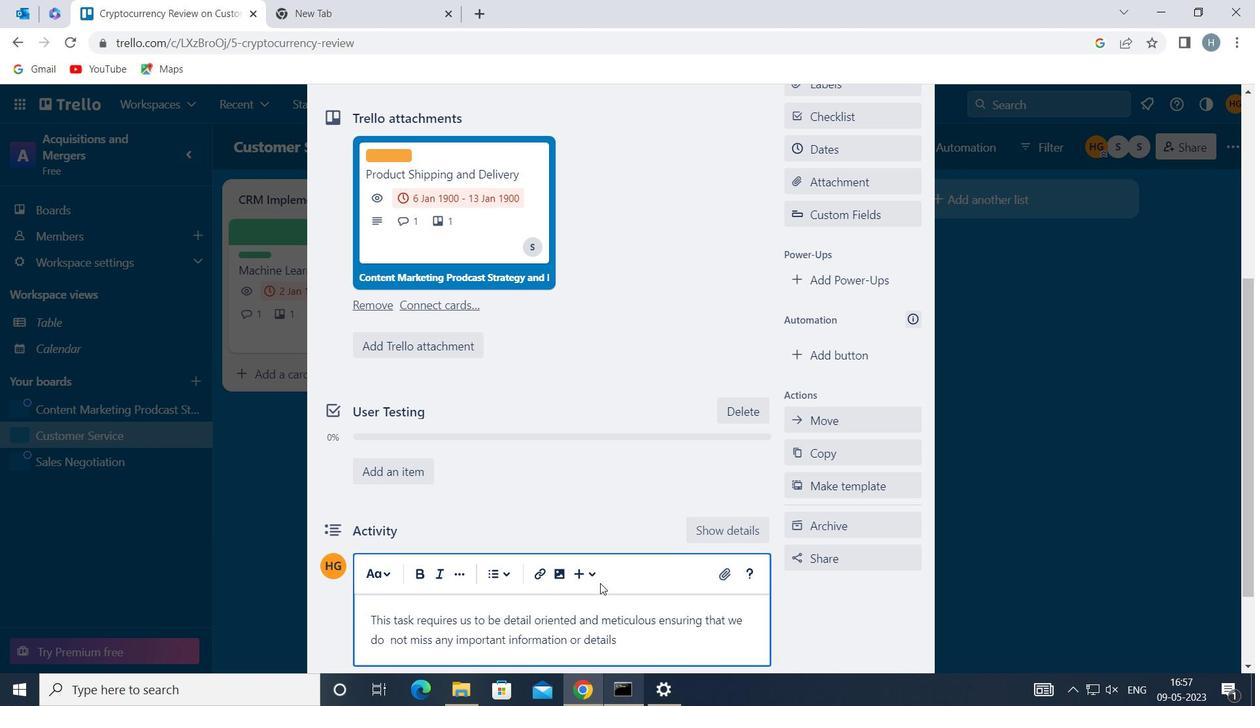 
Action: Mouse moved to (377, 563)
Screenshot: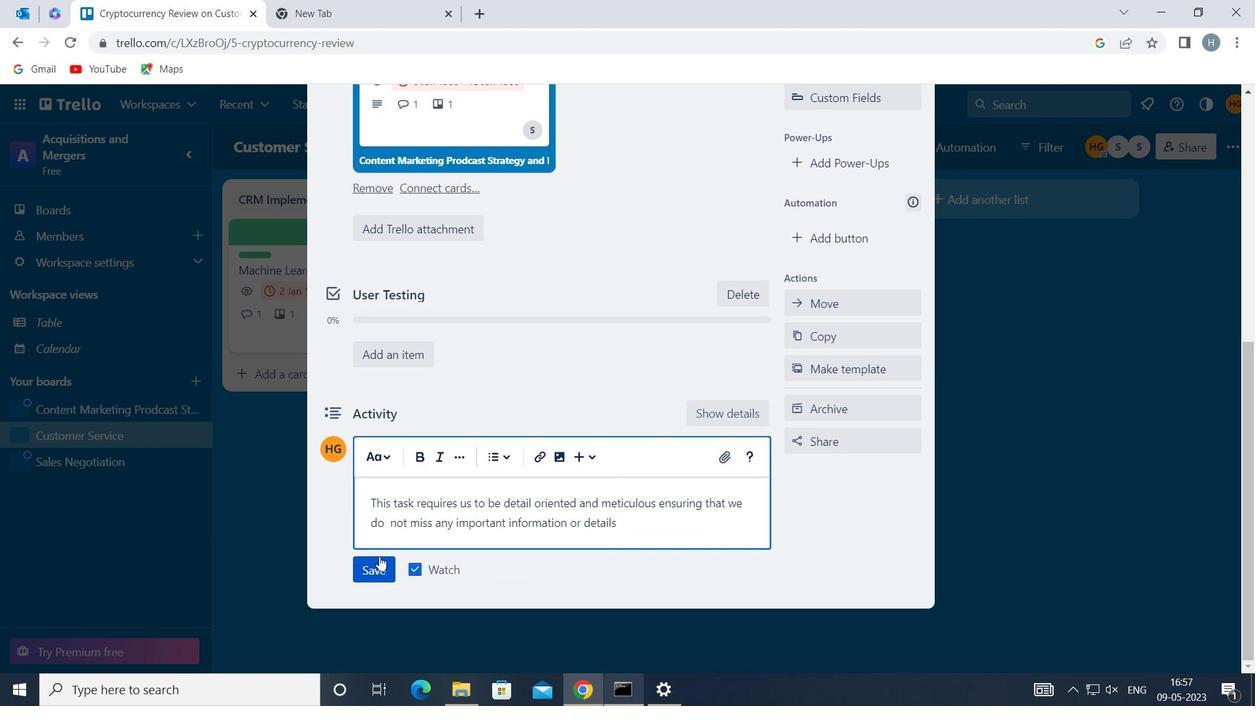 
Action: Mouse pressed left at (377, 563)
Screenshot: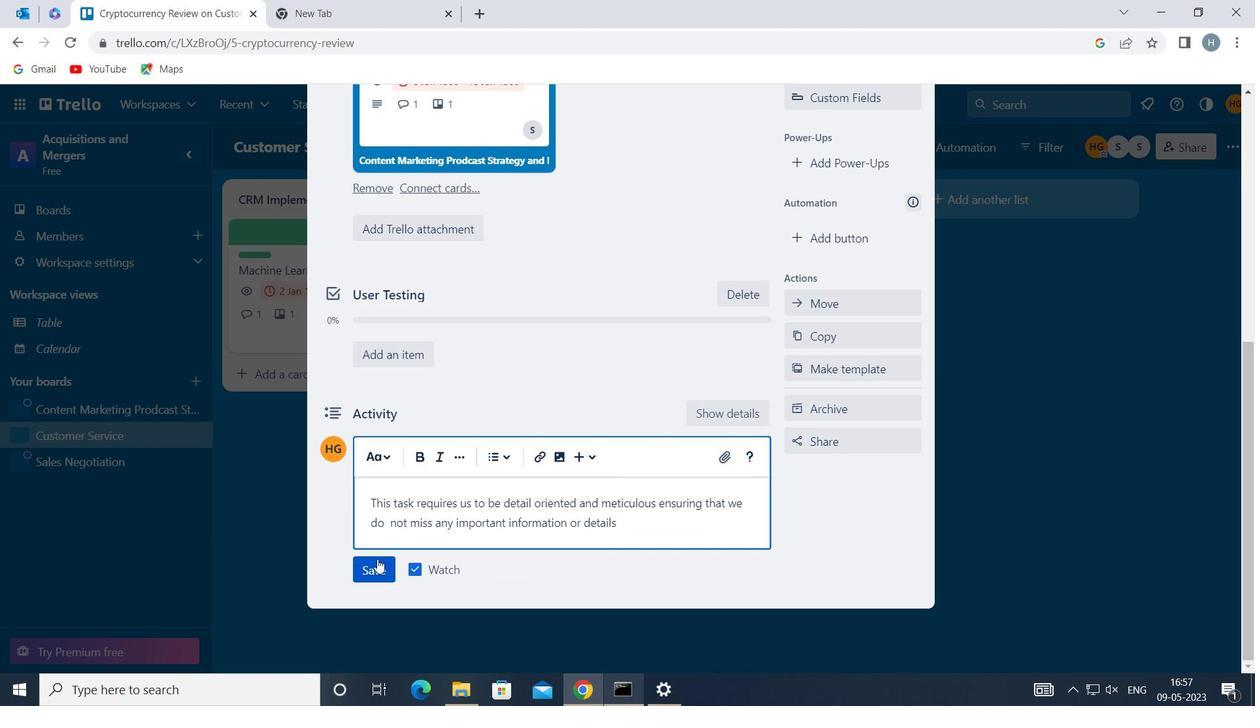 
Action: Mouse moved to (731, 502)
Screenshot: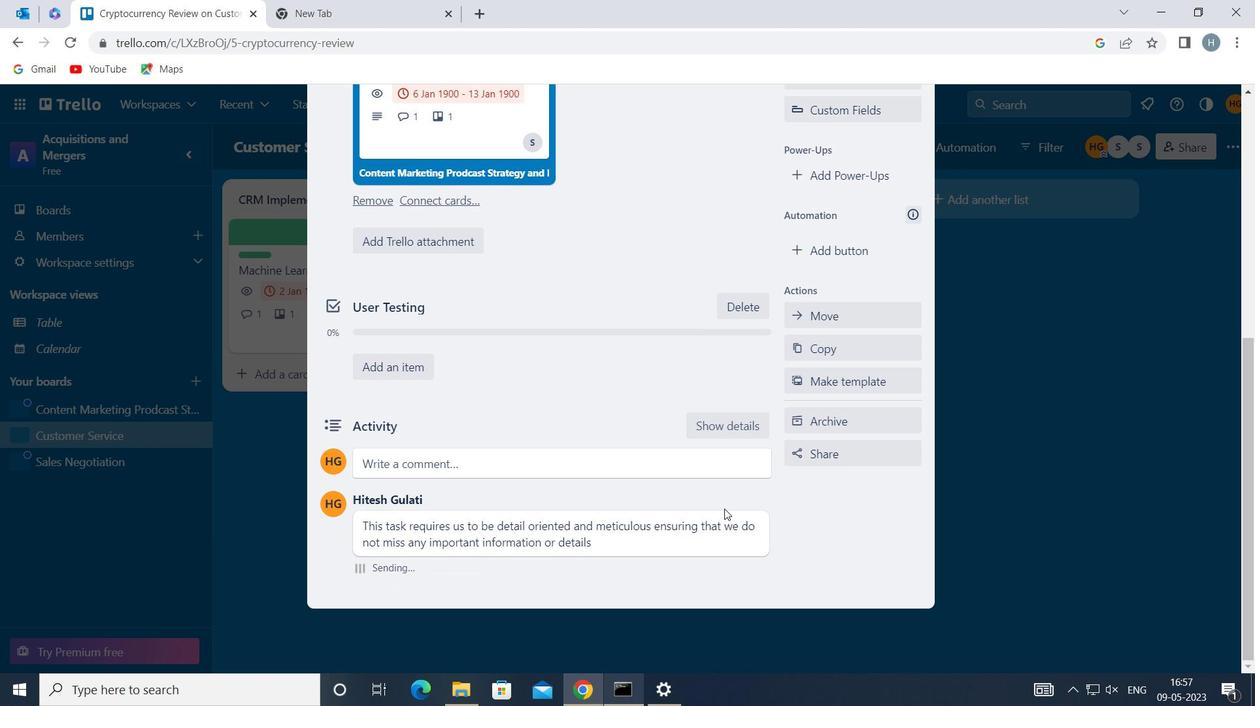 
Action: Mouse scrolled (731, 503) with delta (0, 0)
Screenshot: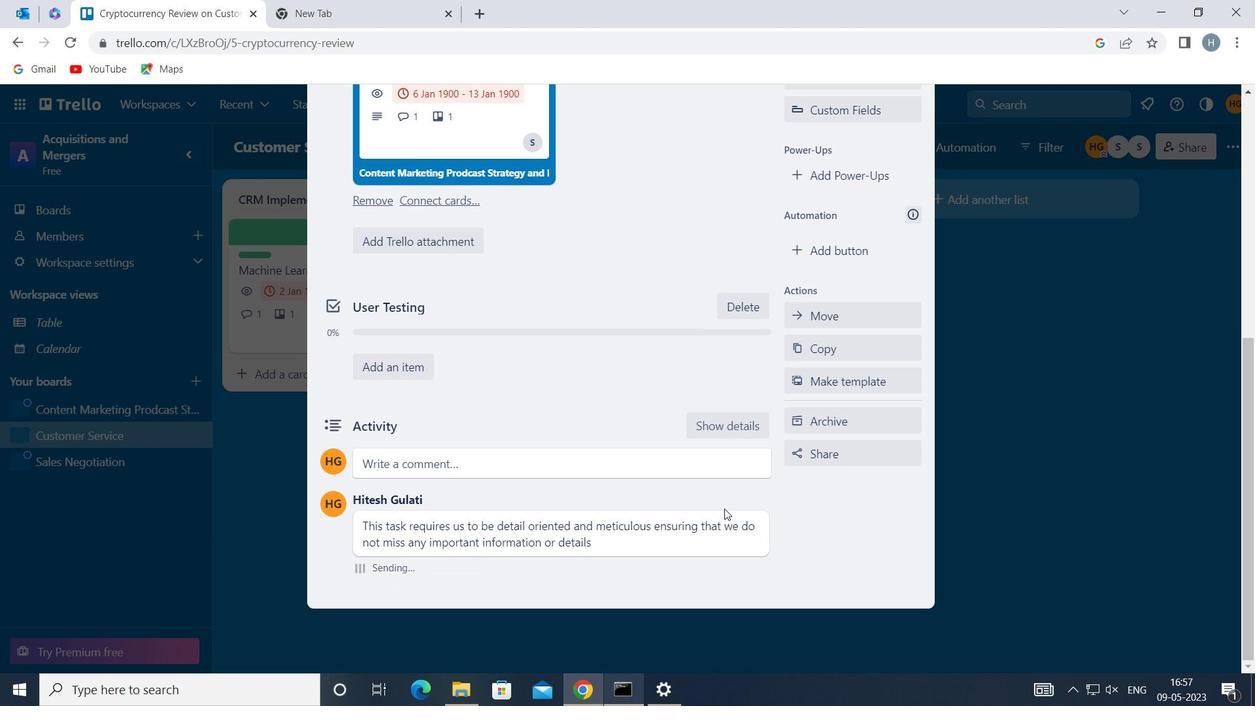 
Action: Mouse scrolled (731, 503) with delta (0, 0)
Screenshot: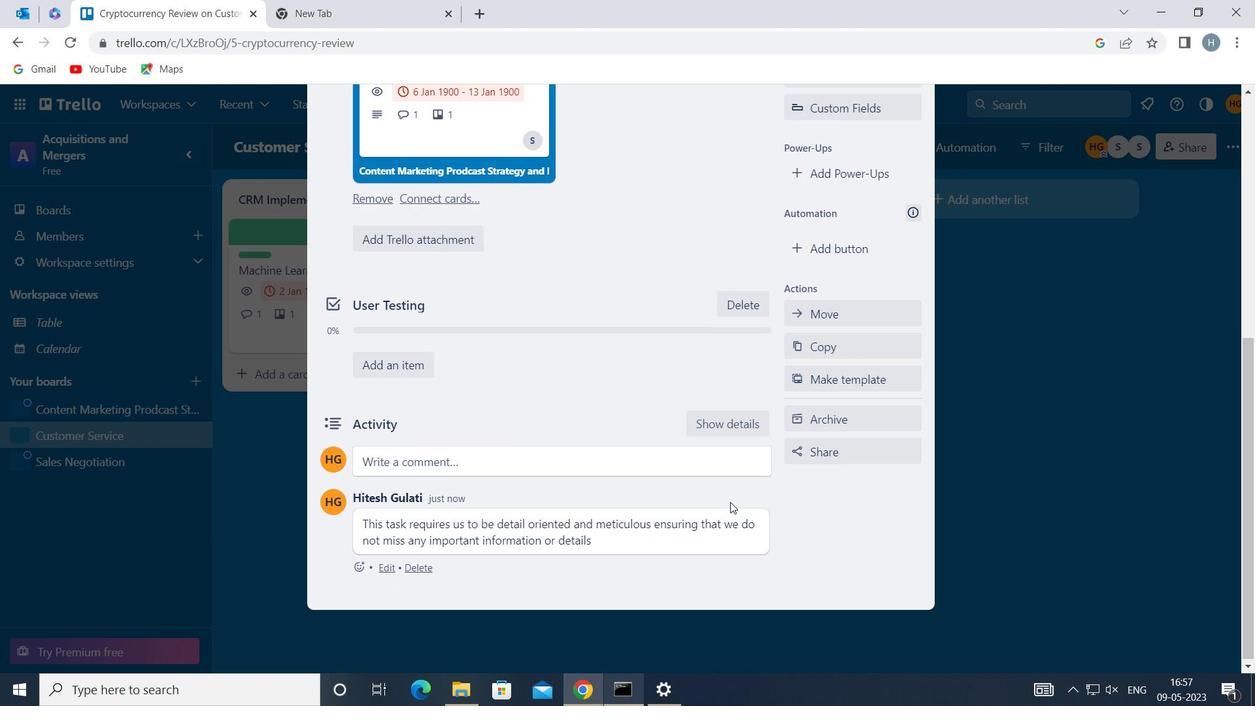 
Action: Mouse scrolled (731, 503) with delta (0, 0)
Screenshot: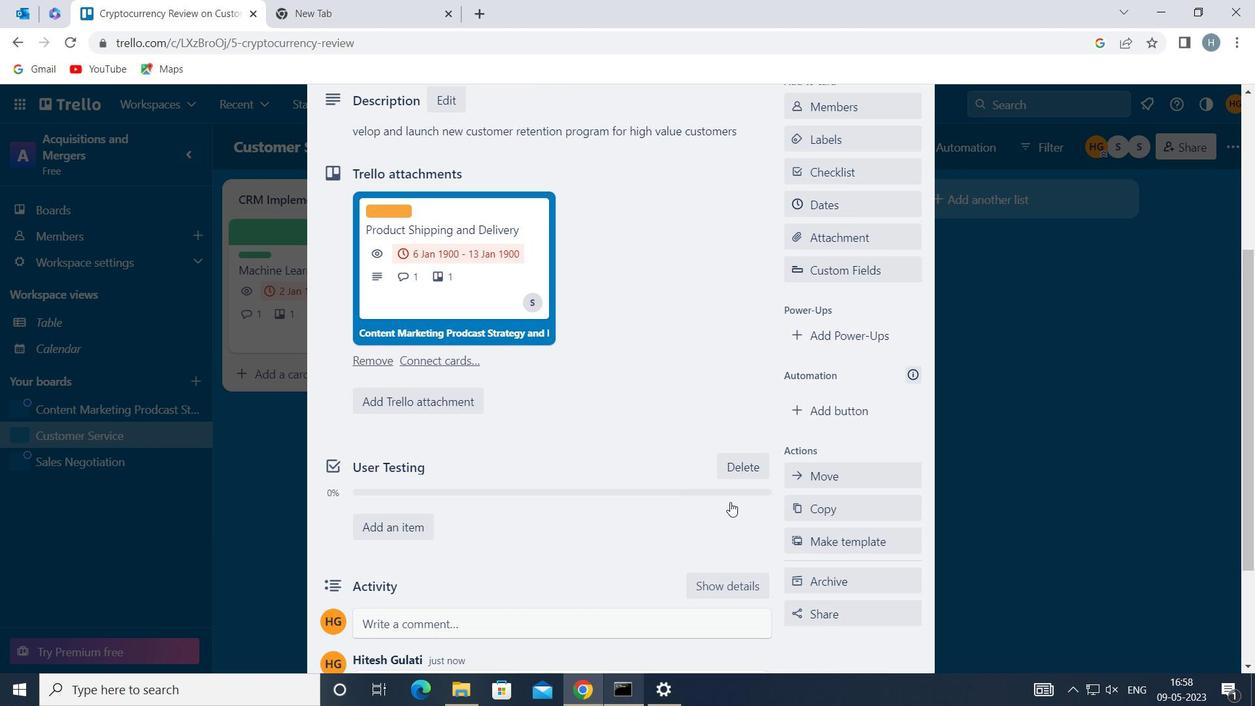 
Action: Mouse moved to (880, 287)
Screenshot: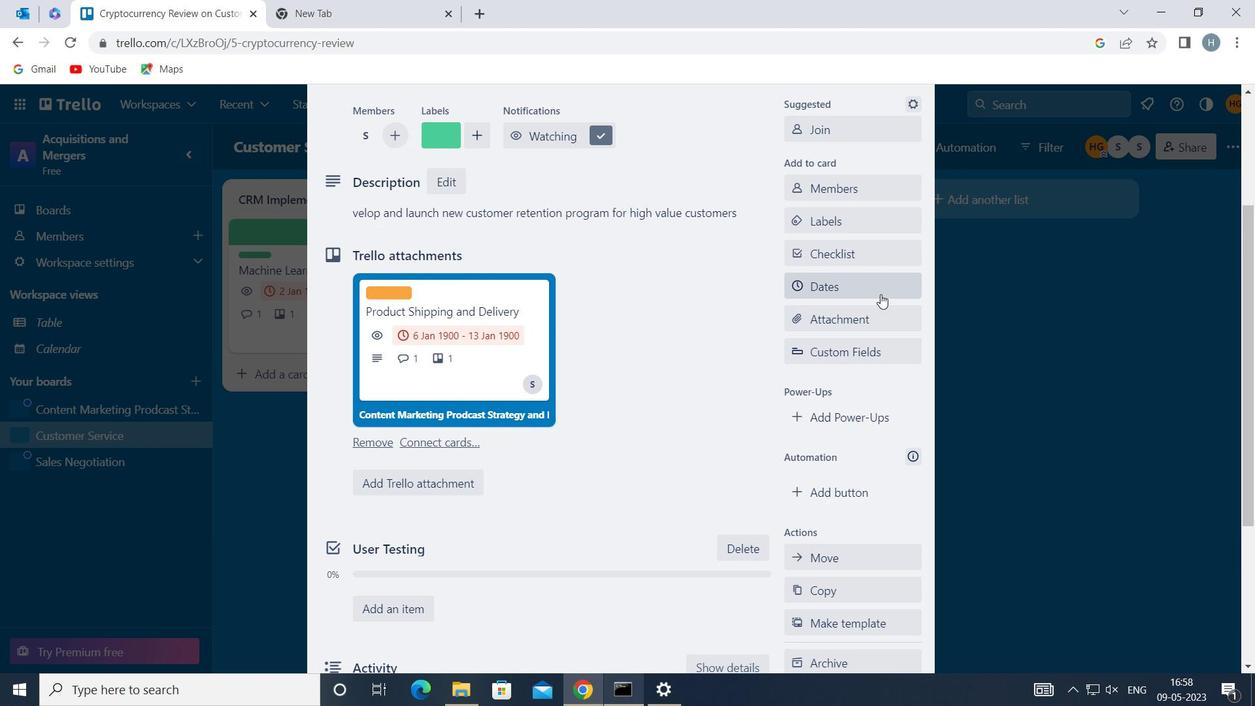 
Action: Mouse pressed left at (880, 287)
Screenshot: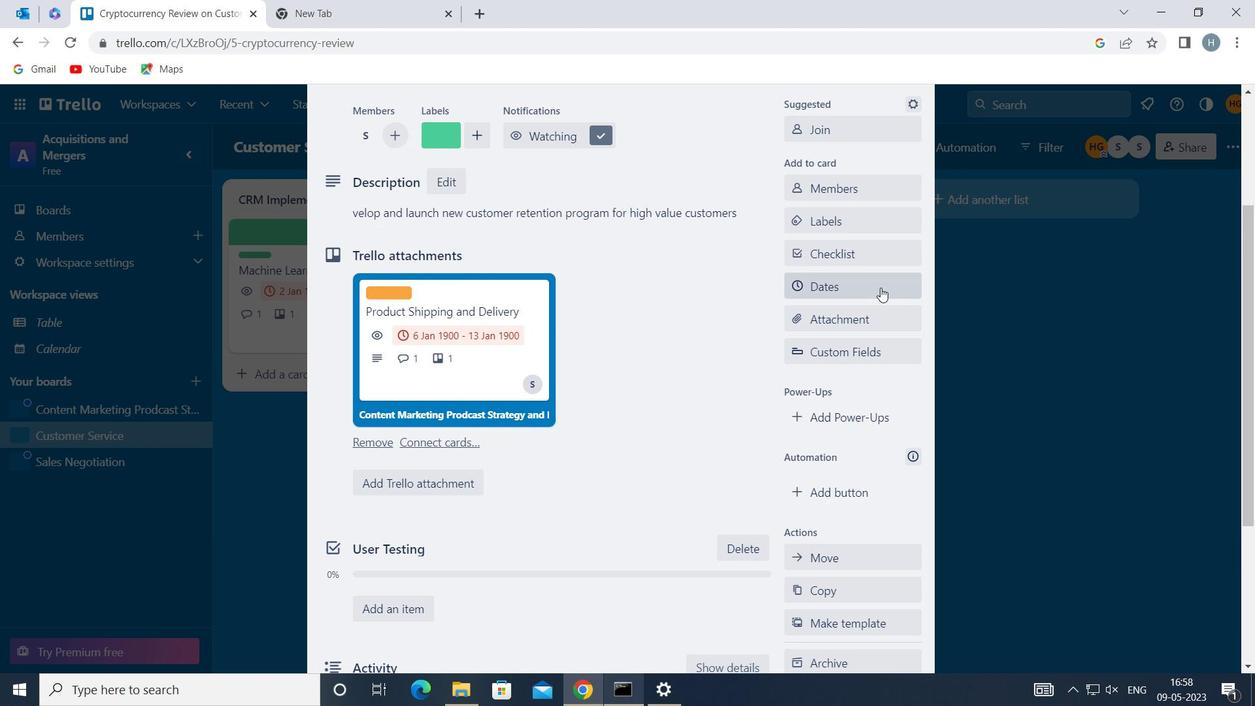 
Action: Mouse moved to (795, 427)
Screenshot: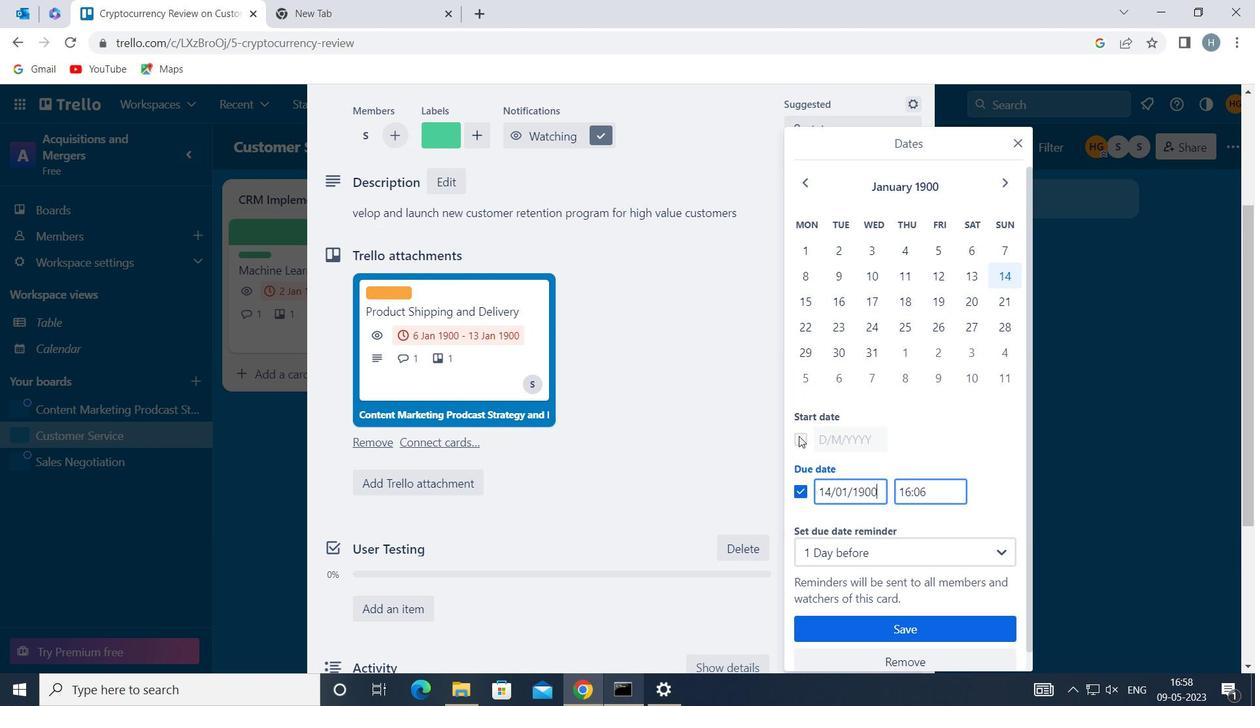
Action: Mouse pressed left at (795, 427)
Screenshot: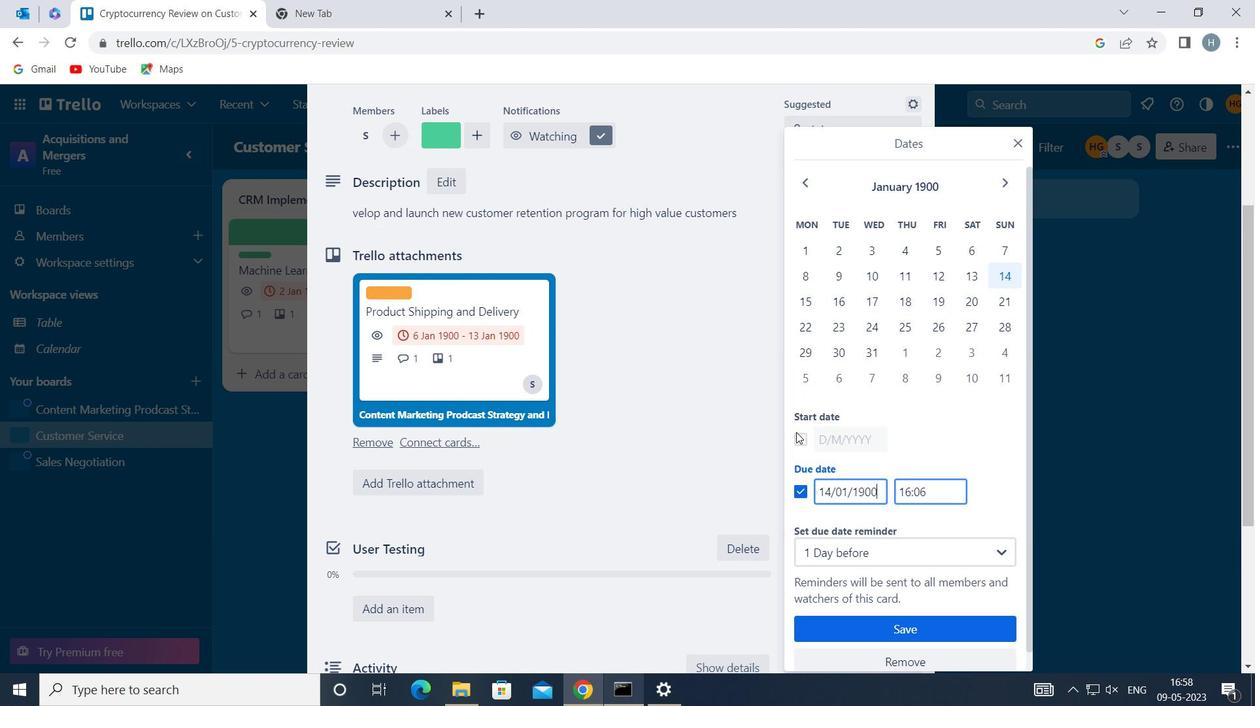 
Action: Mouse moved to (831, 430)
Screenshot: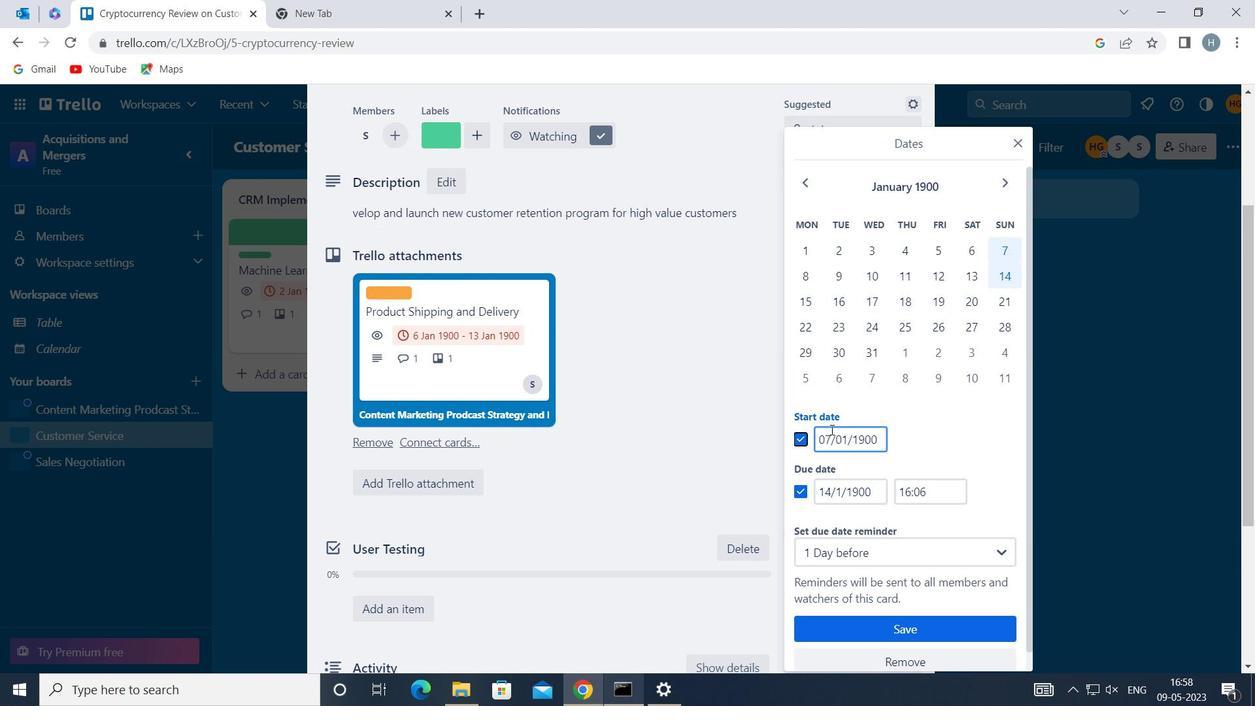 
Action: Mouse pressed left at (831, 430)
Screenshot: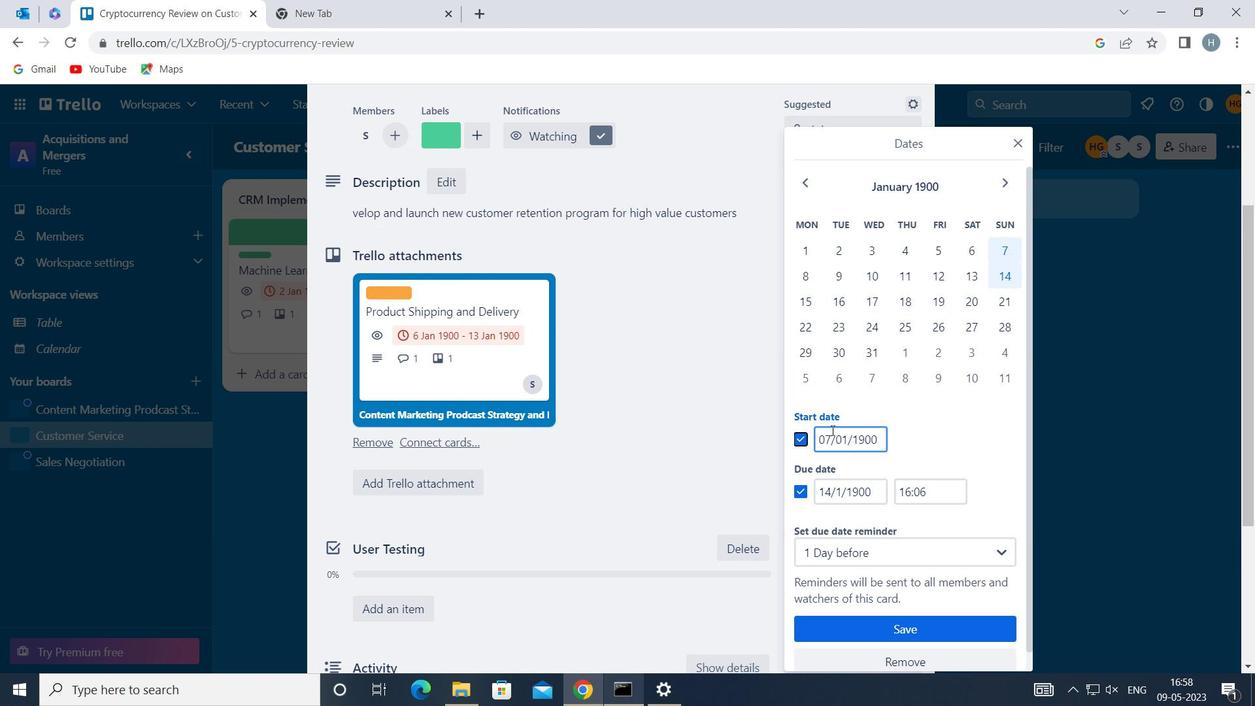 
Action: Mouse moved to (824, 436)
Screenshot: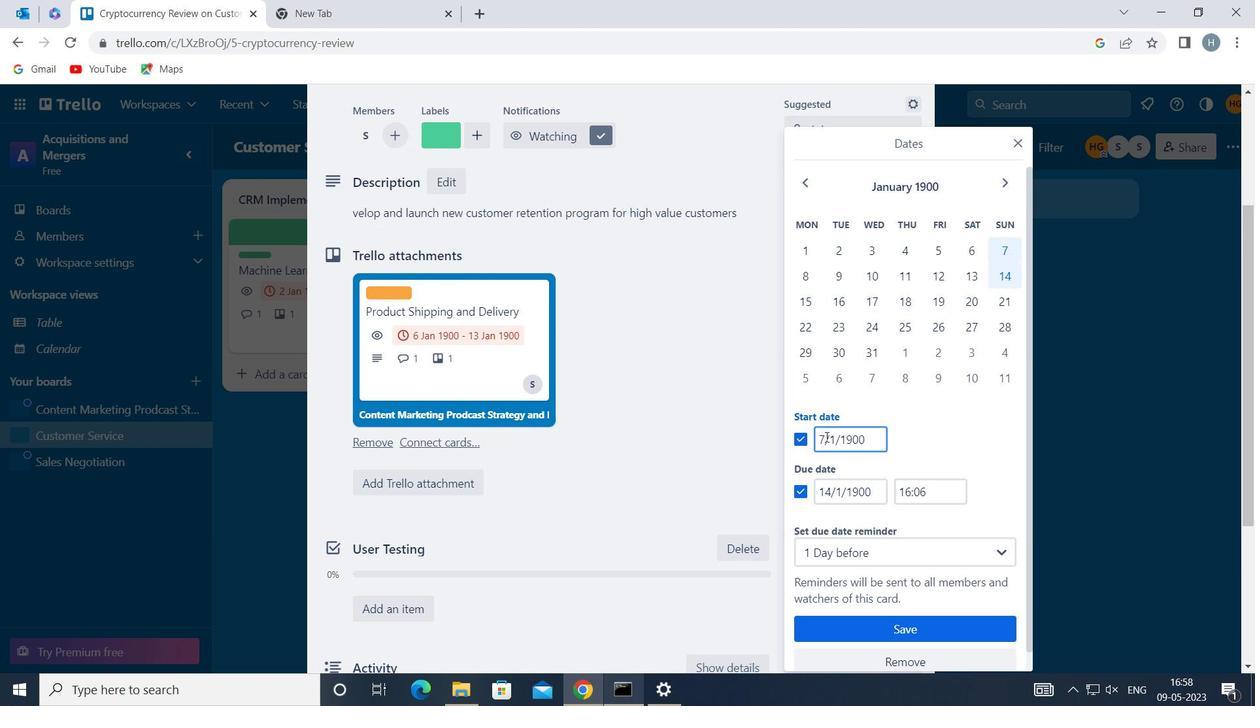 
Action: Mouse pressed left at (824, 436)
Screenshot: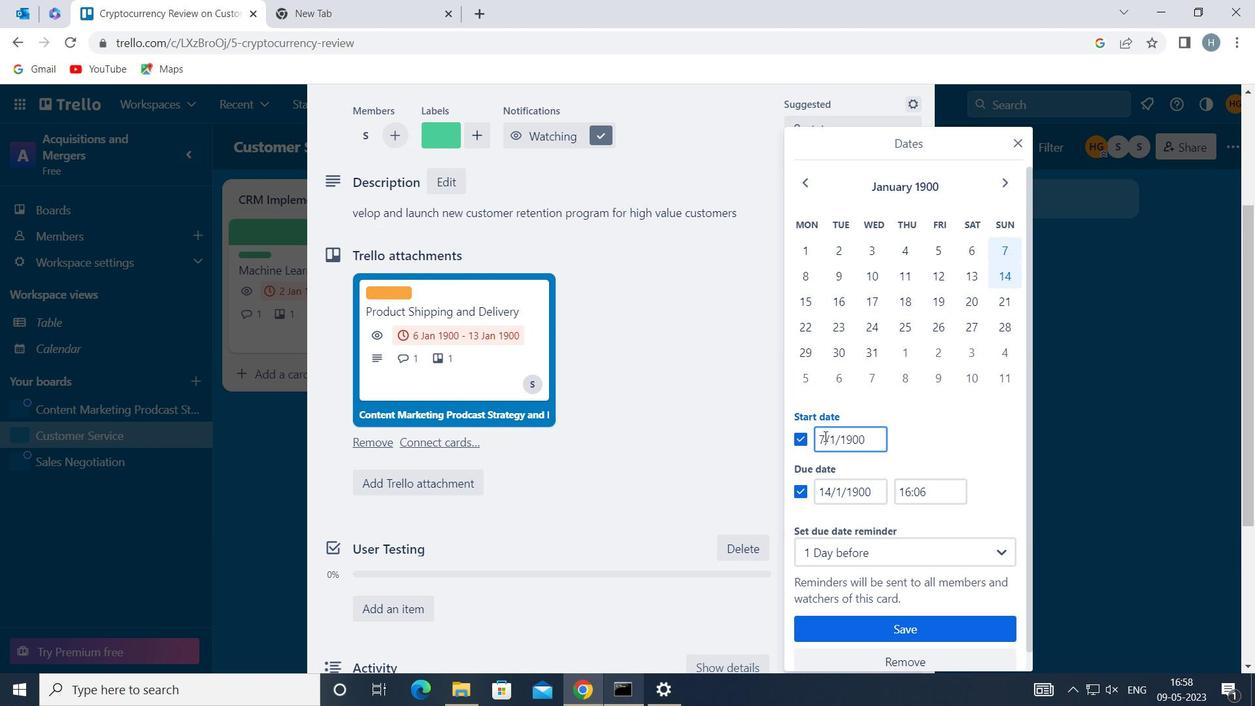 
Action: Key pressed <Key.backspace><<104>>
Screenshot: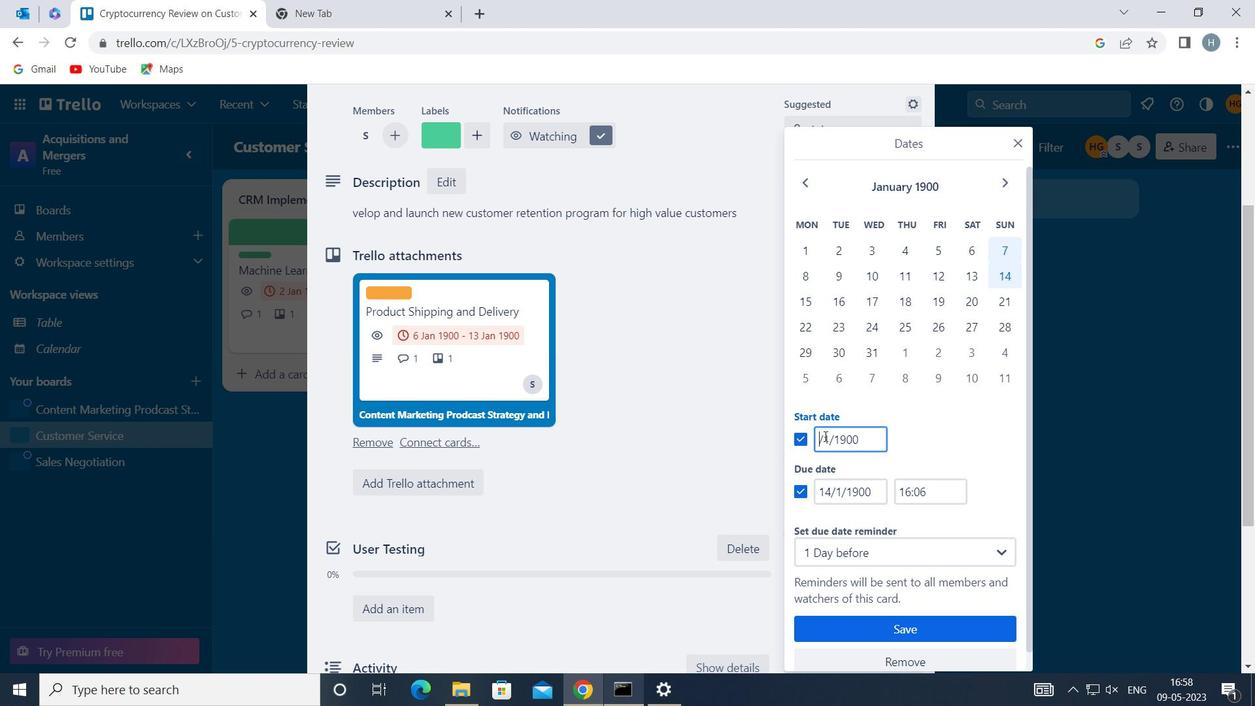 
Action: Mouse moved to (821, 483)
Screenshot: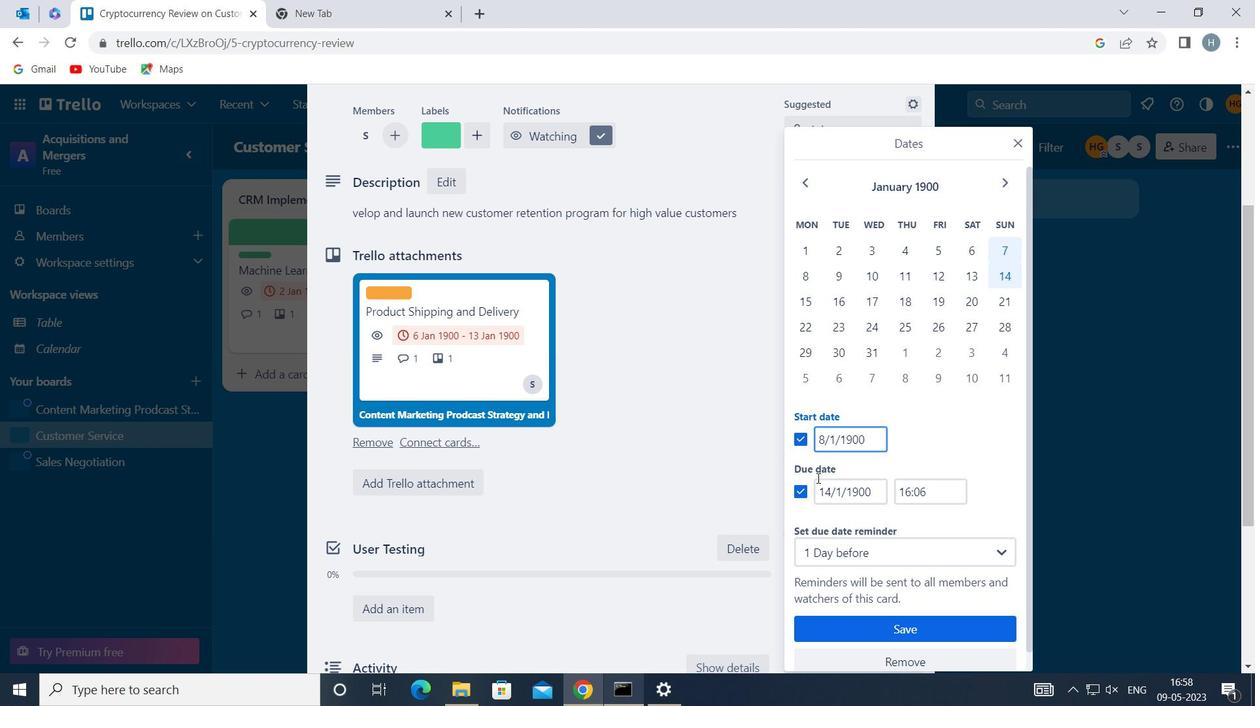 
Action: Mouse pressed left at (821, 483)
Screenshot: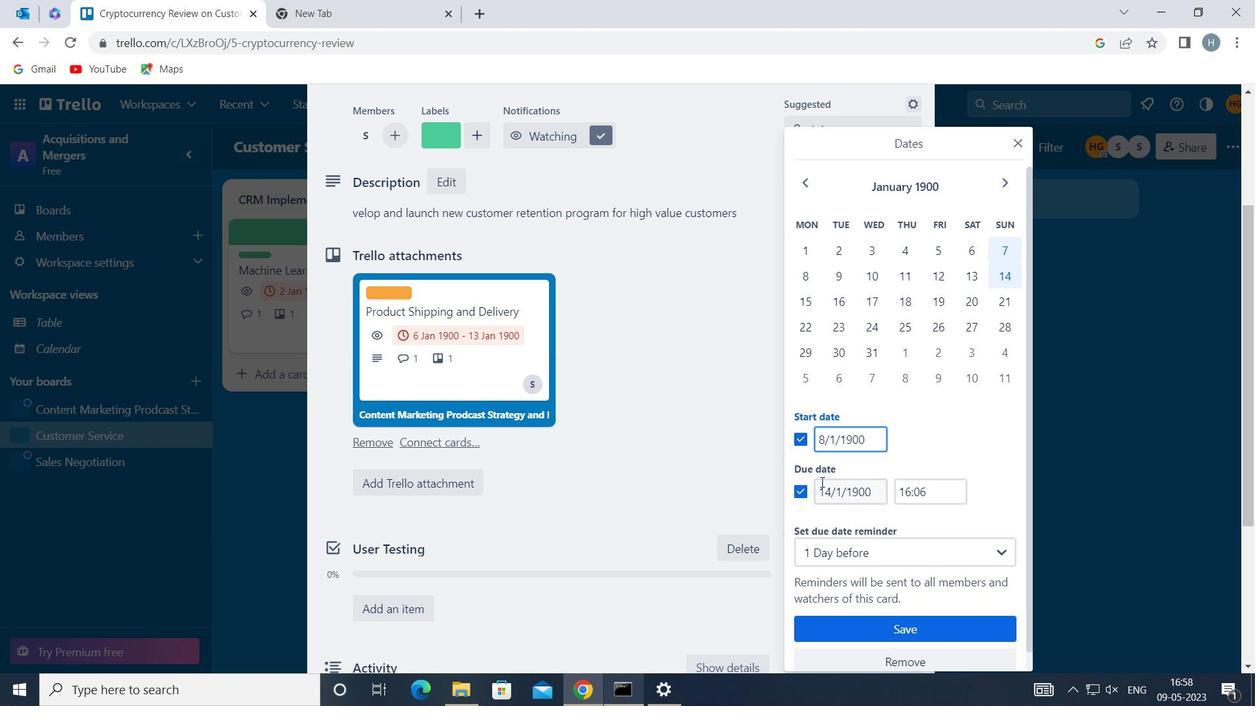 
Action: Mouse moved to (829, 487)
Screenshot: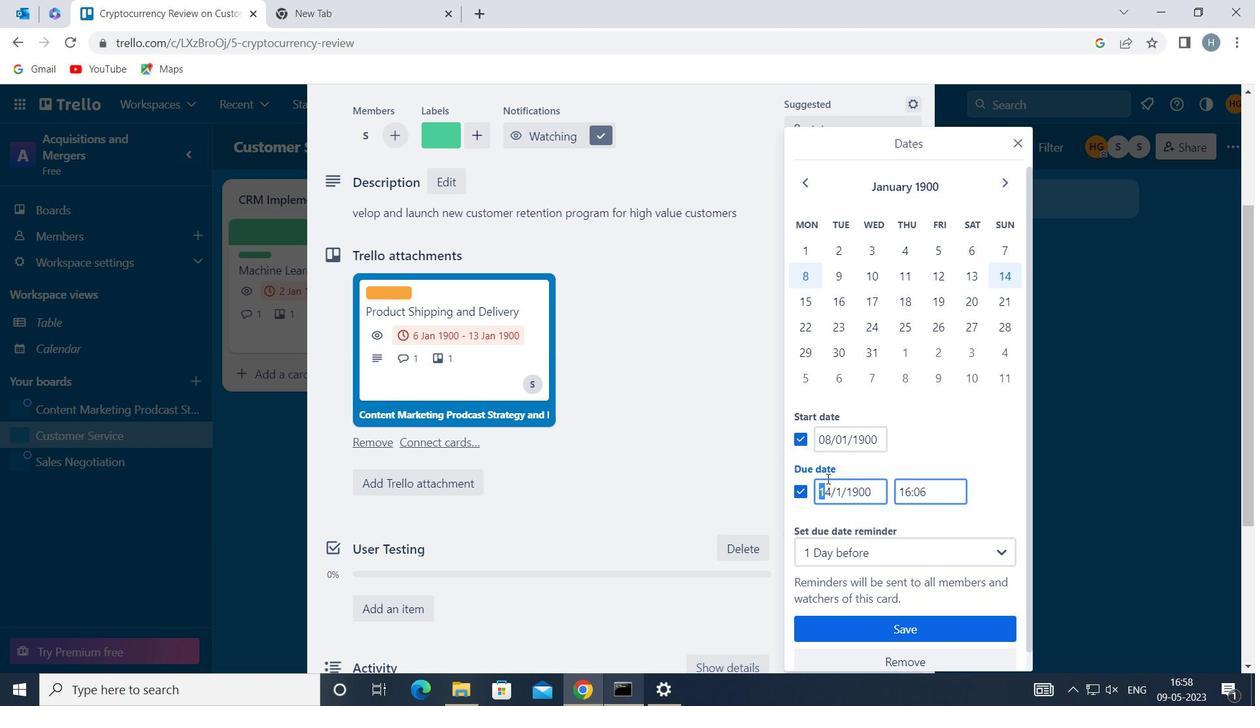 
Action: Mouse pressed left at (829, 487)
Screenshot: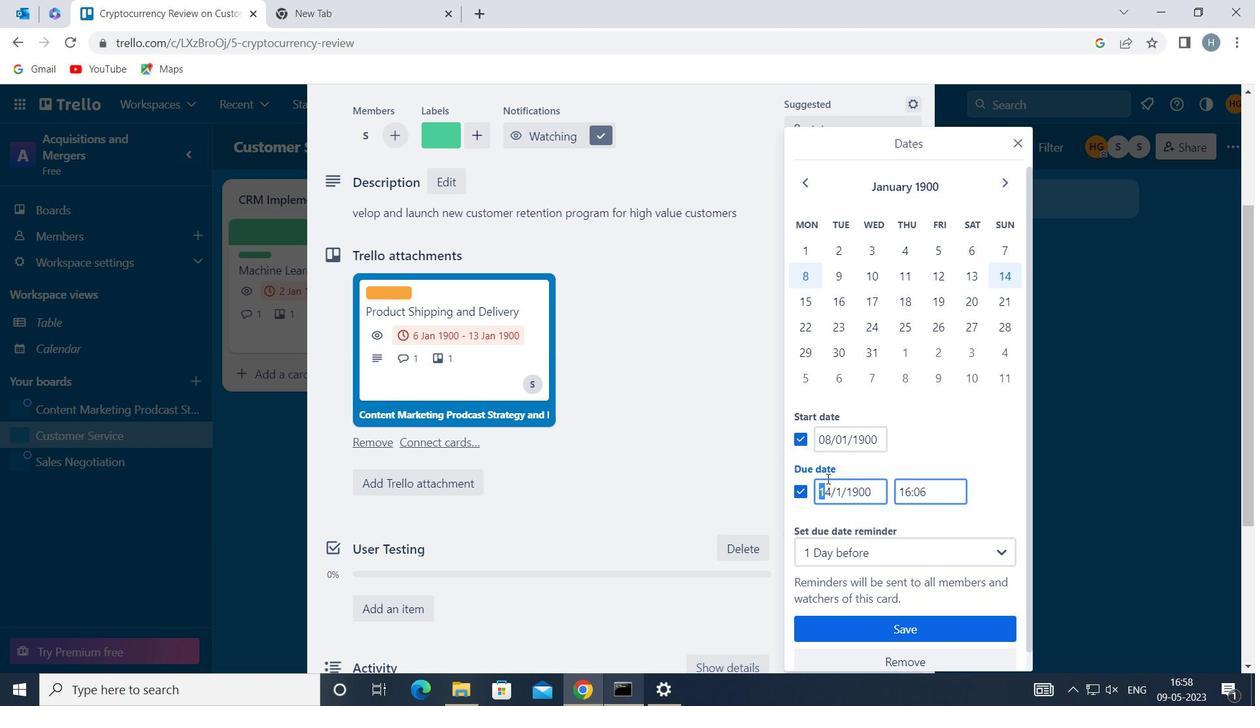 
Action: Mouse pressed left at (829, 487)
Screenshot: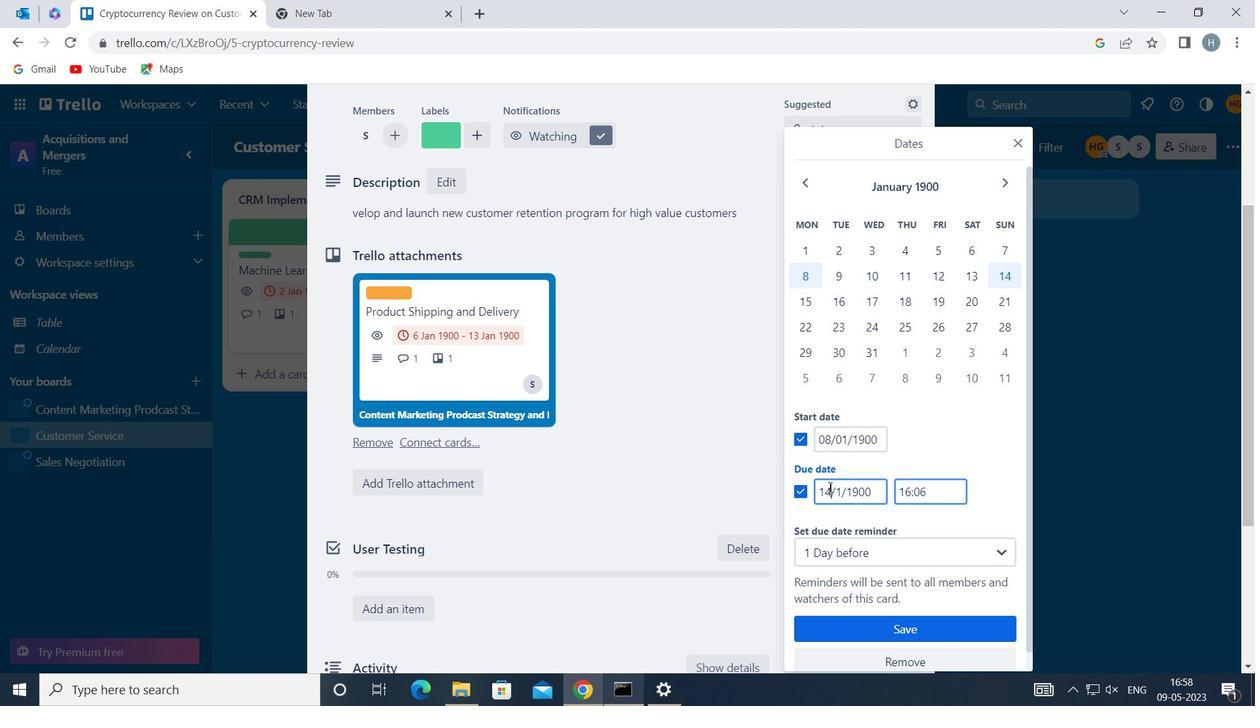 
Action: Mouse moved to (825, 487)
Screenshot: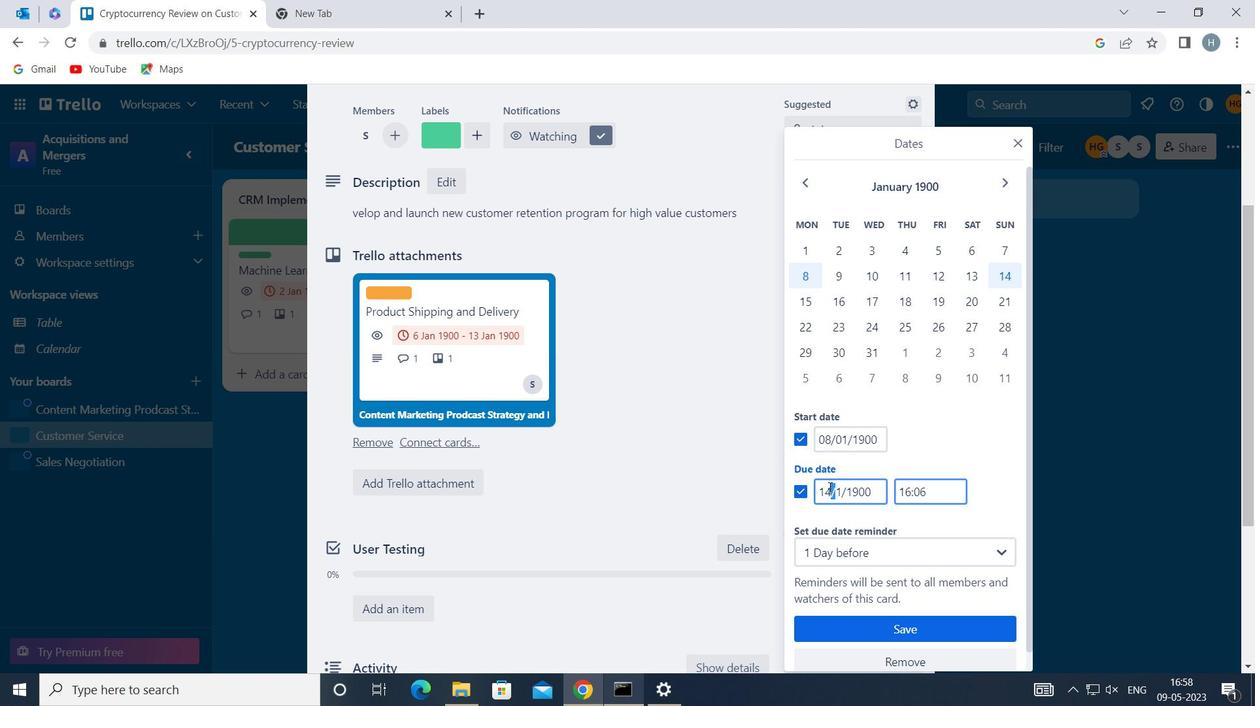 
Action: Mouse pressed left at (825, 487)
Screenshot: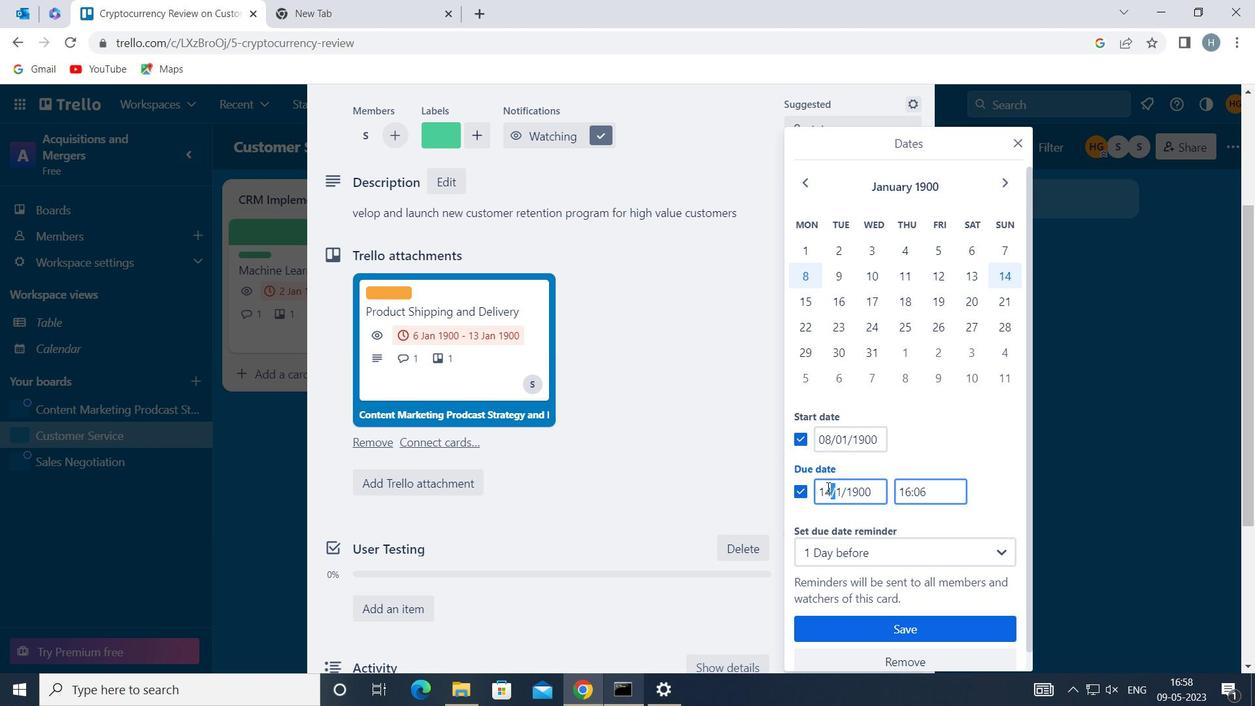 
Action: Mouse moved to (833, 486)
Screenshot: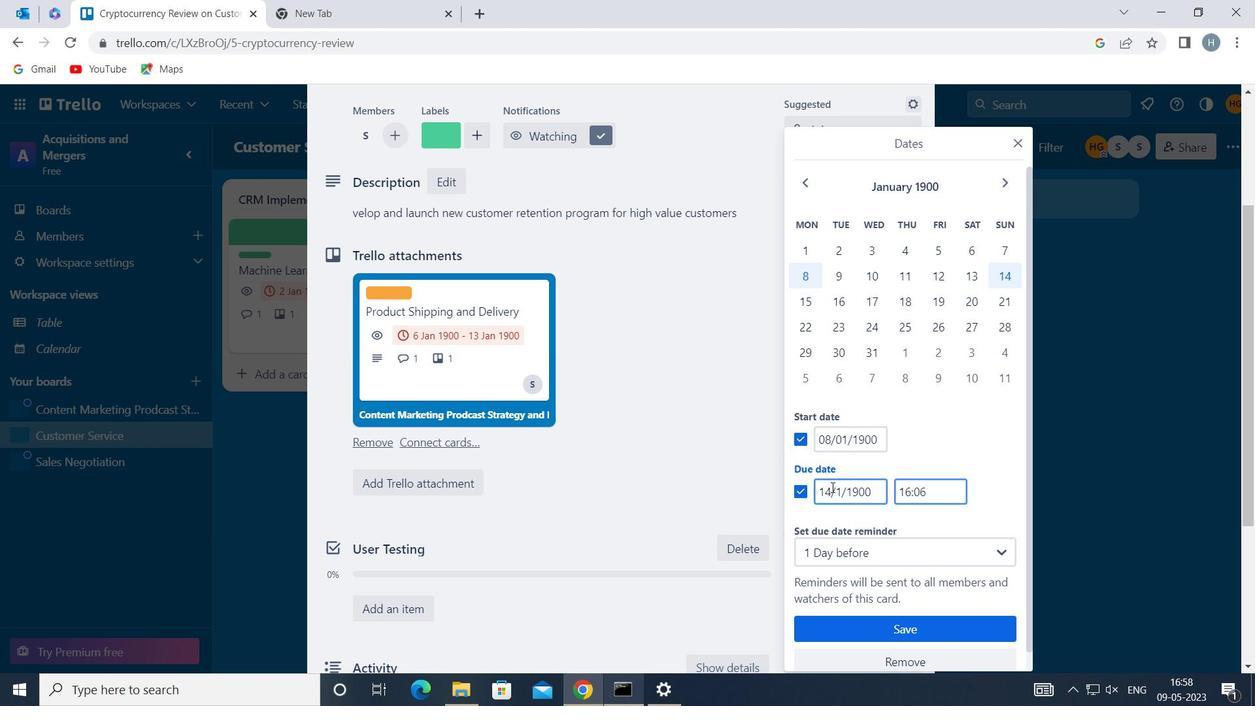 
Action: Key pressed <Key.right>
Screenshot: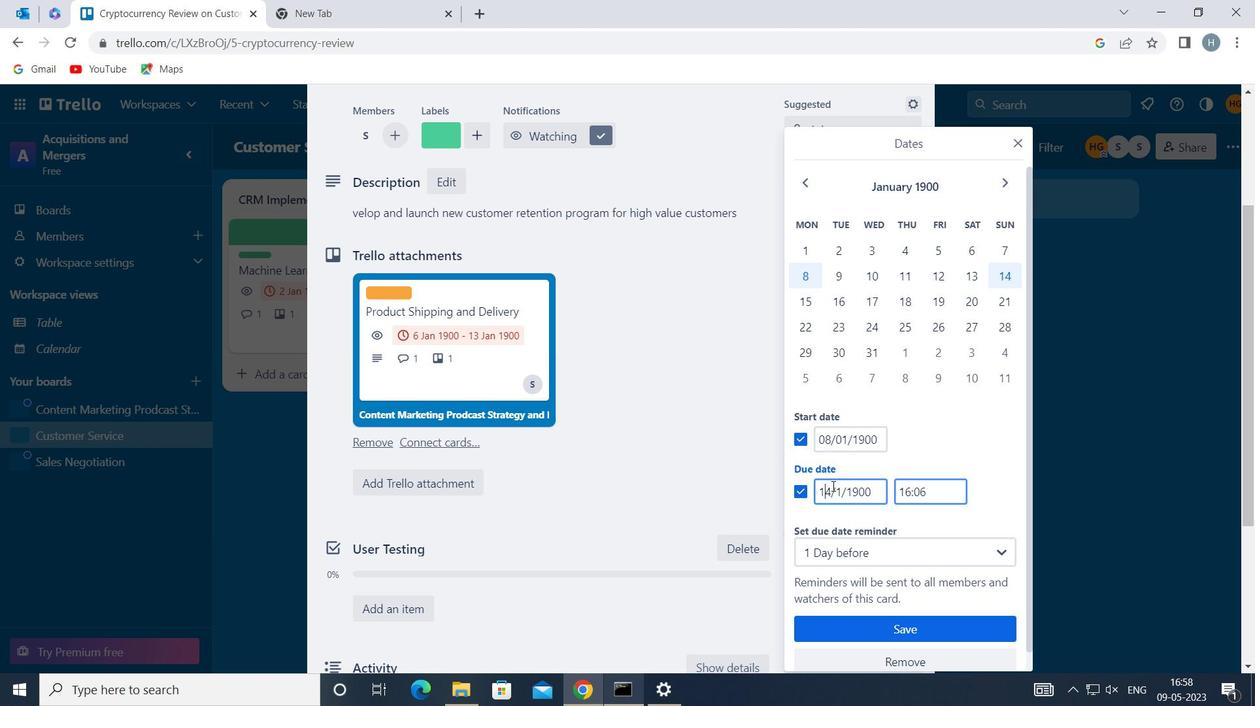 
Action: Mouse moved to (833, 485)
Screenshot: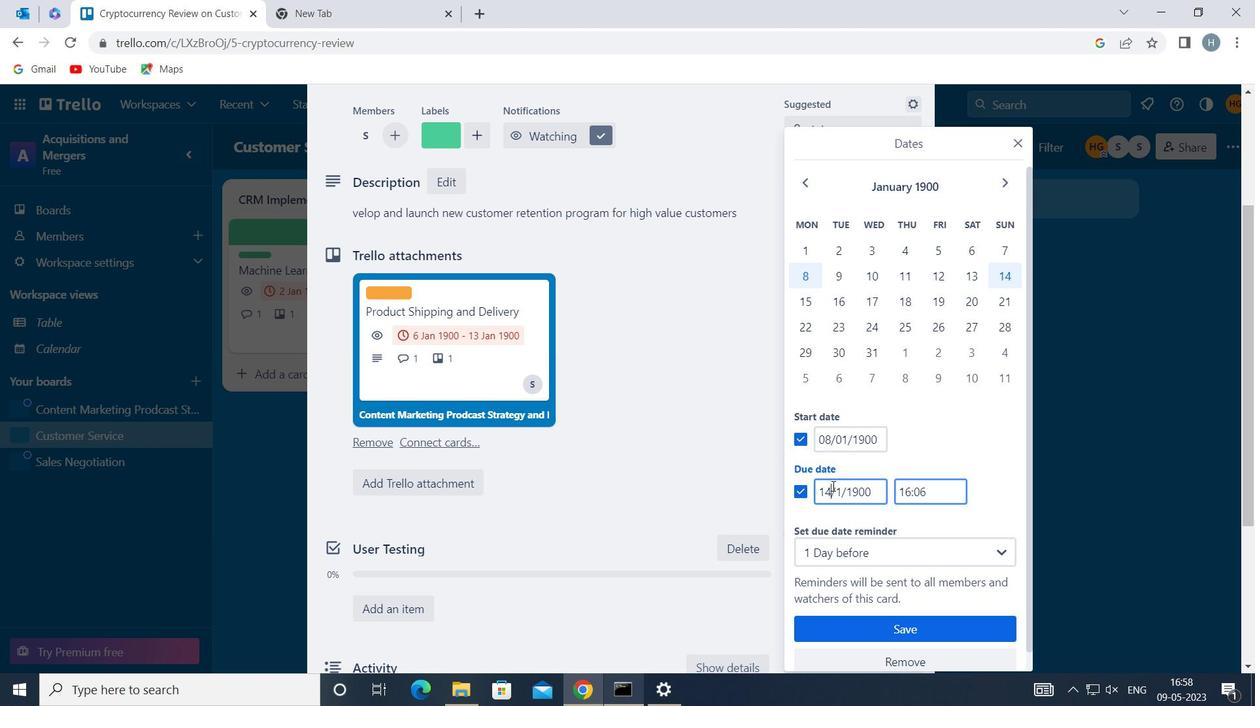 
Action: Key pressed <Key.backspace>
Screenshot: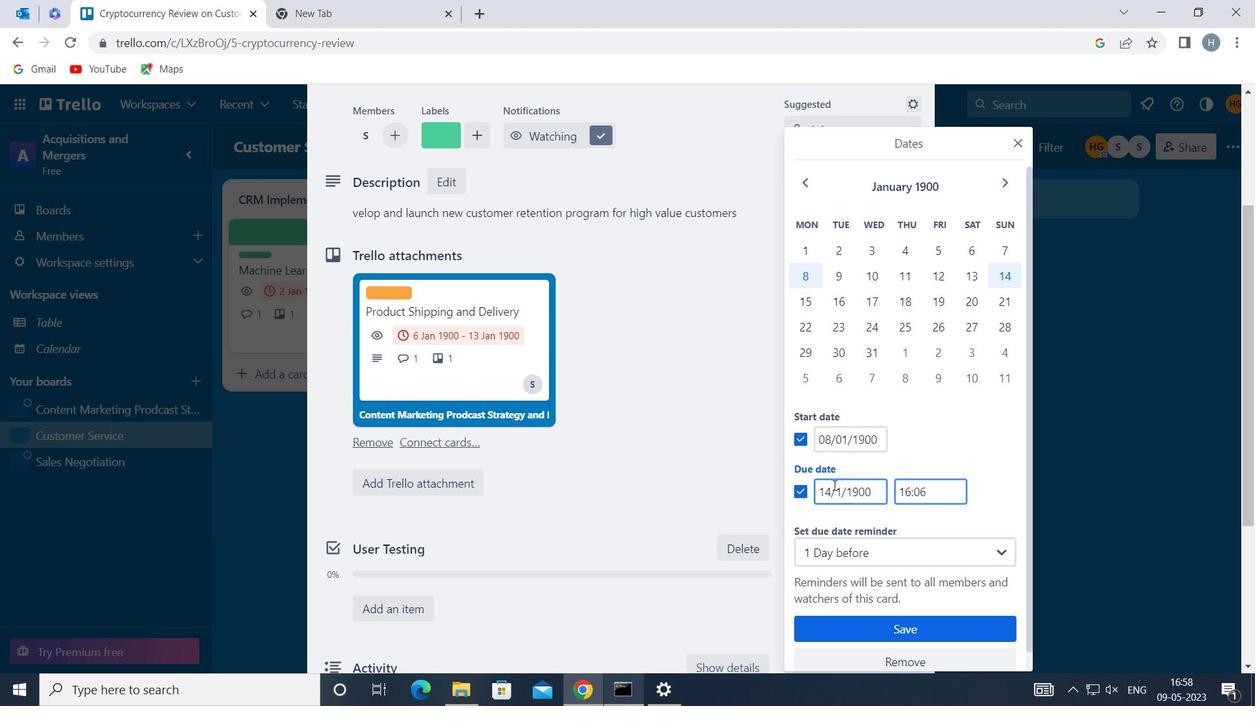 
Action: Mouse moved to (835, 485)
Screenshot: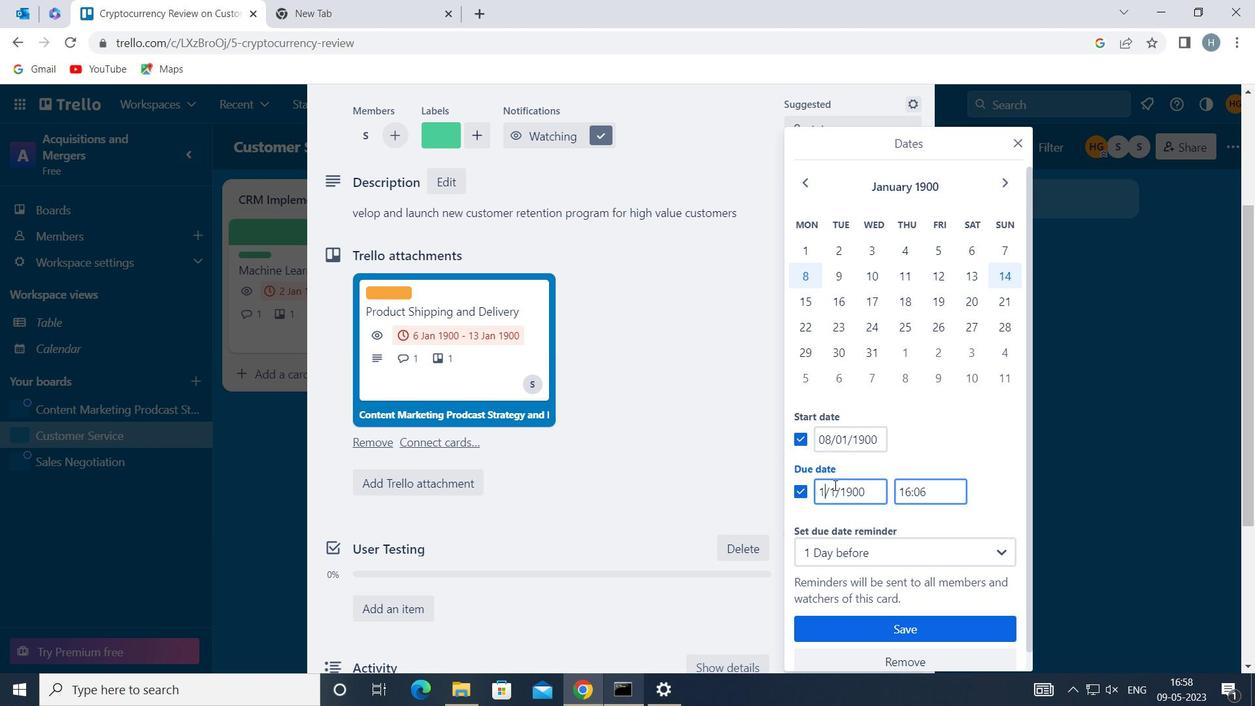 
Action: Key pressed <<101>>
Screenshot: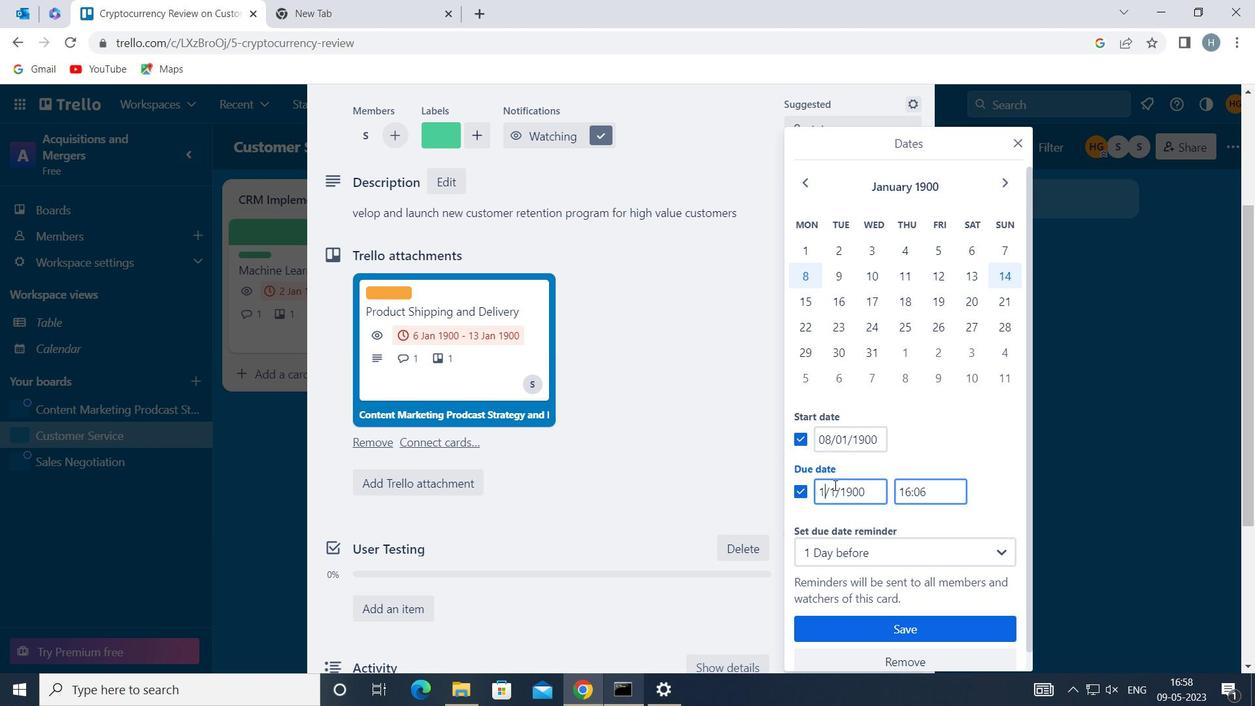 
Action: Mouse moved to (922, 623)
Screenshot: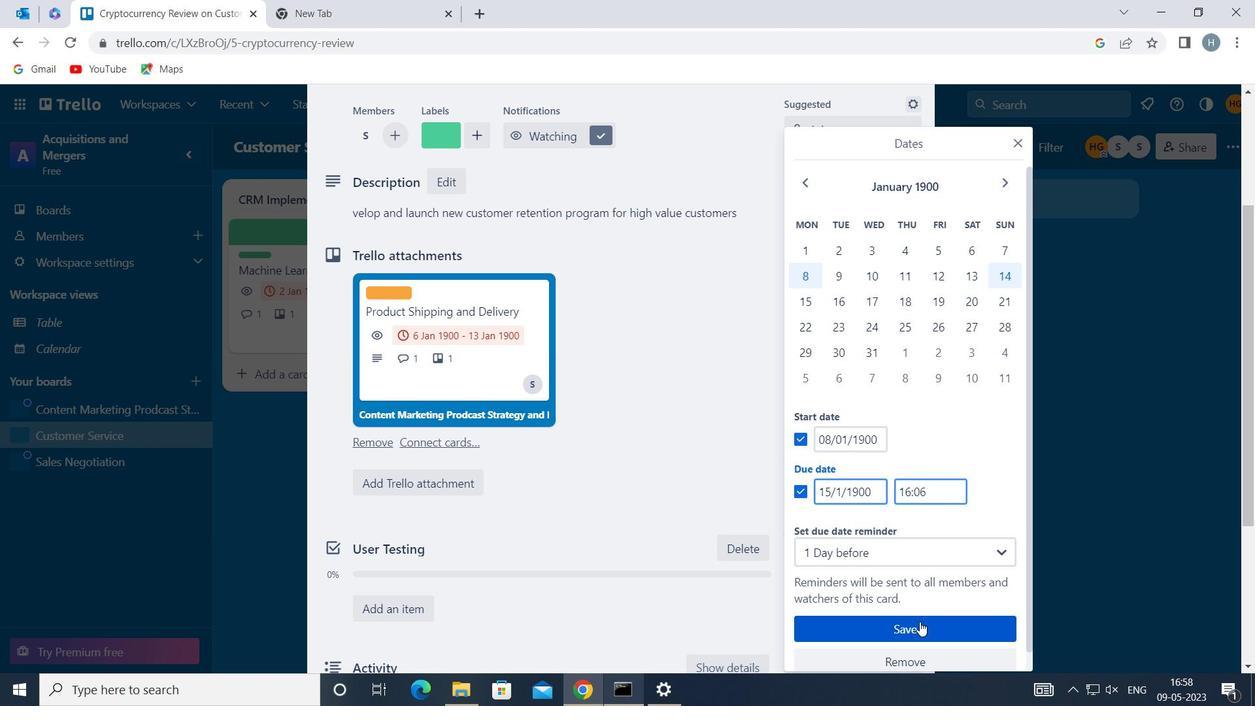 
Action: Mouse pressed left at (922, 623)
Screenshot: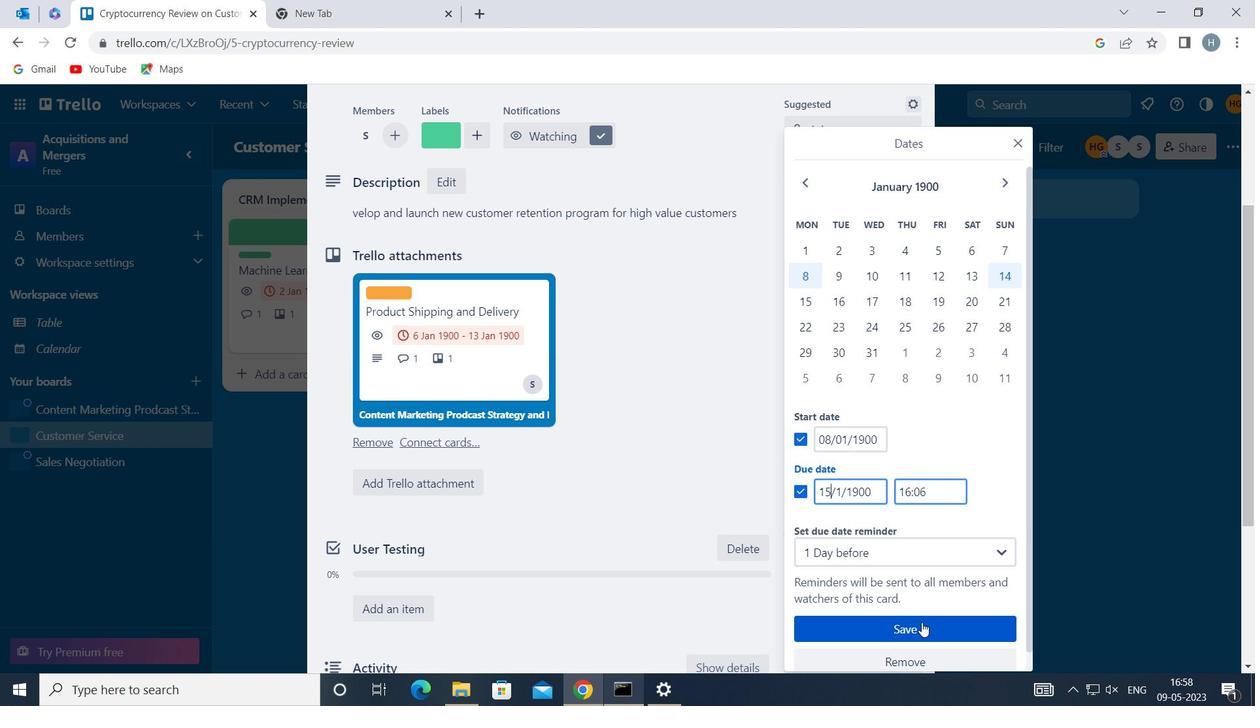 
Action: Mouse moved to (723, 260)
Screenshot: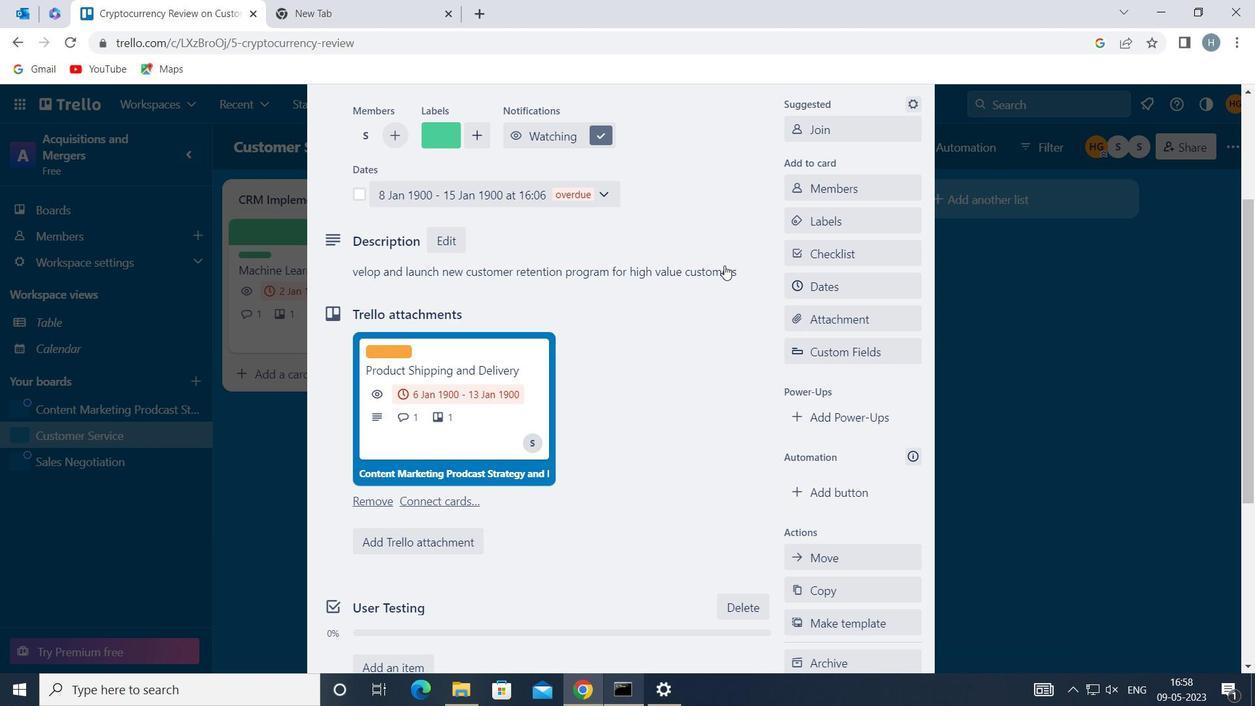 
